 Task: Find connections with filter location Nagda with filter topic #futurewith filter profile language German with filter current company LearningMate with filter school BABU BANARASI DAS INSTITUTE OF TECHNOLOGY AND MANAGEMENT with filter industry Architectural and Structural Metal Manufacturing with filter service category Mortgage Lending with filter keywords title Finance Manager
Action: Mouse moved to (645, 100)
Screenshot: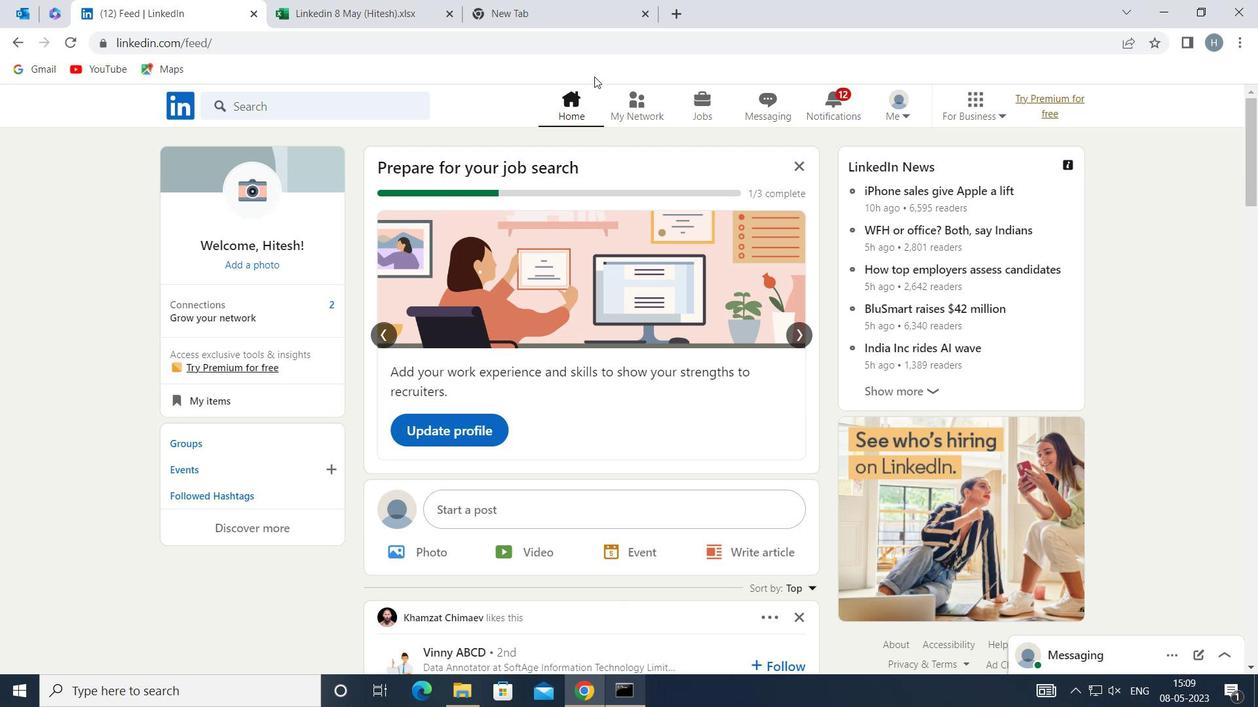
Action: Mouse pressed left at (645, 100)
Screenshot: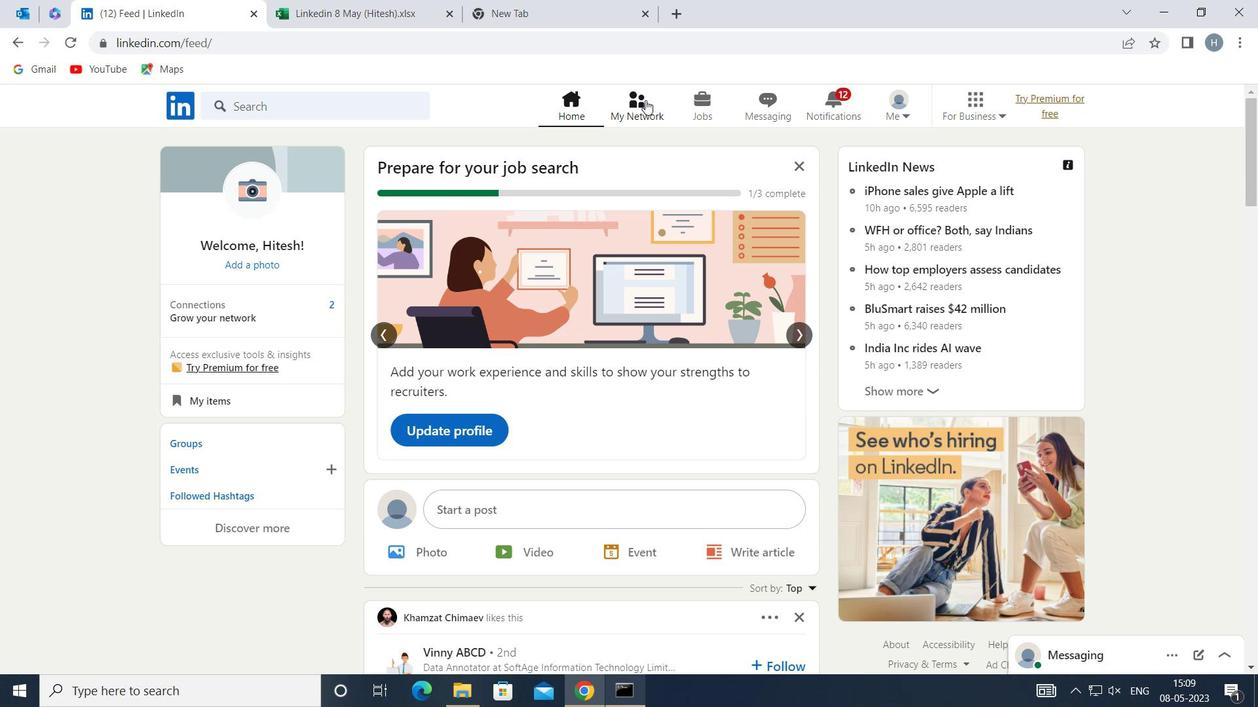 
Action: Mouse moved to (341, 194)
Screenshot: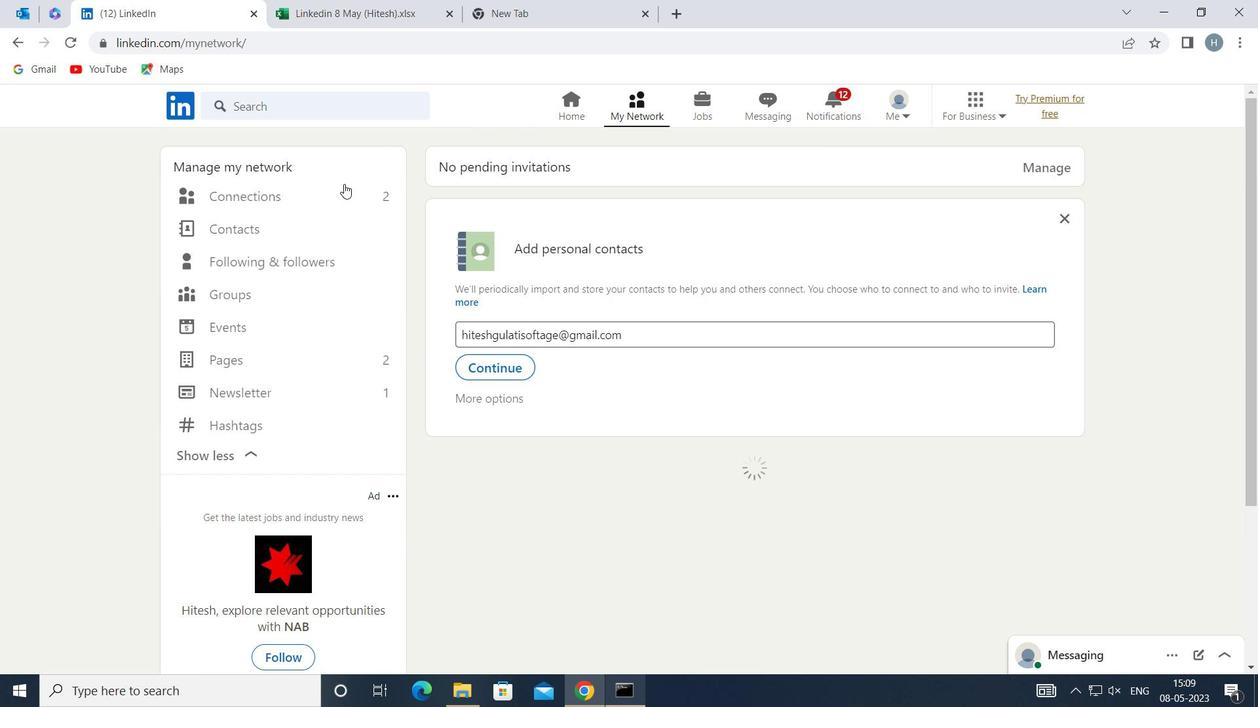 
Action: Mouse pressed left at (341, 194)
Screenshot: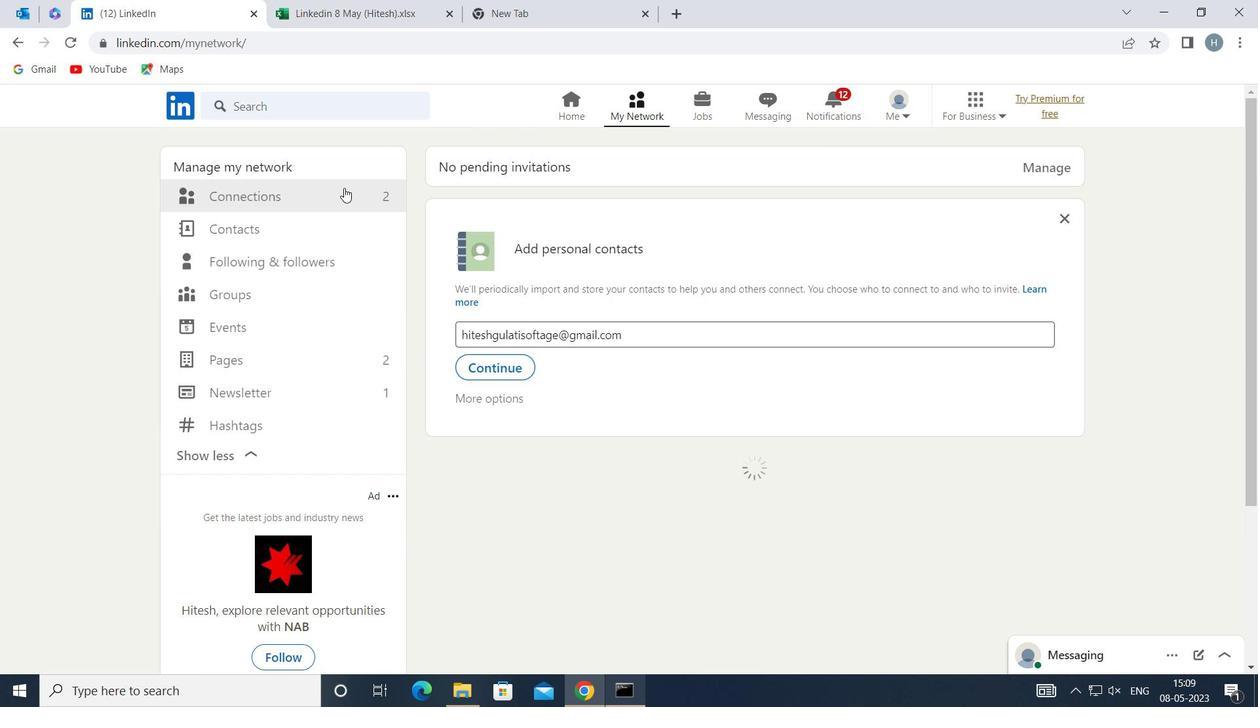 
Action: Mouse moved to (723, 195)
Screenshot: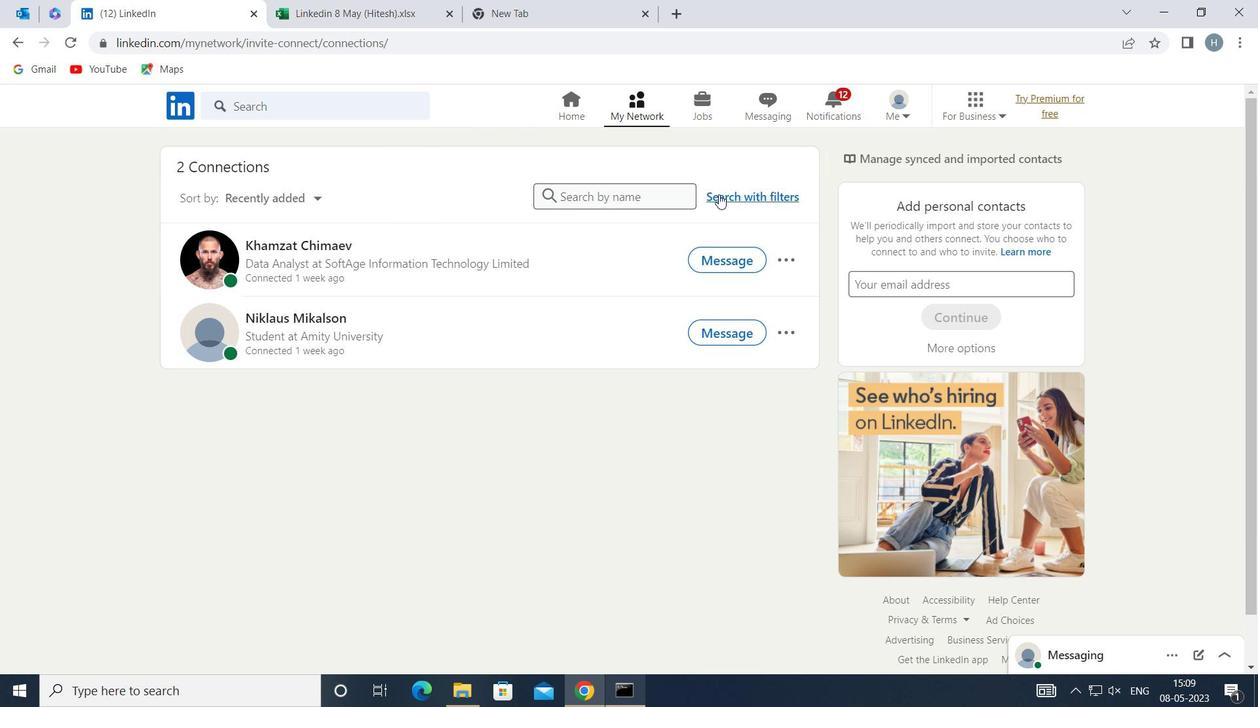 
Action: Mouse pressed left at (723, 195)
Screenshot: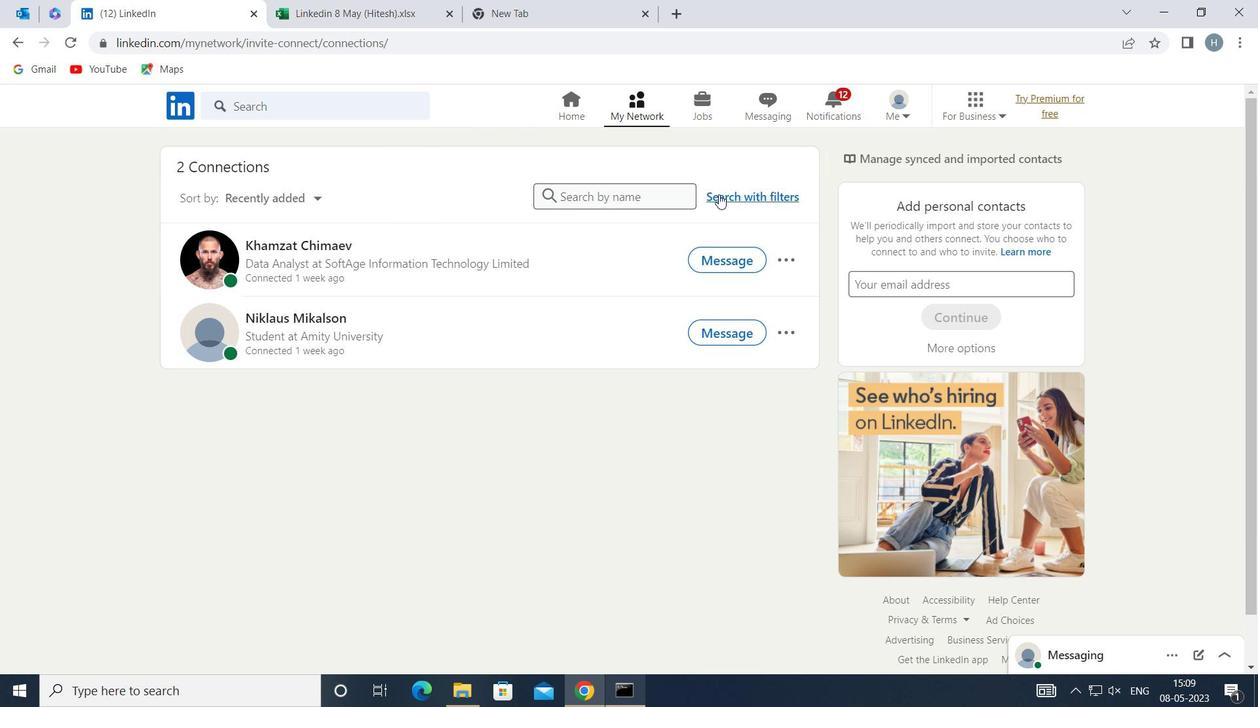 
Action: Mouse moved to (694, 149)
Screenshot: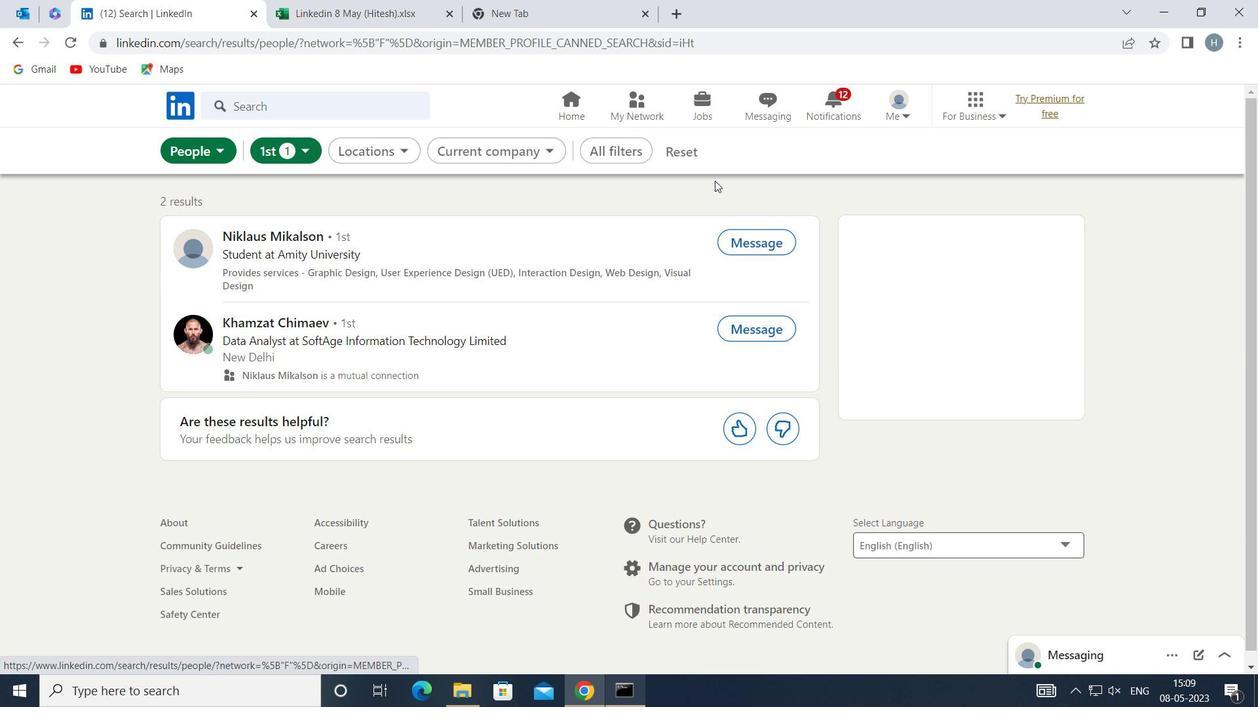 
Action: Mouse pressed left at (694, 149)
Screenshot: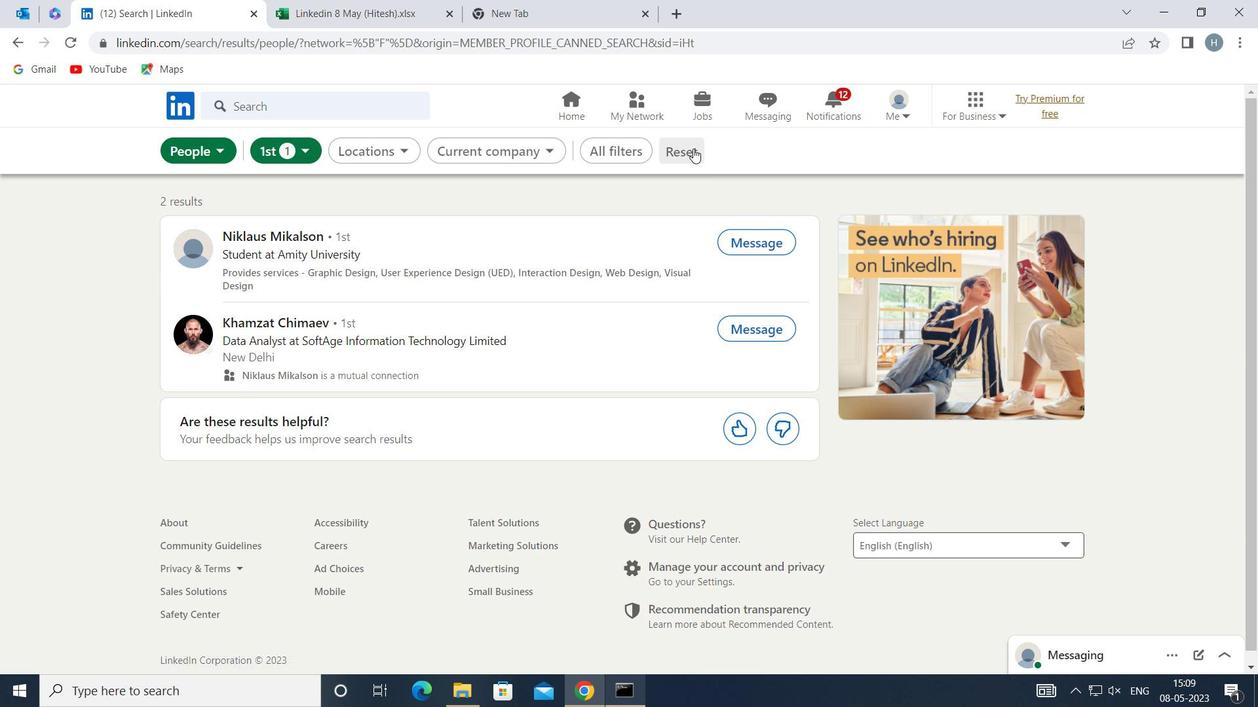 
Action: Mouse moved to (670, 148)
Screenshot: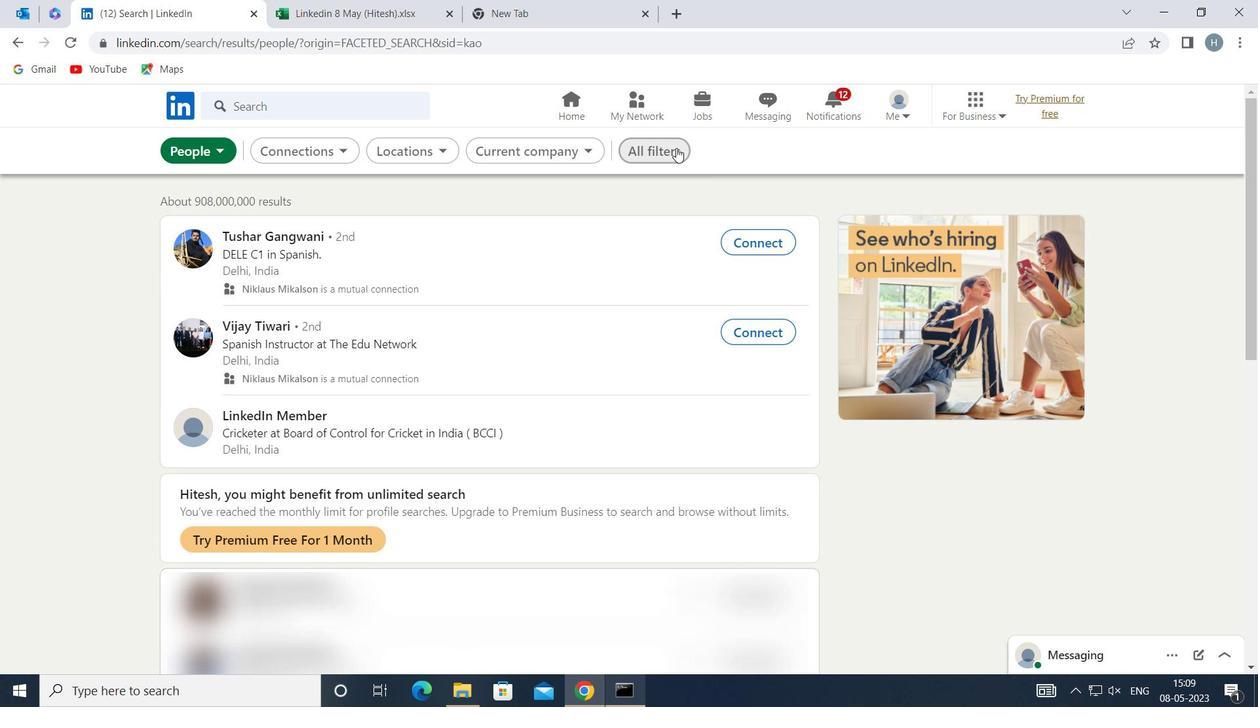 
Action: Mouse pressed left at (670, 148)
Screenshot: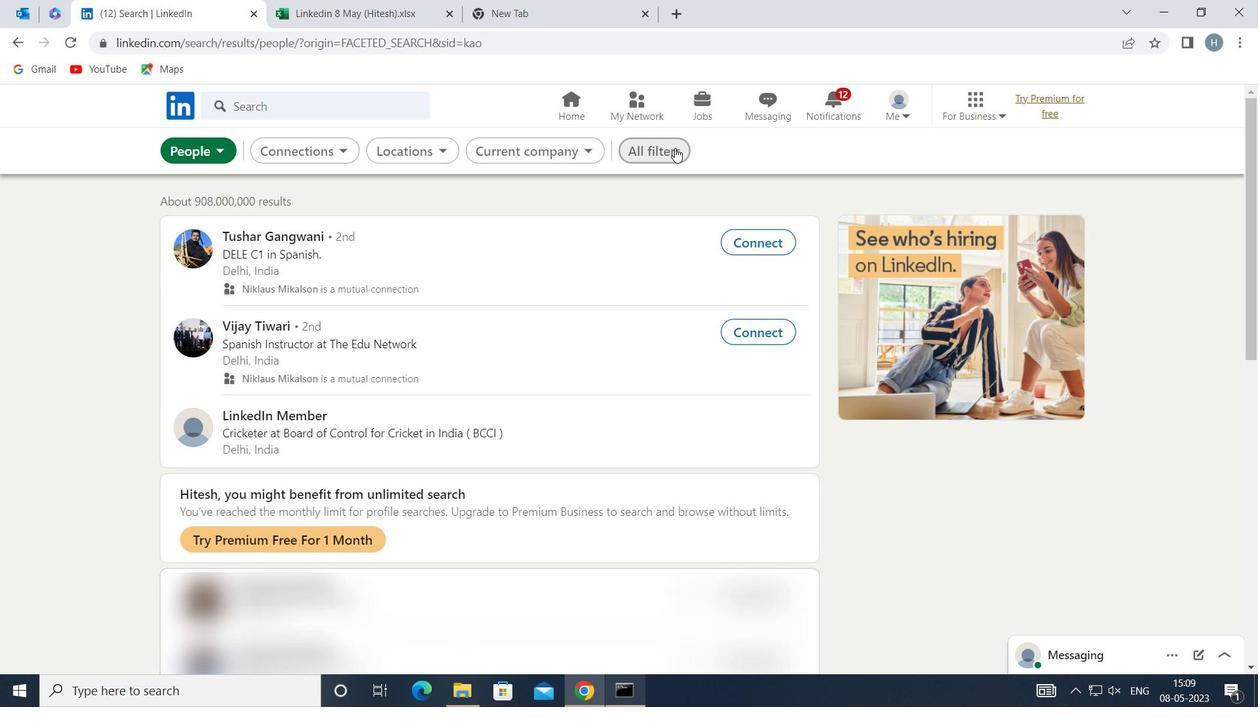 
Action: Mouse moved to (1020, 332)
Screenshot: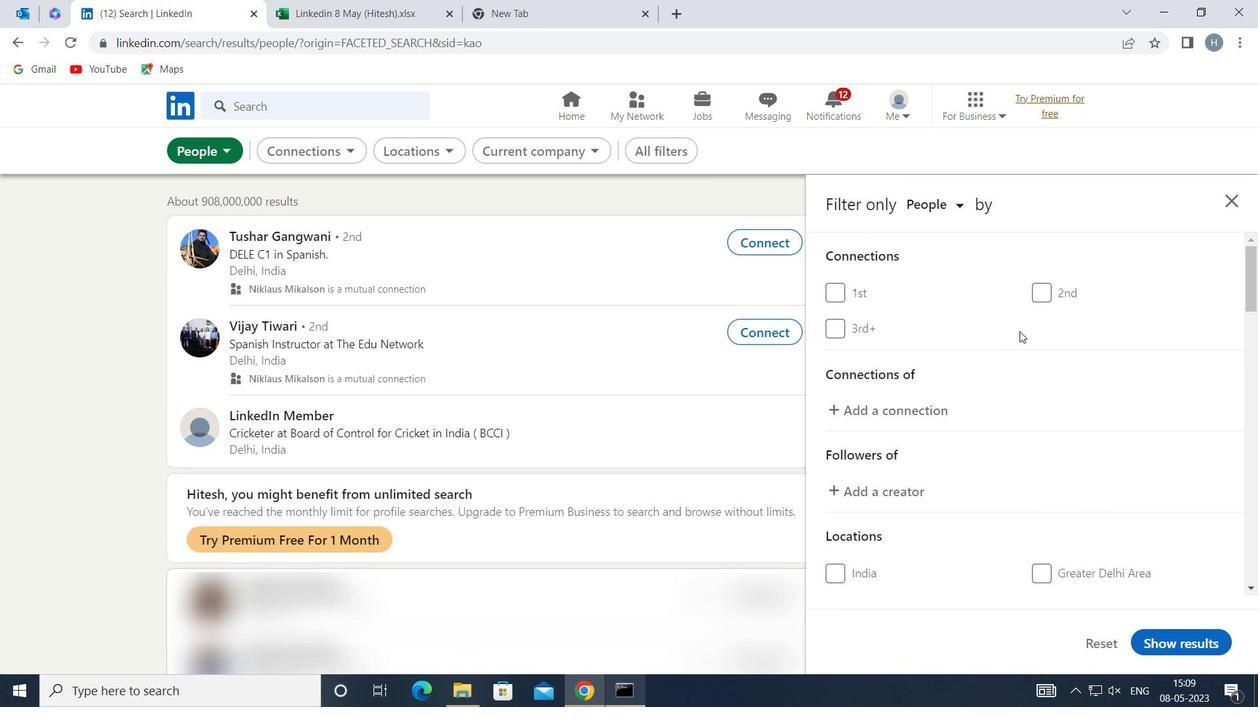
Action: Mouse scrolled (1020, 332) with delta (0, 0)
Screenshot: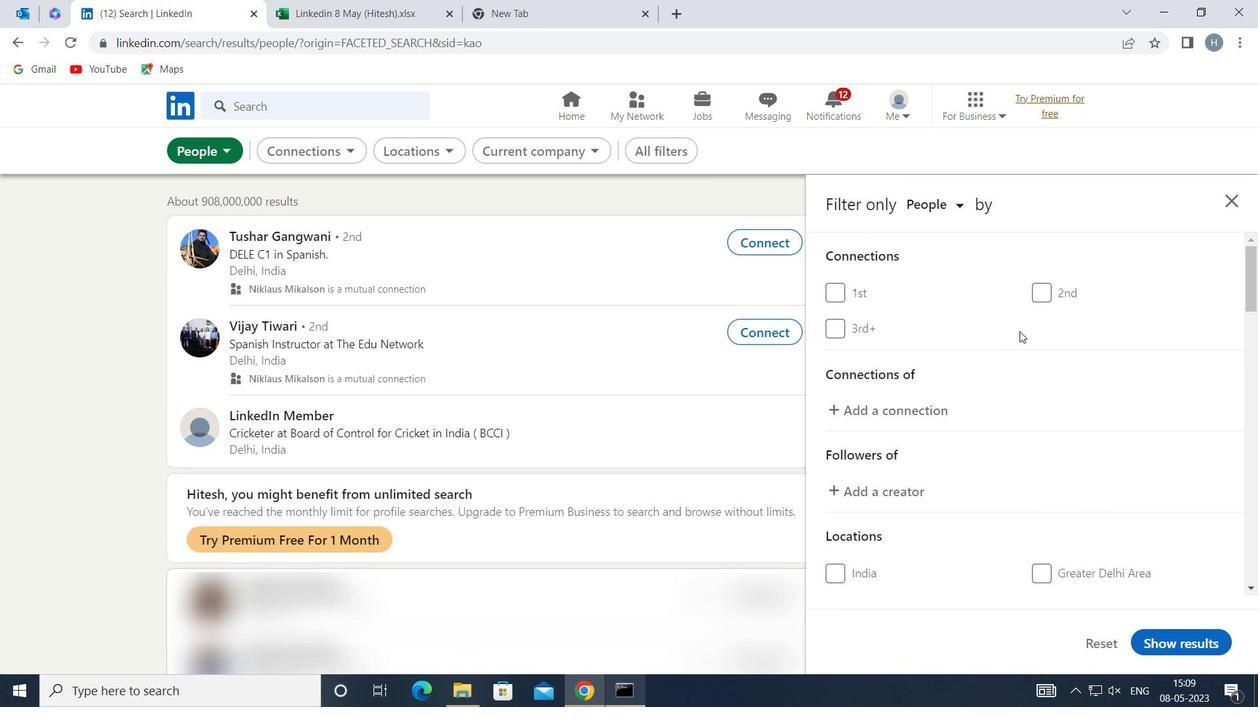 
Action: Mouse moved to (1020, 334)
Screenshot: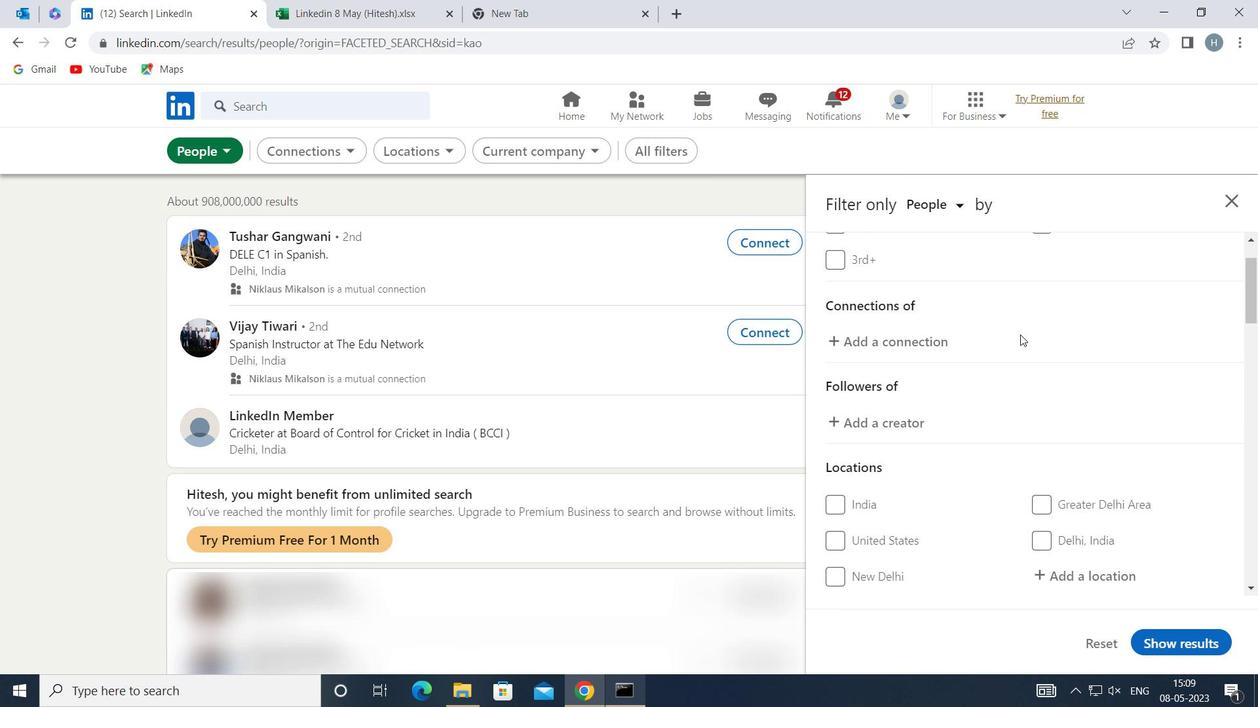 
Action: Mouse scrolled (1020, 334) with delta (0, 0)
Screenshot: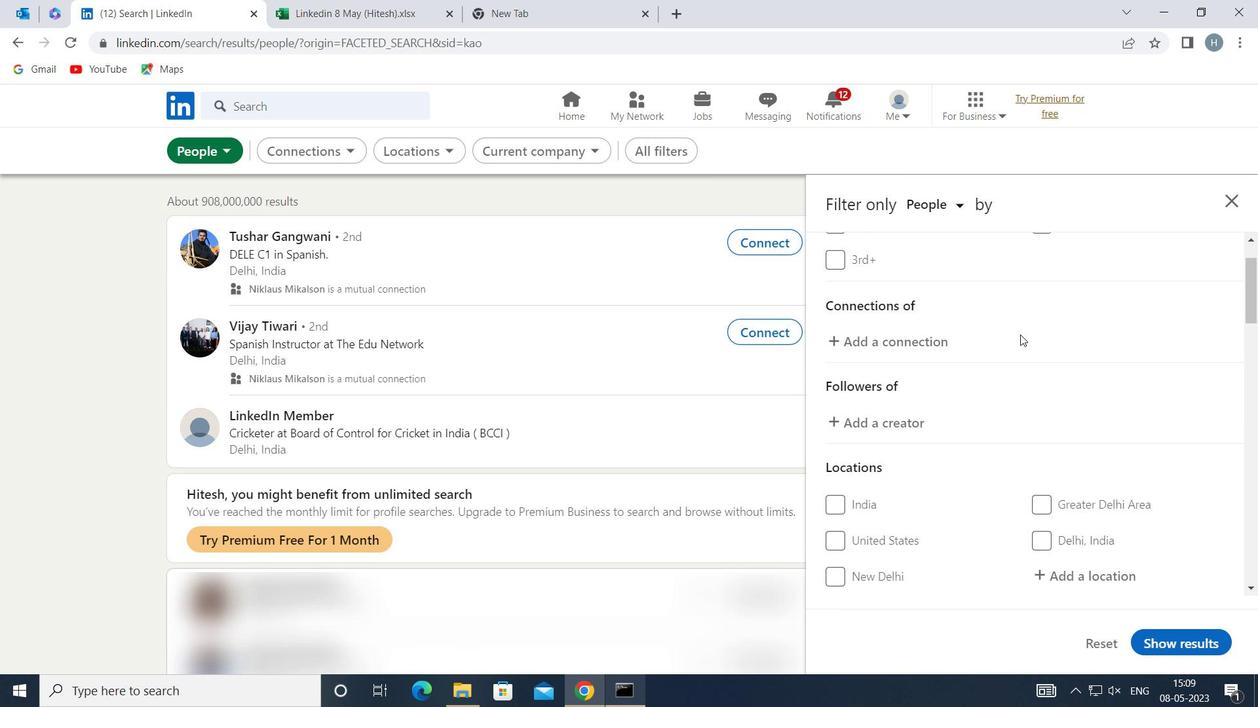 
Action: Mouse moved to (1020, 336)
Screenshot: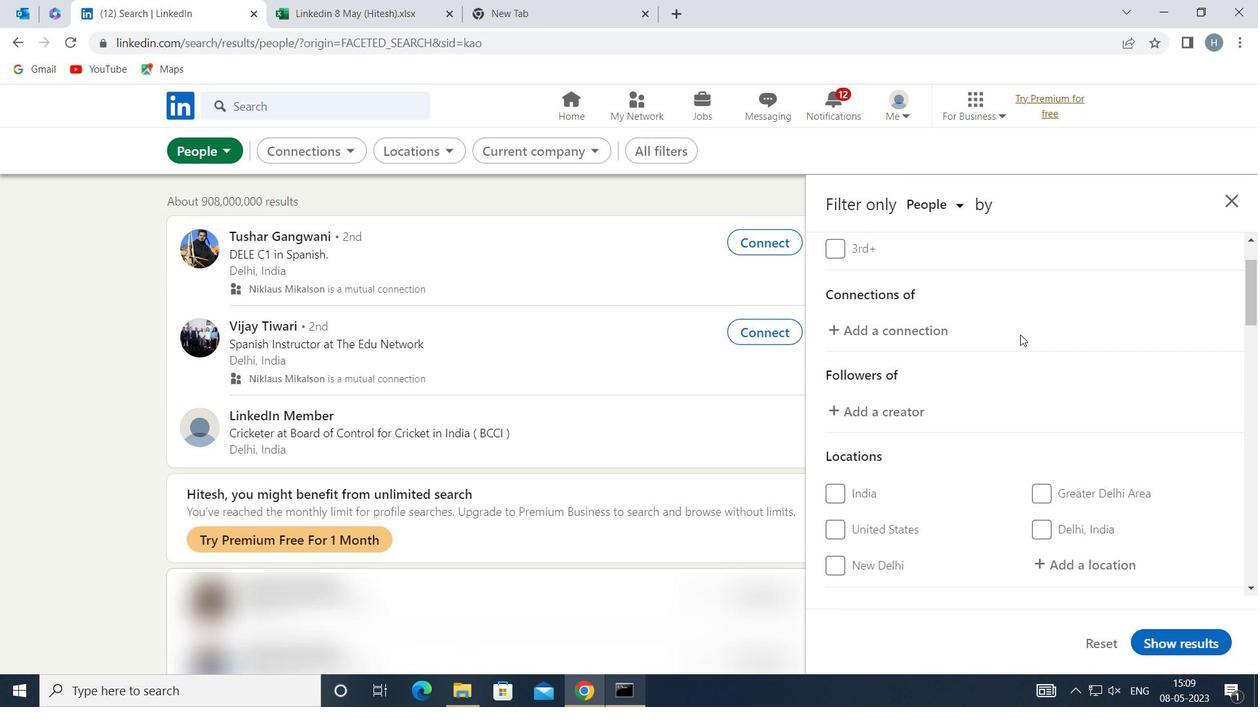 
Action: Mouse scrolled (1020, 335) with delta (0, 0)
Screenshot: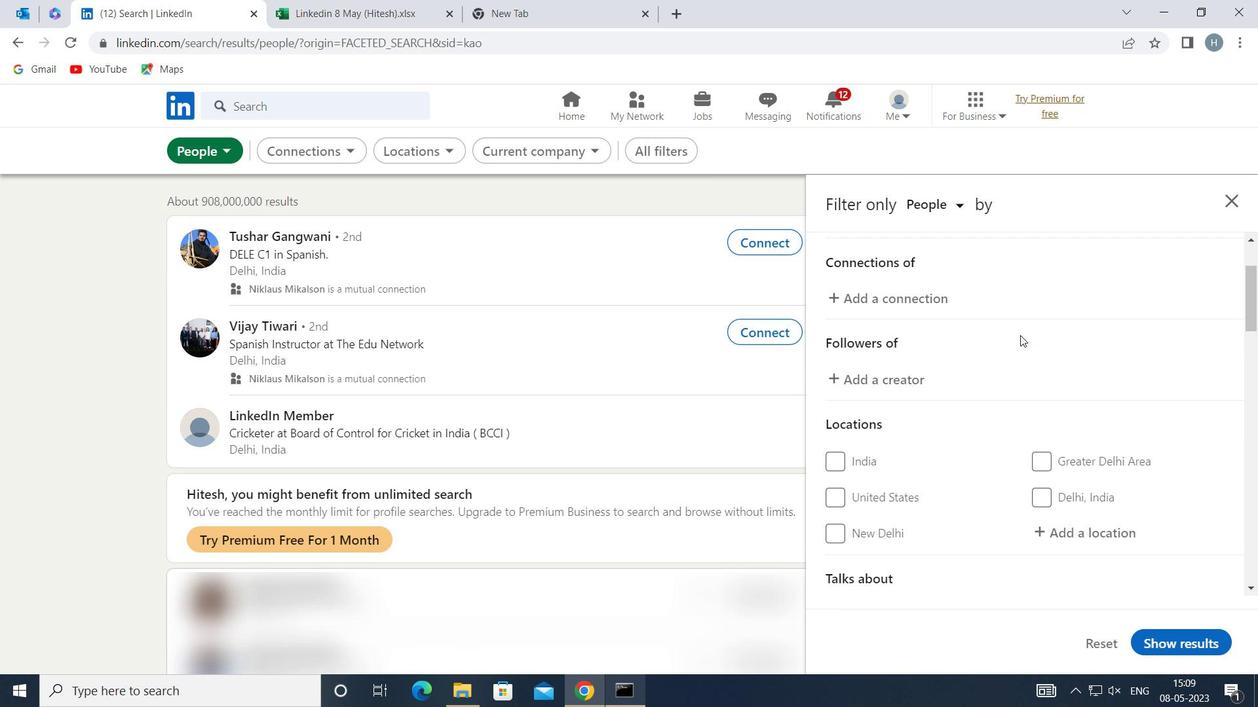 
Action: Mouse moved to (1066, 397)
Screenshot: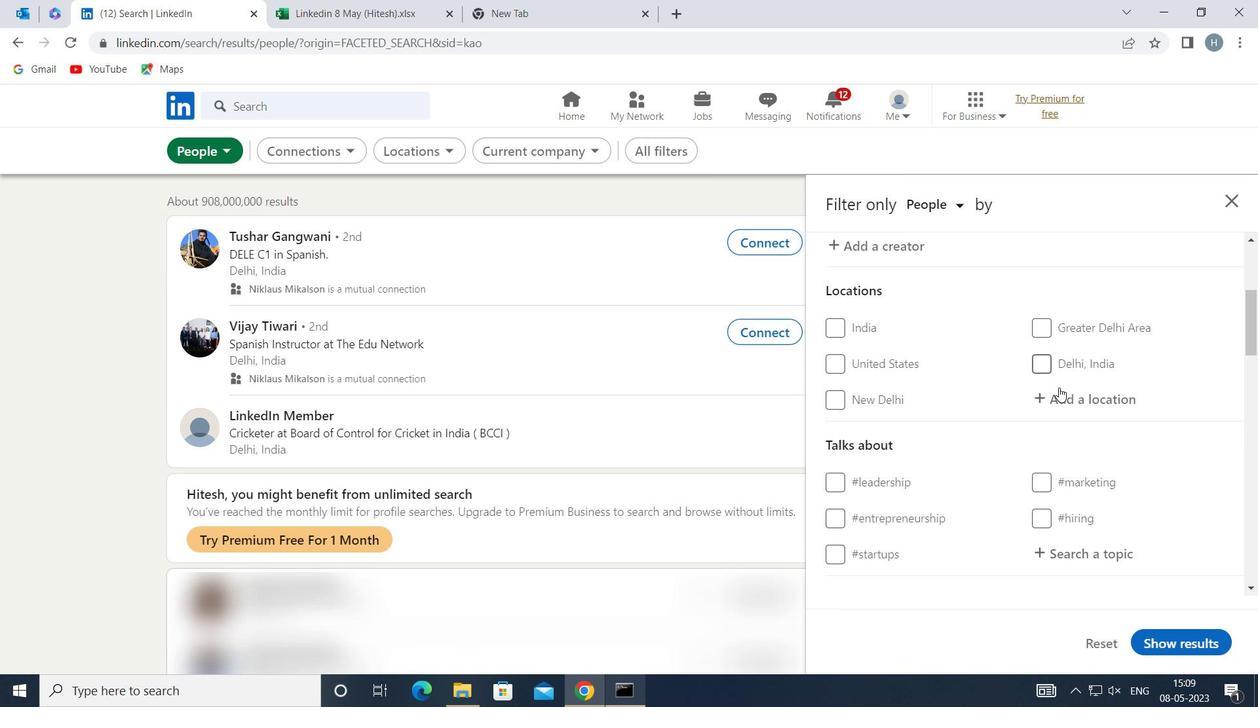 
Action: Mouse pressed left at (1066, 397)
Screenshot: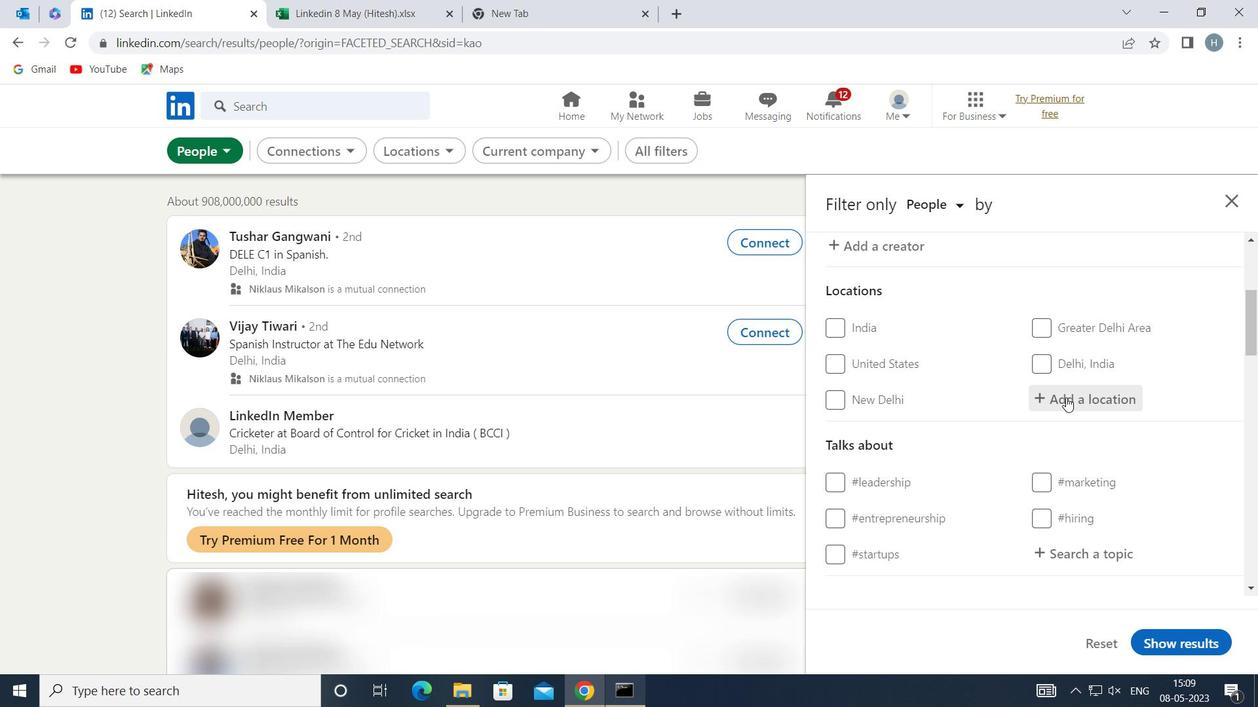 
Action: Mouse moved to (1067, 397)
Screenshot: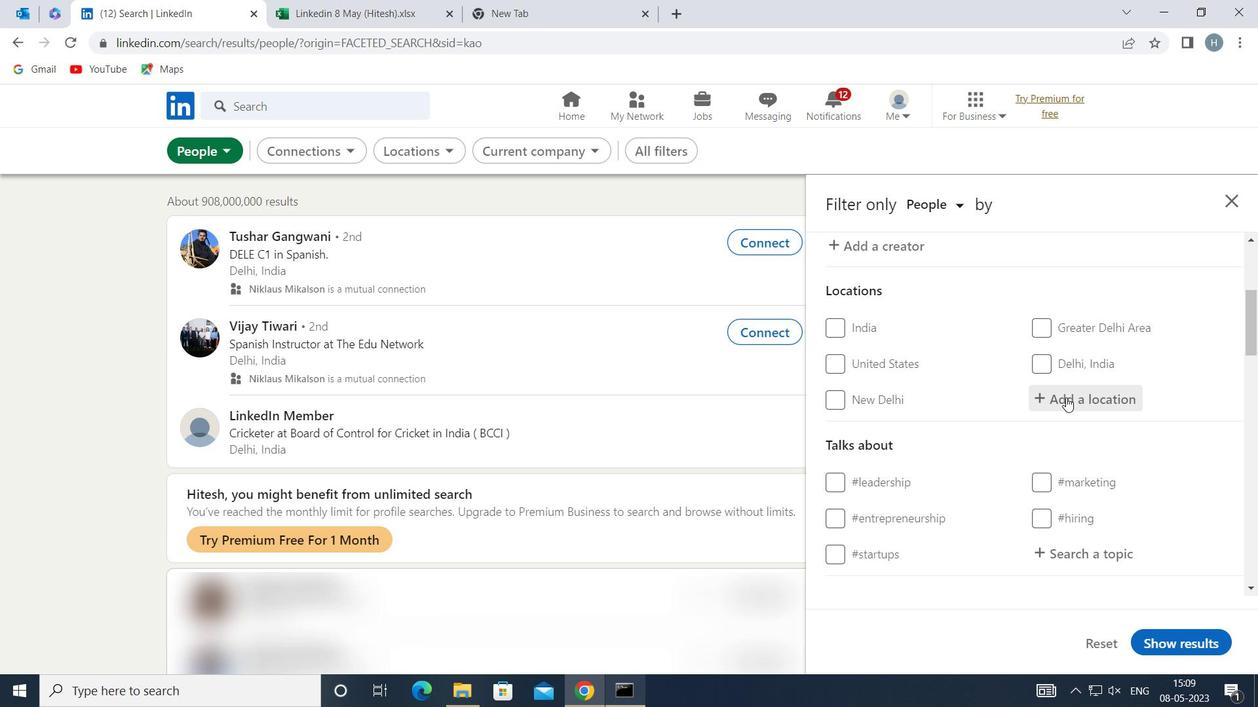 
Action: Key pressed <Key.shift>NAGDA
Screenshot: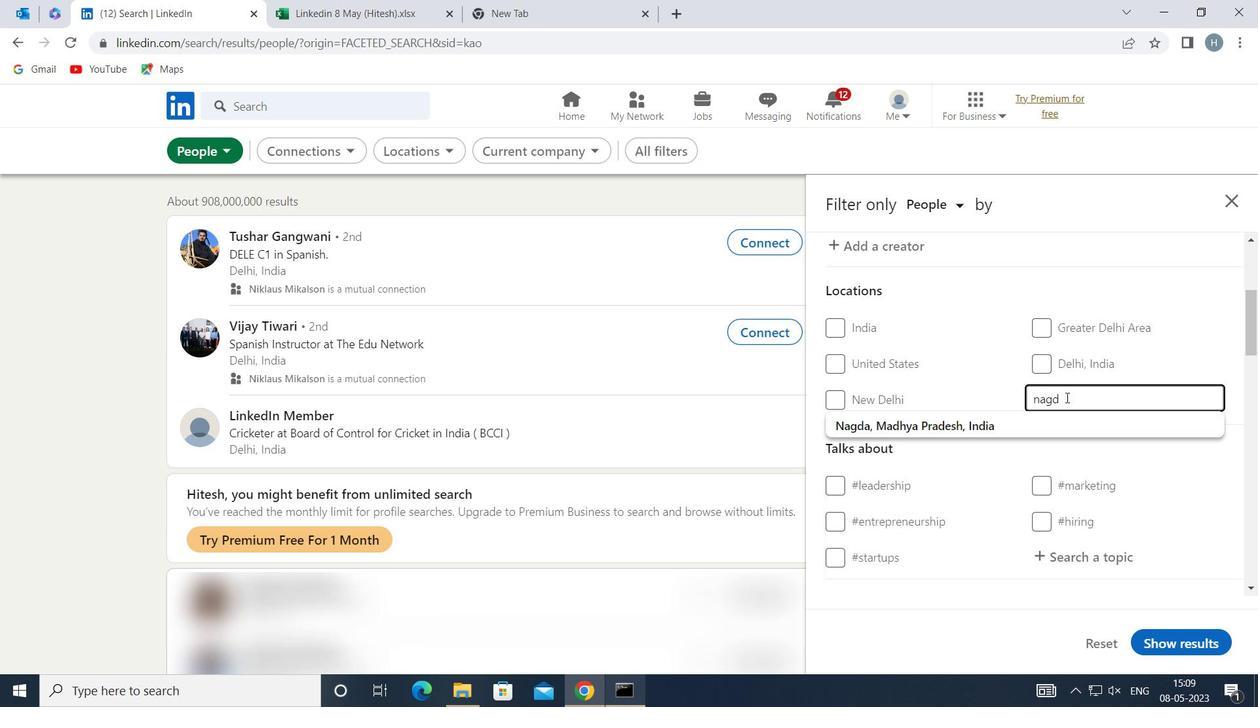 
Action: Mouse moved to (1044, 429)
Screenshot: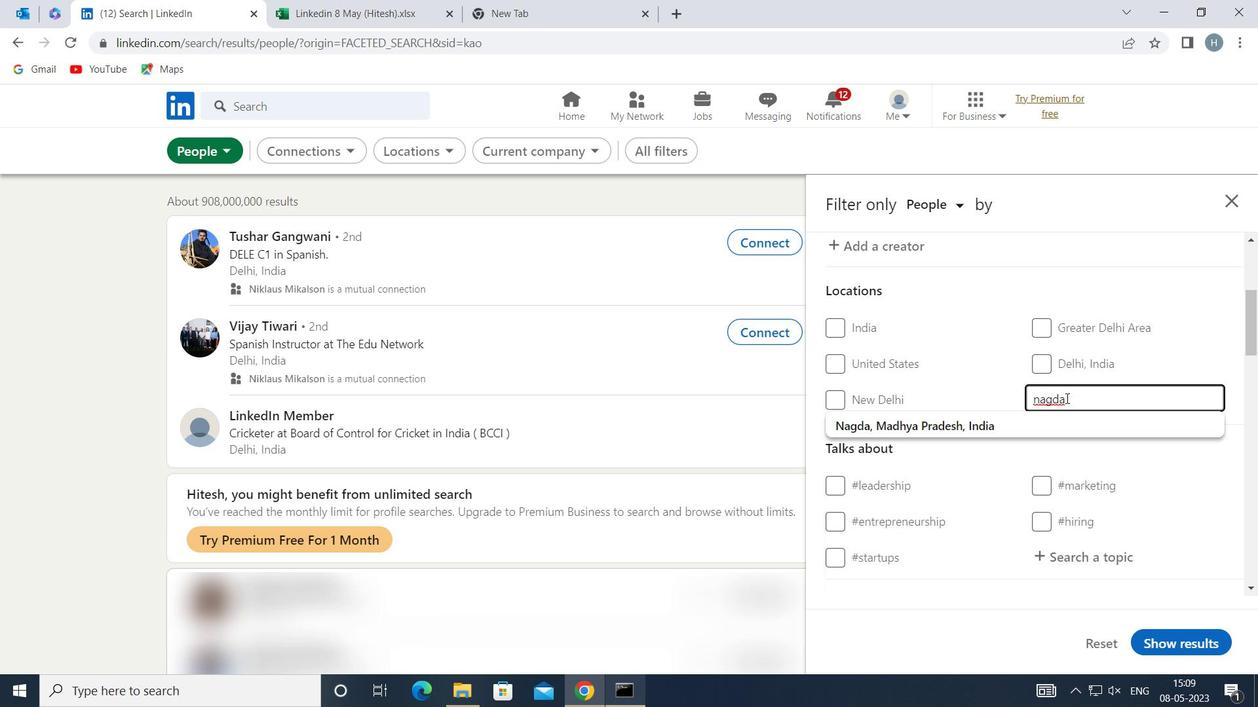 
Action: Mouse pressed left at (1044, 429)
Screenshot: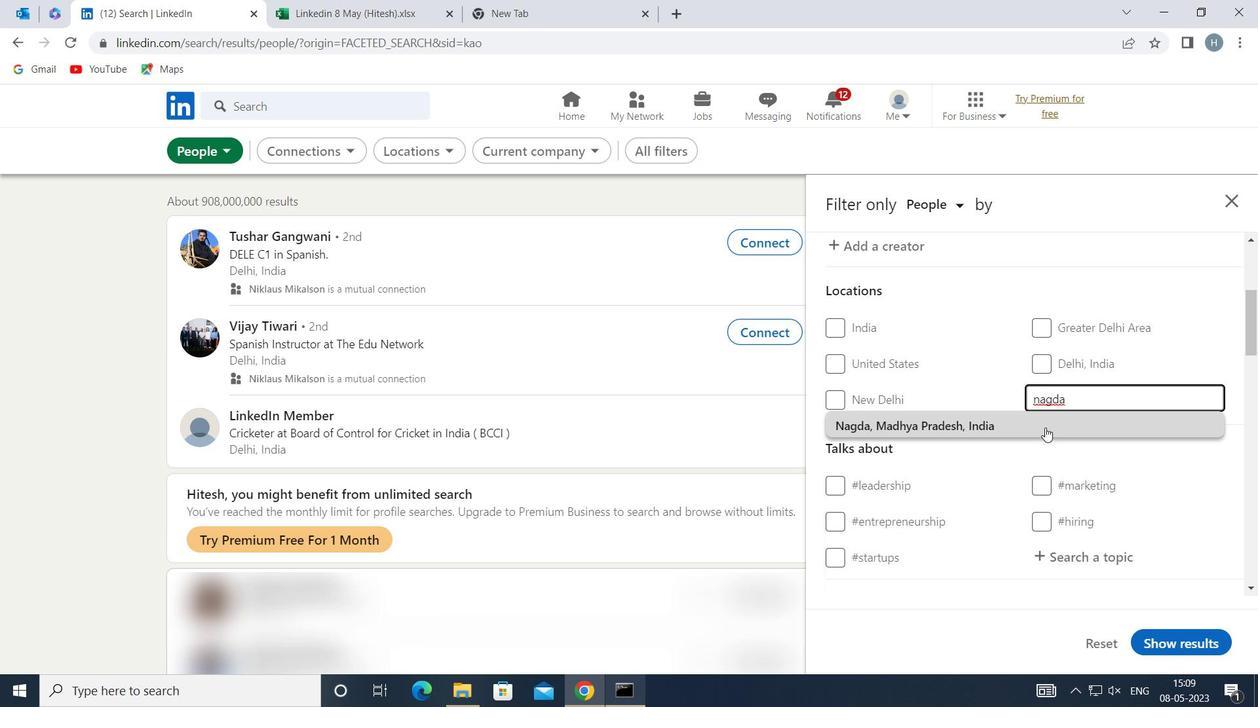
Action: Mouse moved to (1044, 431)
Screenshot: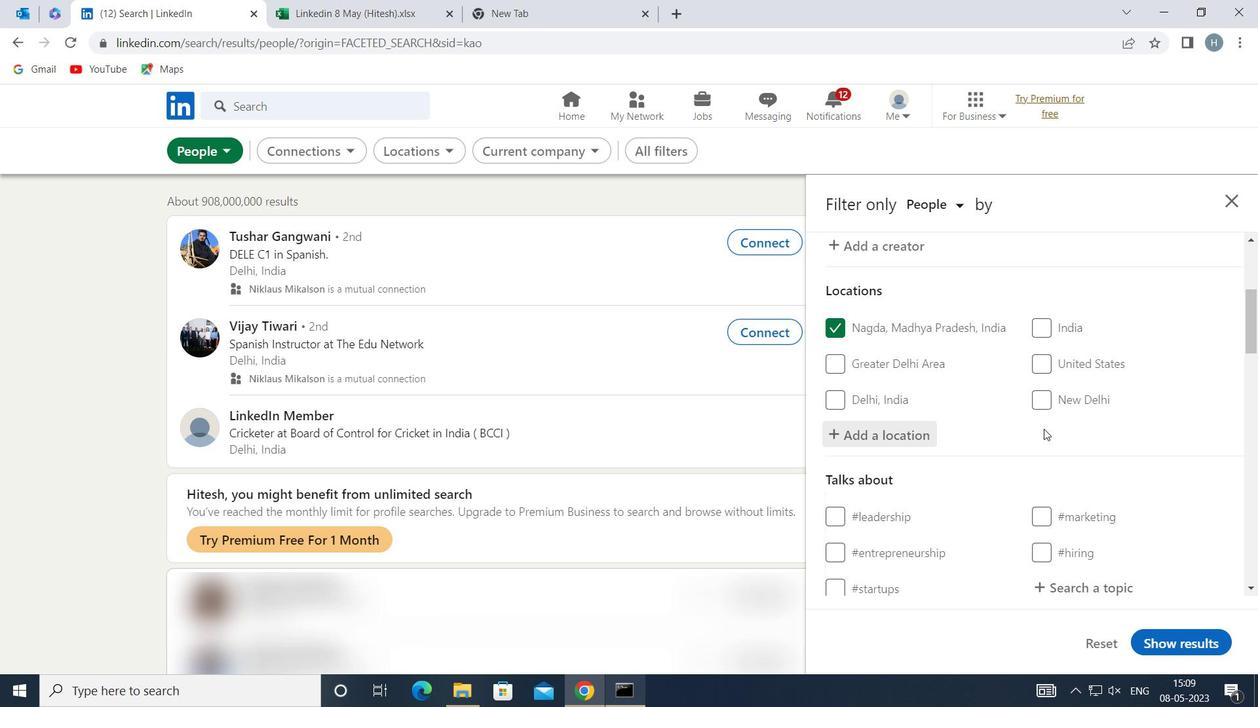 
Action: Mouse scrolled (1044, 431) with delta (0, 0)
Screenshot: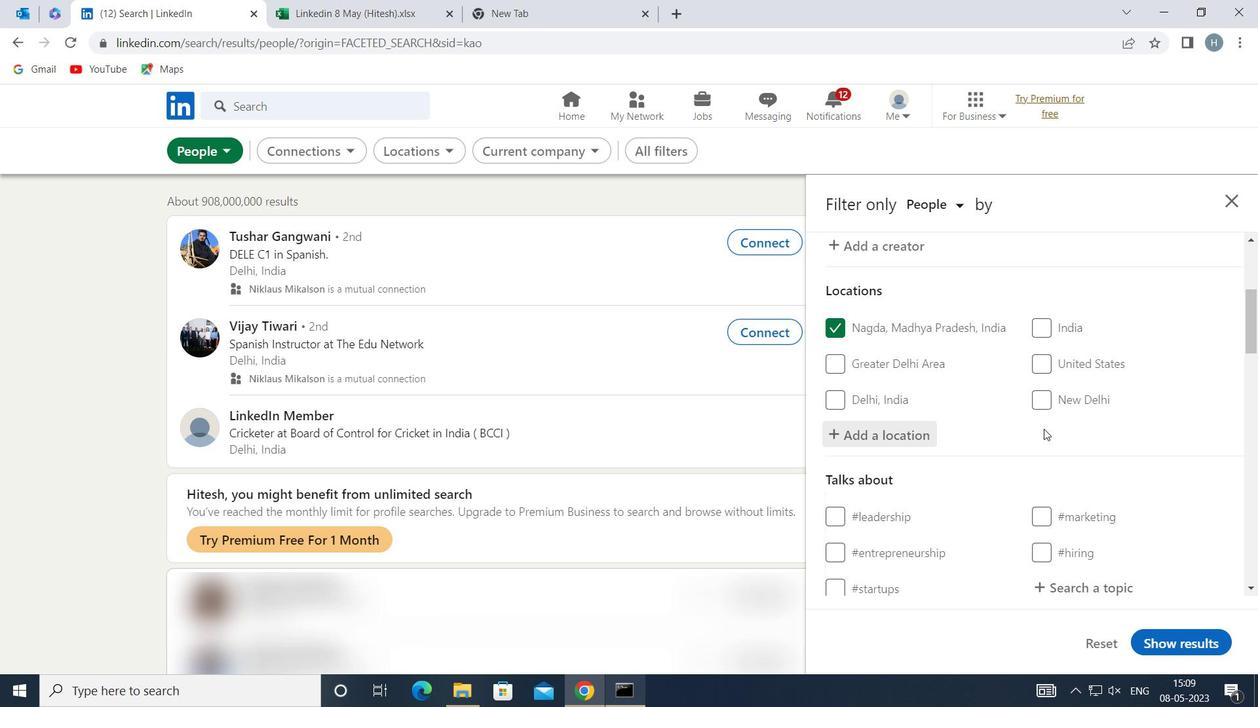 
Action: Mouse moved to (1107, 503)
Screenshot: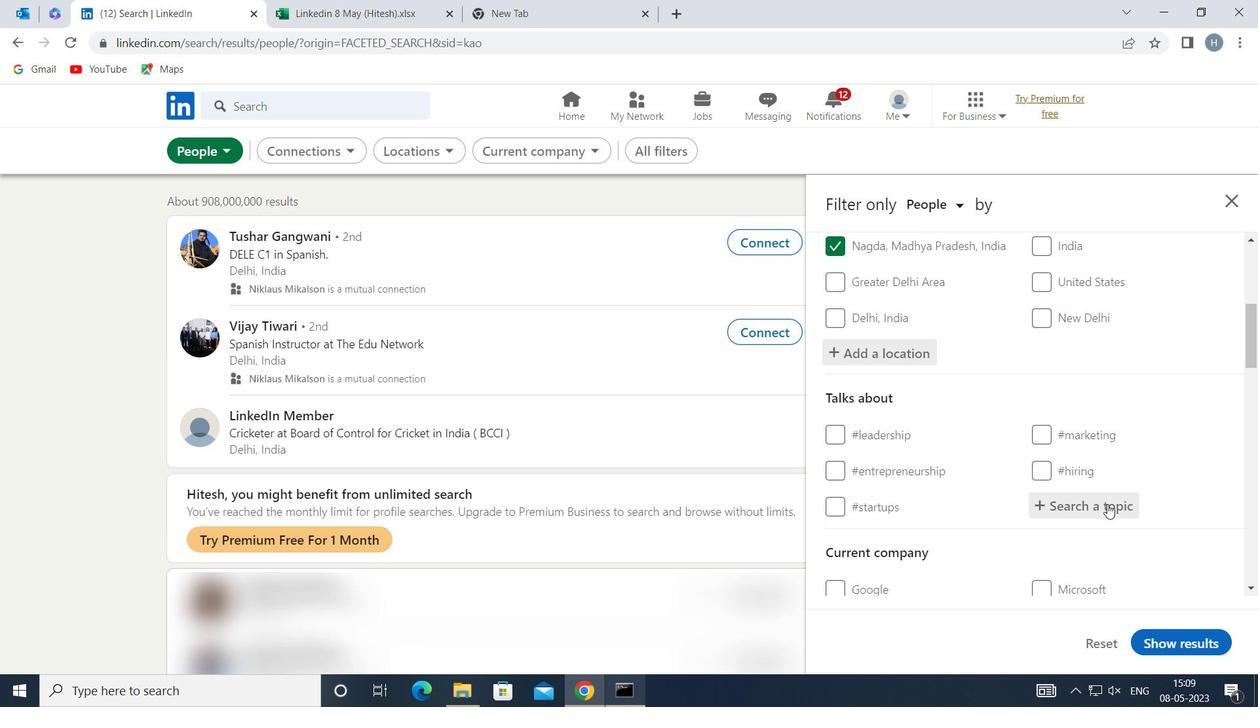 
Action: Mouse pressed left at (1107, 503)
Screenshot: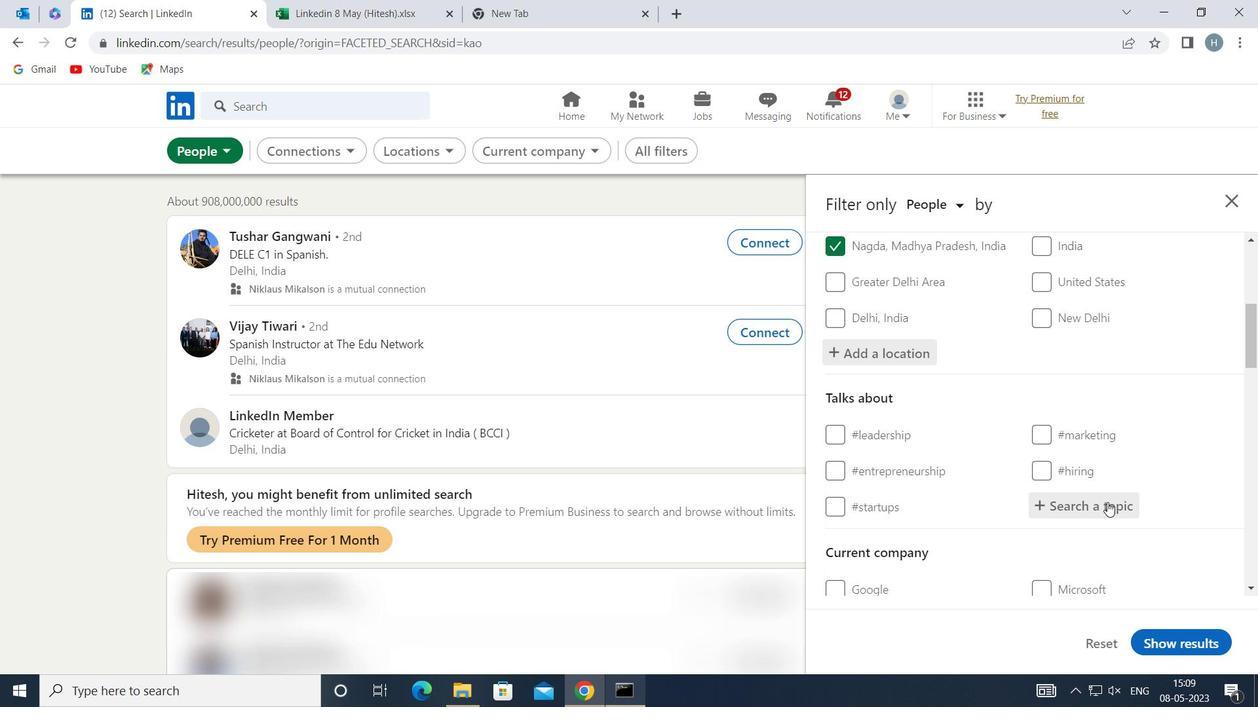 
Action: Mouse moved to (1107, 502)
Screenshot: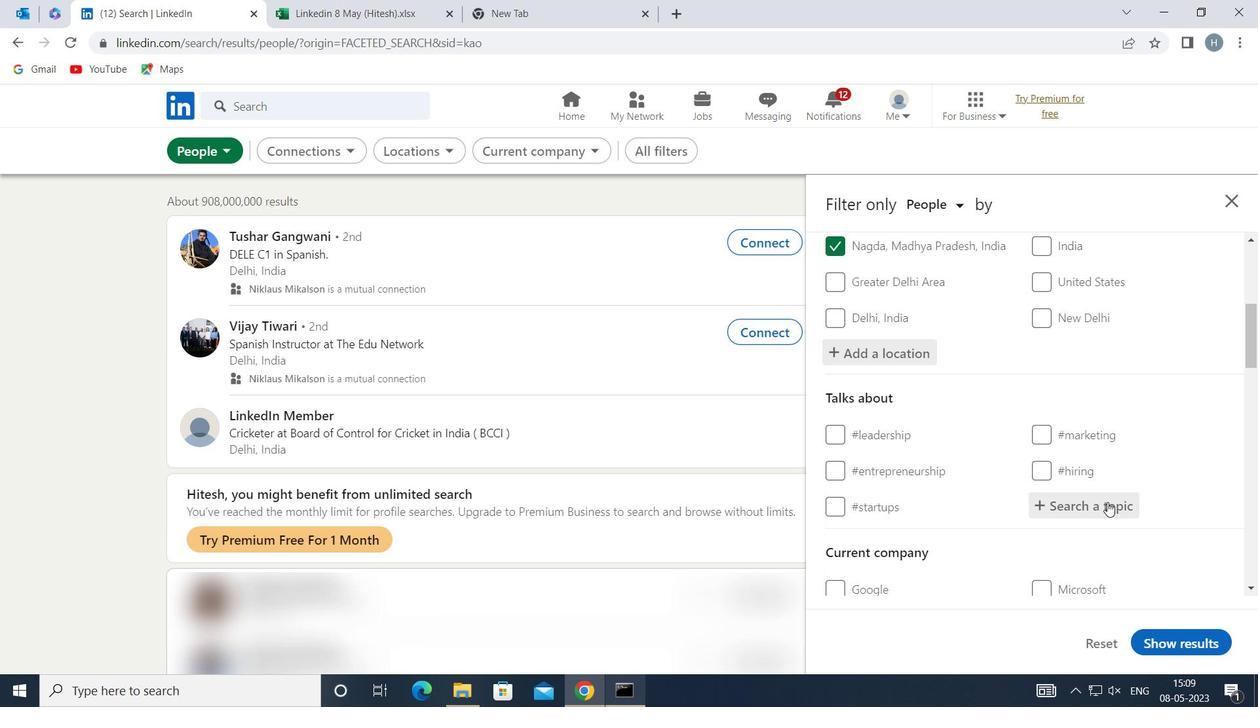 
Action: Key pressed FUTURE
Screenshot: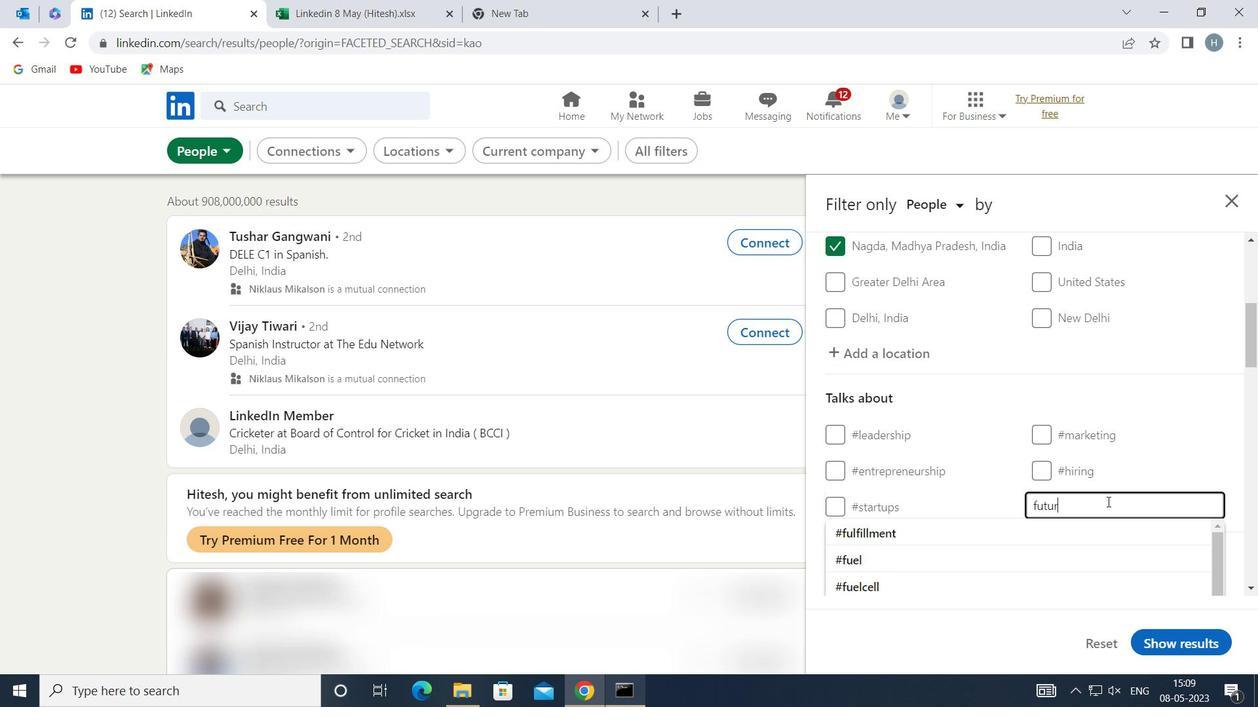 
Action: Mouse moved to (1042, 525)
Screenshot: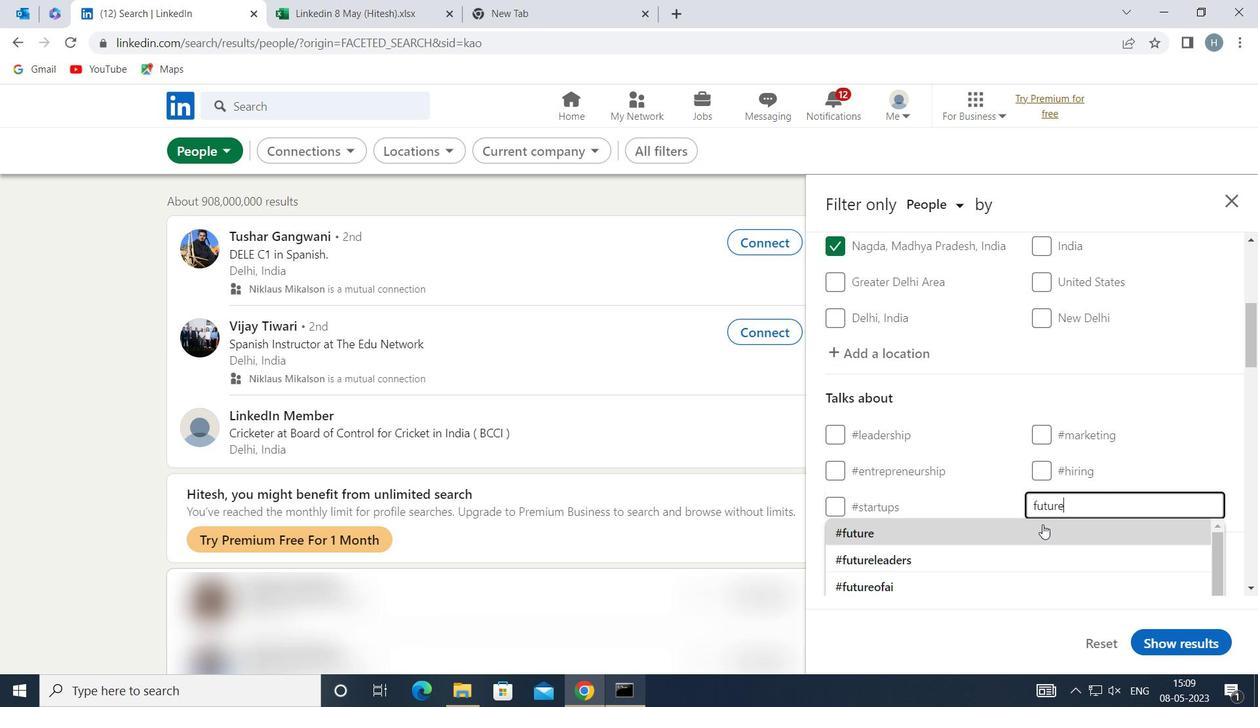
Action: Mouse pressed left at (1042, 525)
Screenshot: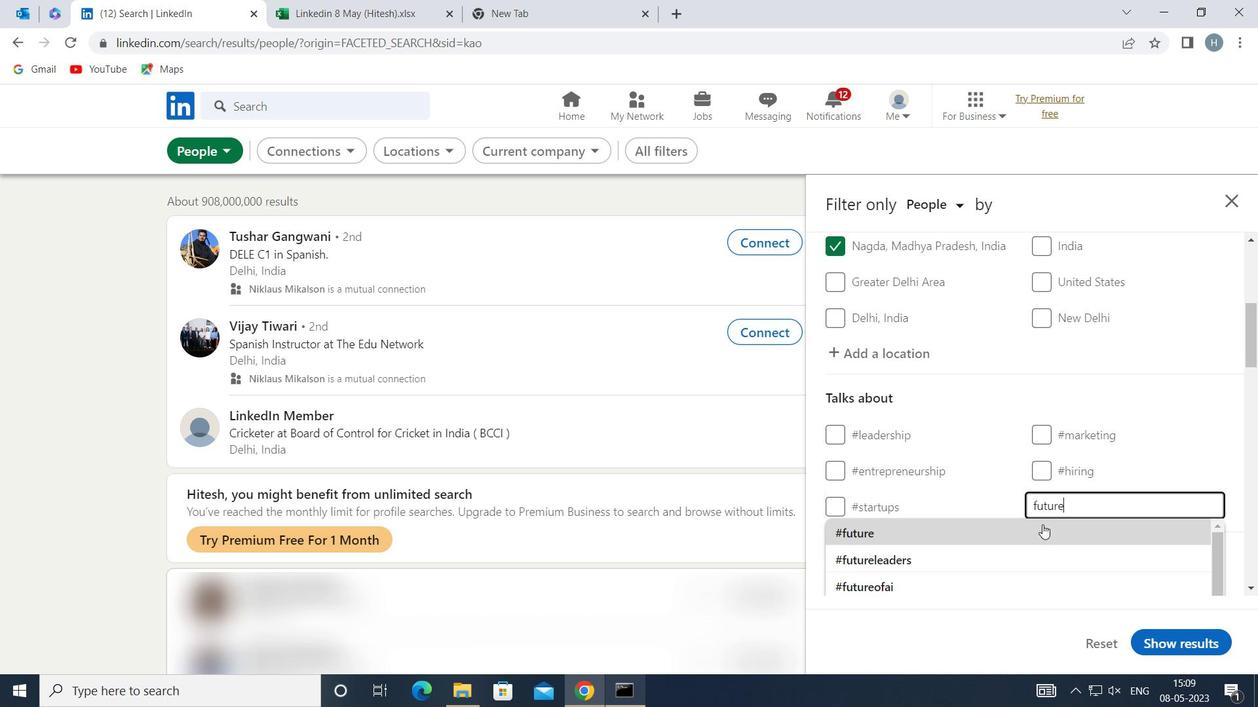 
Action: Mouse moved to (1004, 461)
Screenshot: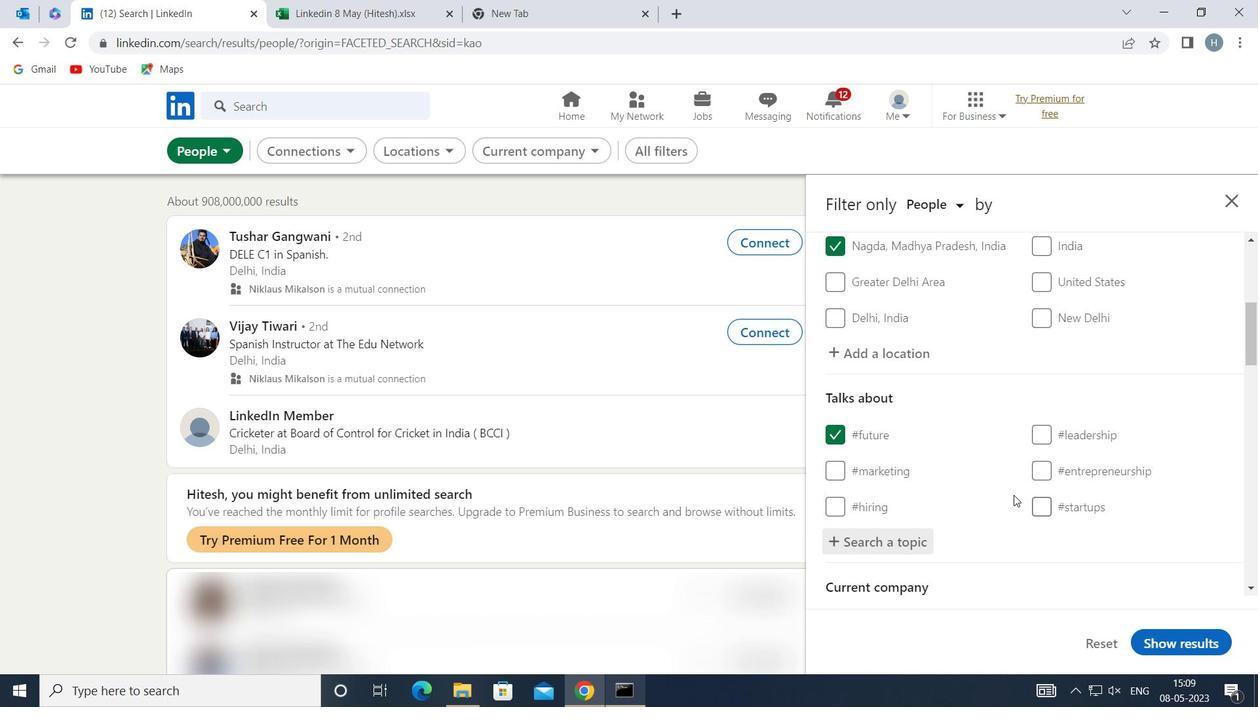 
Action: Mouse scrolled (1004, 460) with delta (0, 0)
Screenshot: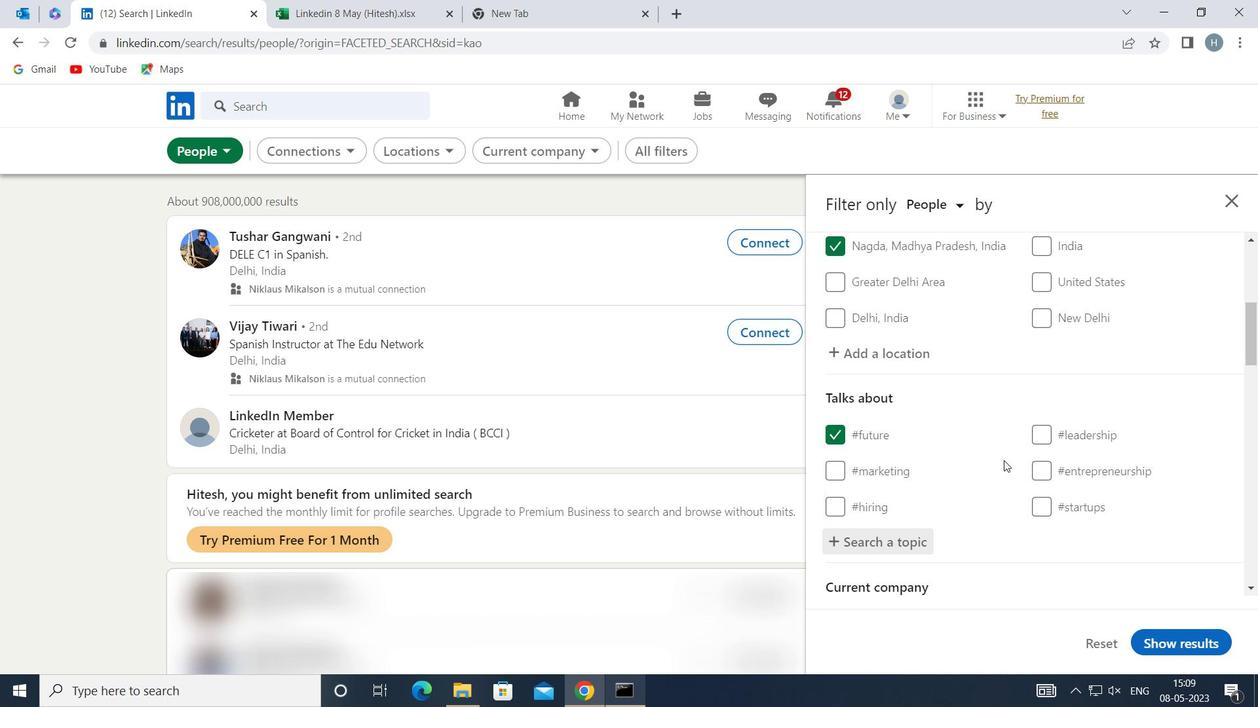 
Action: Mouse scrolled (1004, 460) with delta (0, 0)
Screenshot: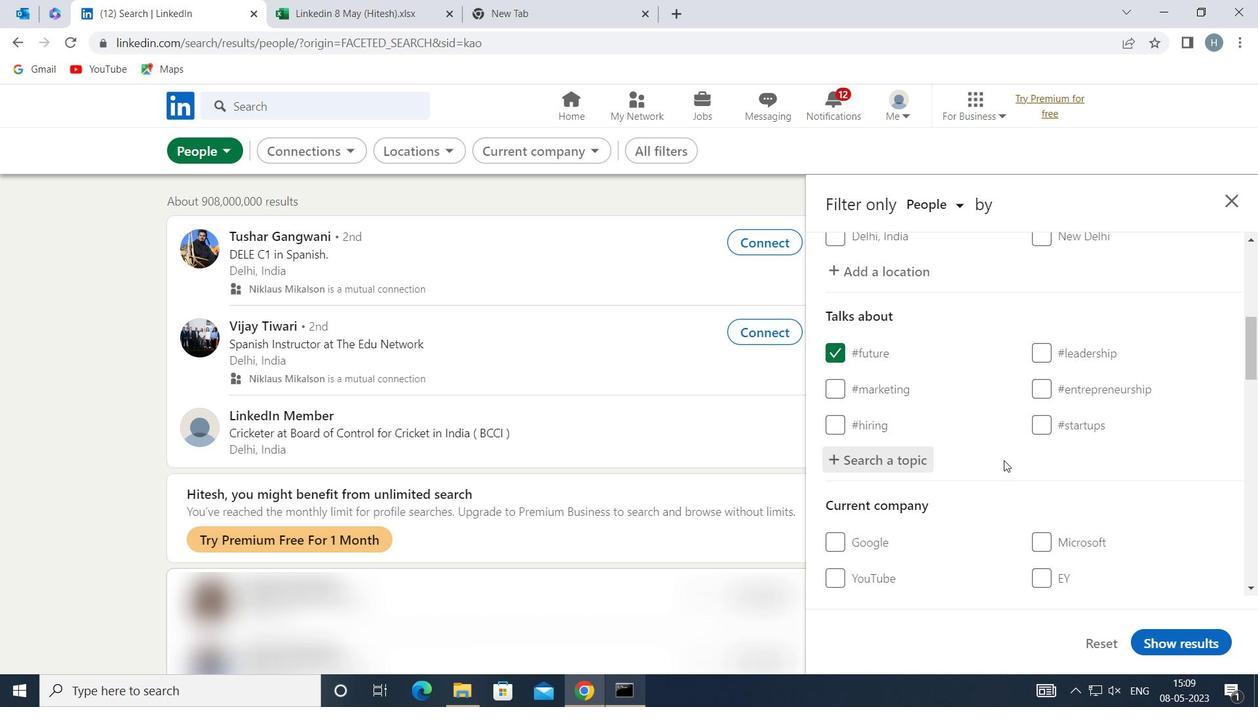 
Action: Mouse scrolled (1004, 460) with delta (0, 0)
Screenshot: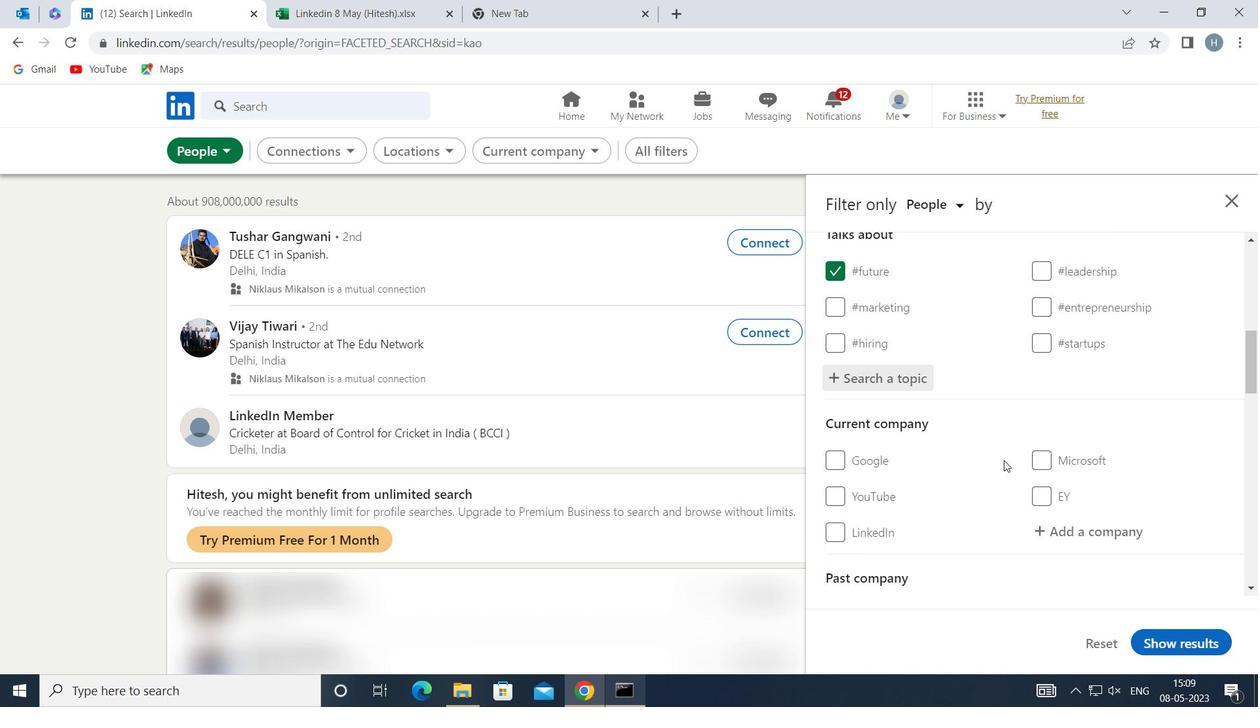 
Action: Mouse scrolled (1004, 460) with delta (0, 0)
Screenshot: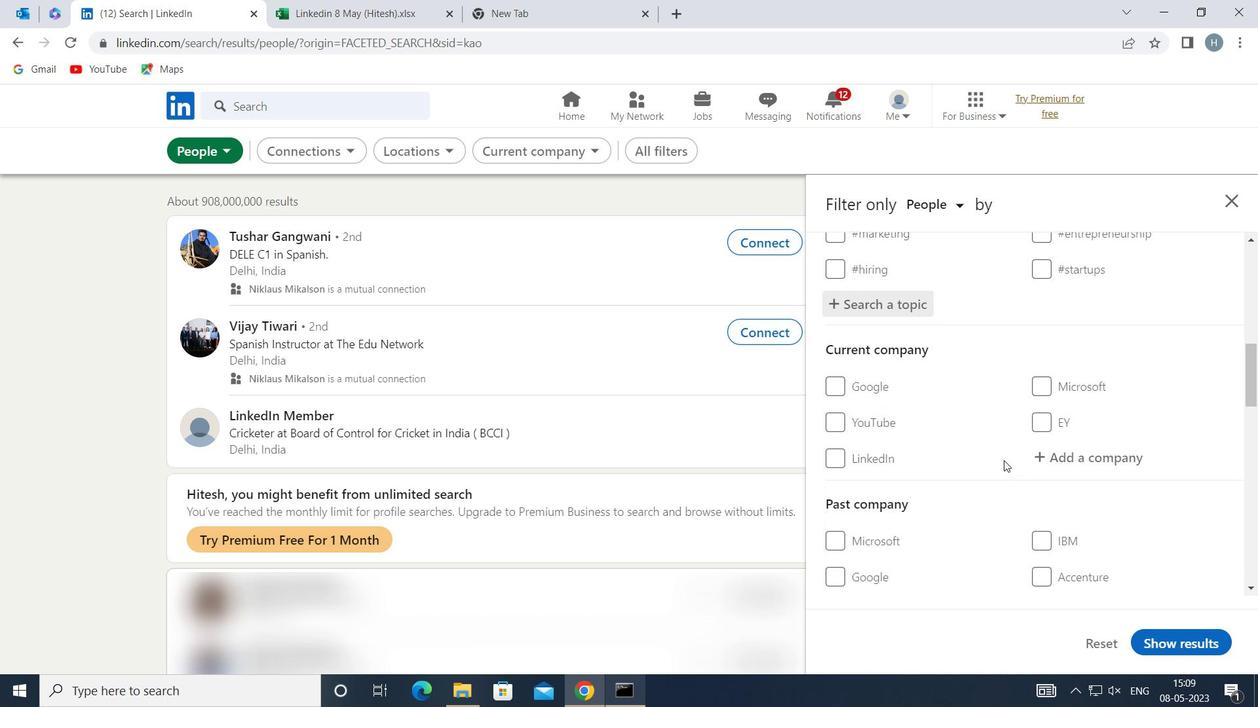 
Action: Mouse scrolled (1004, 460) with delta (0, 0)
Screenshot: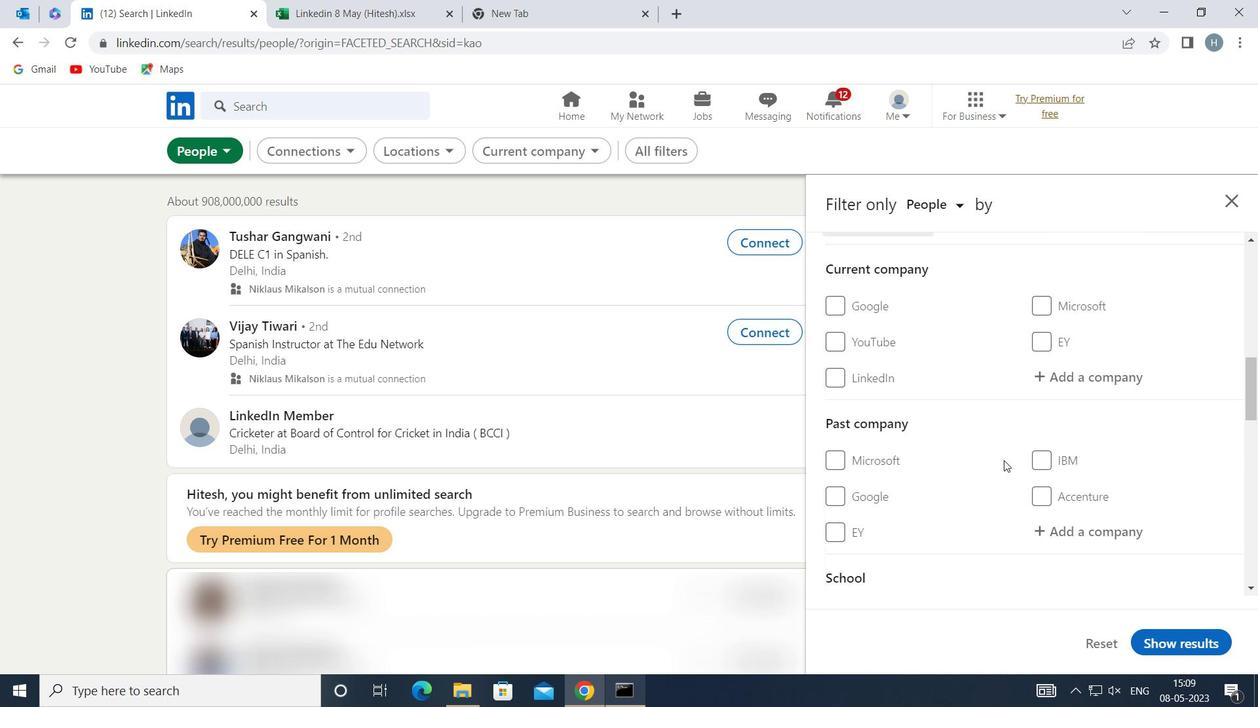 
Action: Mouse moved to (1002, 461)
Screenshot: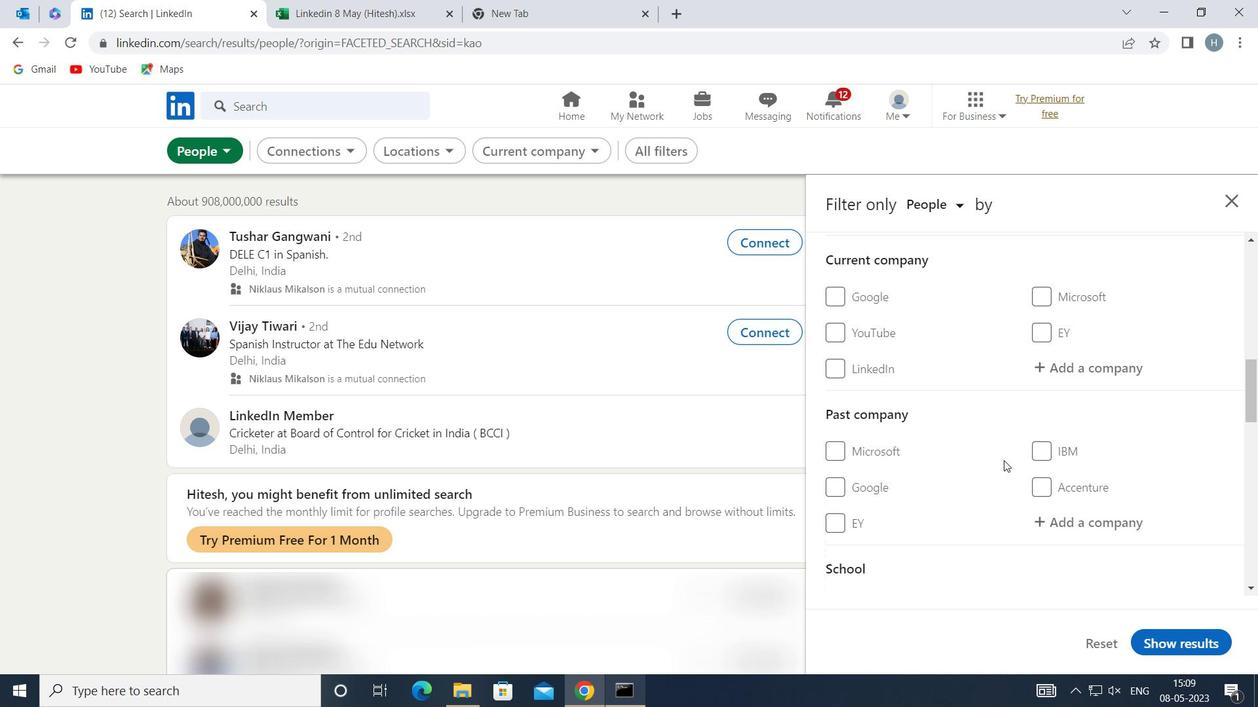 
Action: Mouse scrolled (1002, 460) with delta (0, 0)
Screenshot: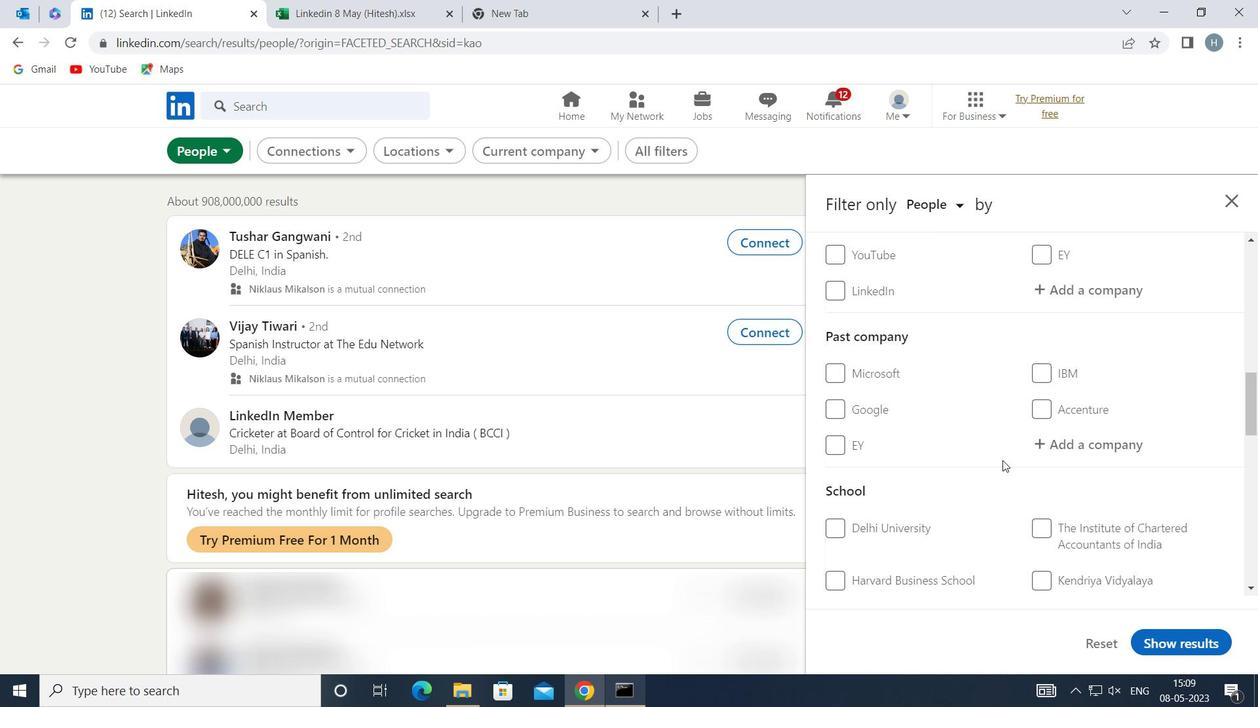 
Action: Mouse moved to (1000, 460)
Screenshot: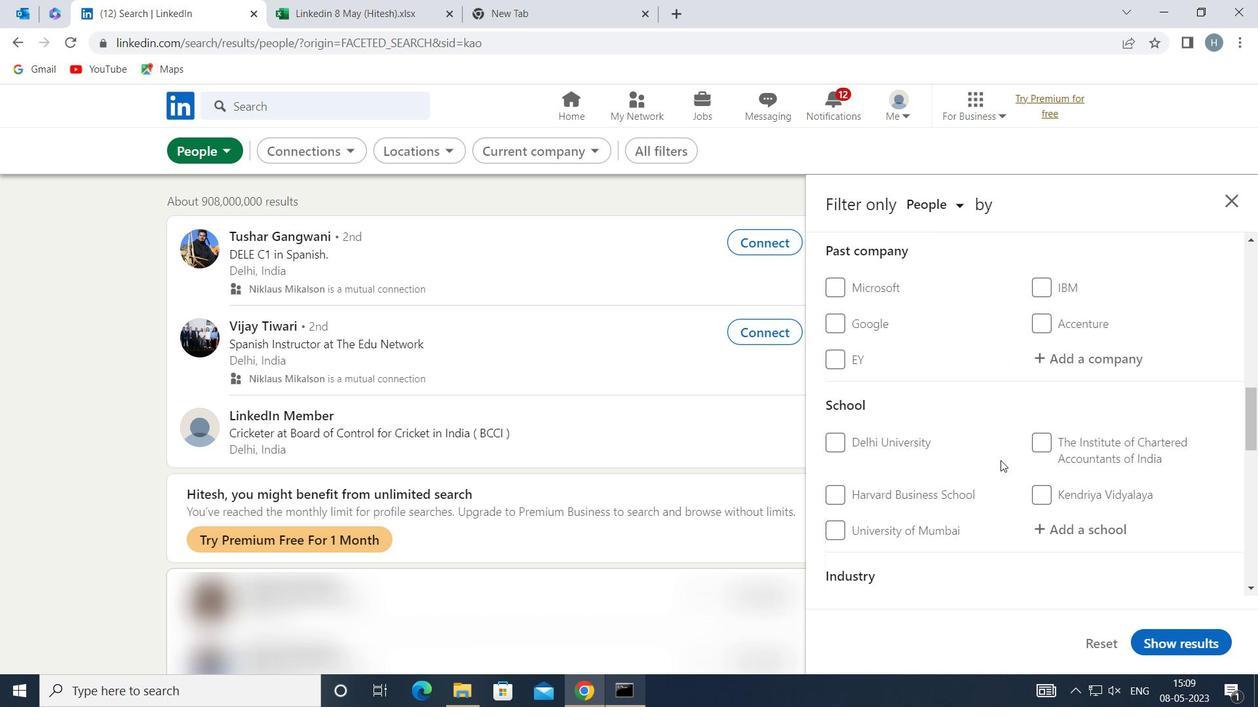 
Action: Mouse scrolled (1000, 460) with delta (0, 0)
Screenshot: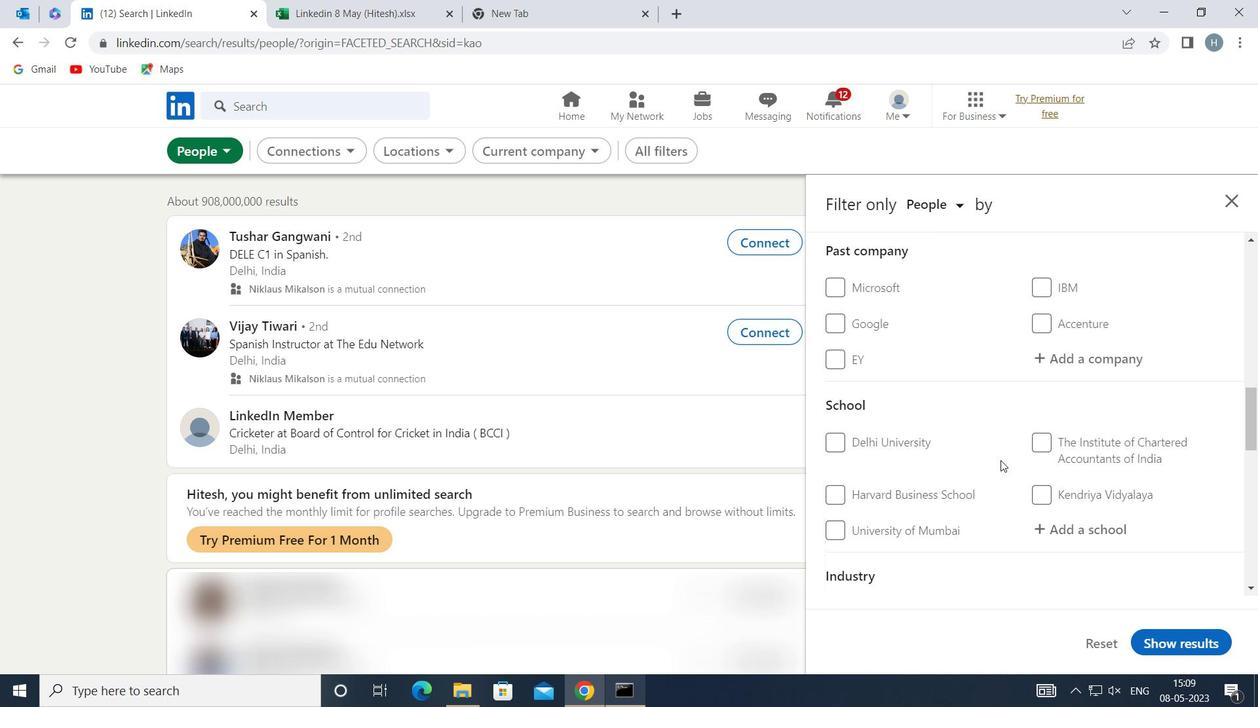 
Action: Mouse moved to (1000, 460)
Screenshot: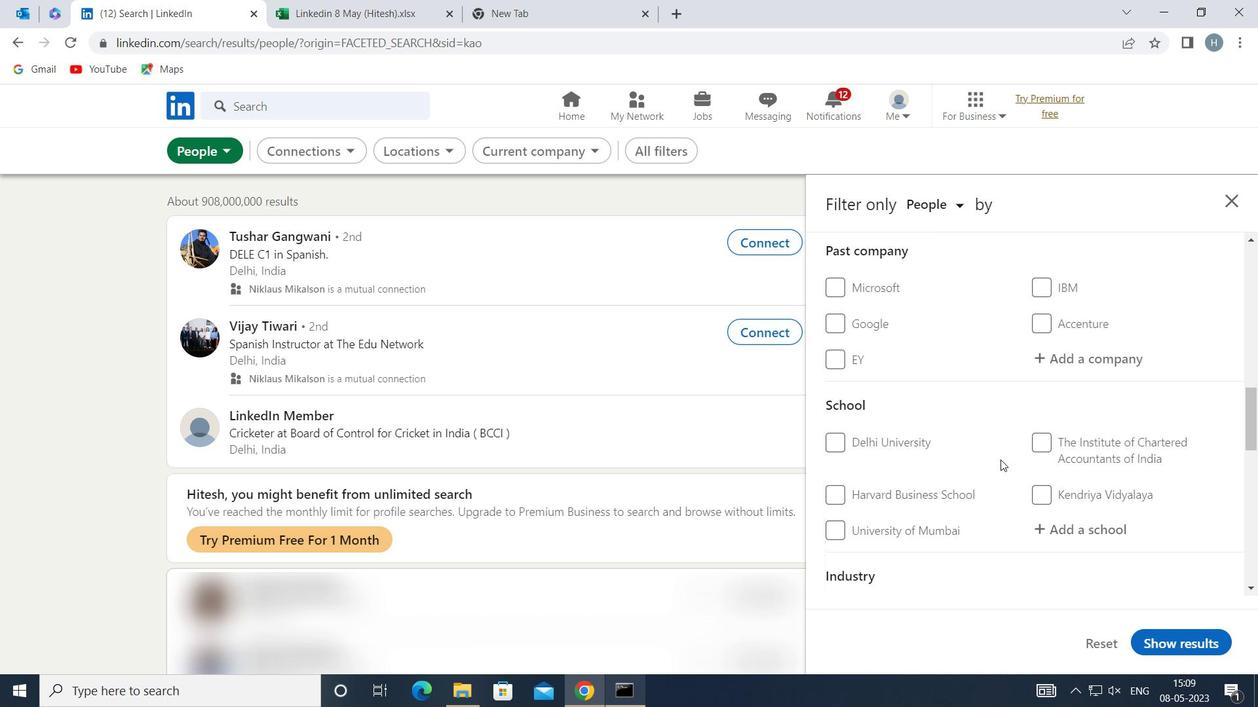 
Action: Mouse scrolled (1000, 459) with delta (0, 0)
Screenshot: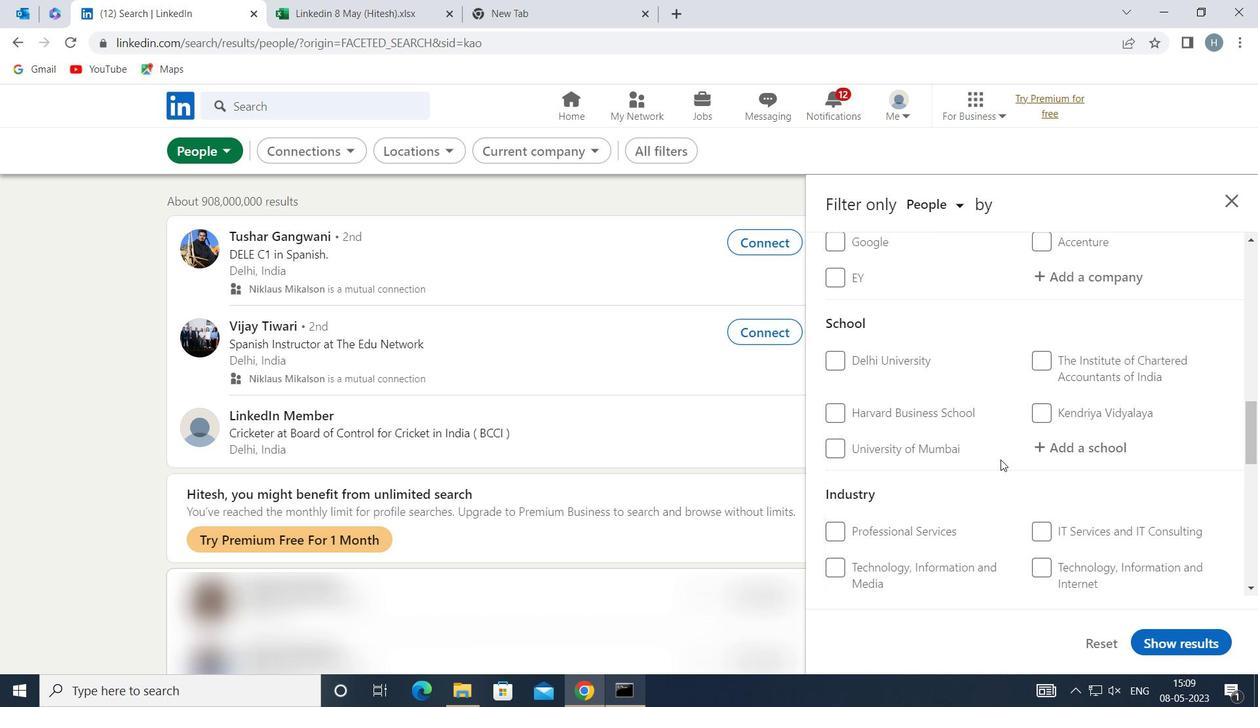 
Action: Mouse scrolled (1000, 459) with delta (0, 0)
Screenshot: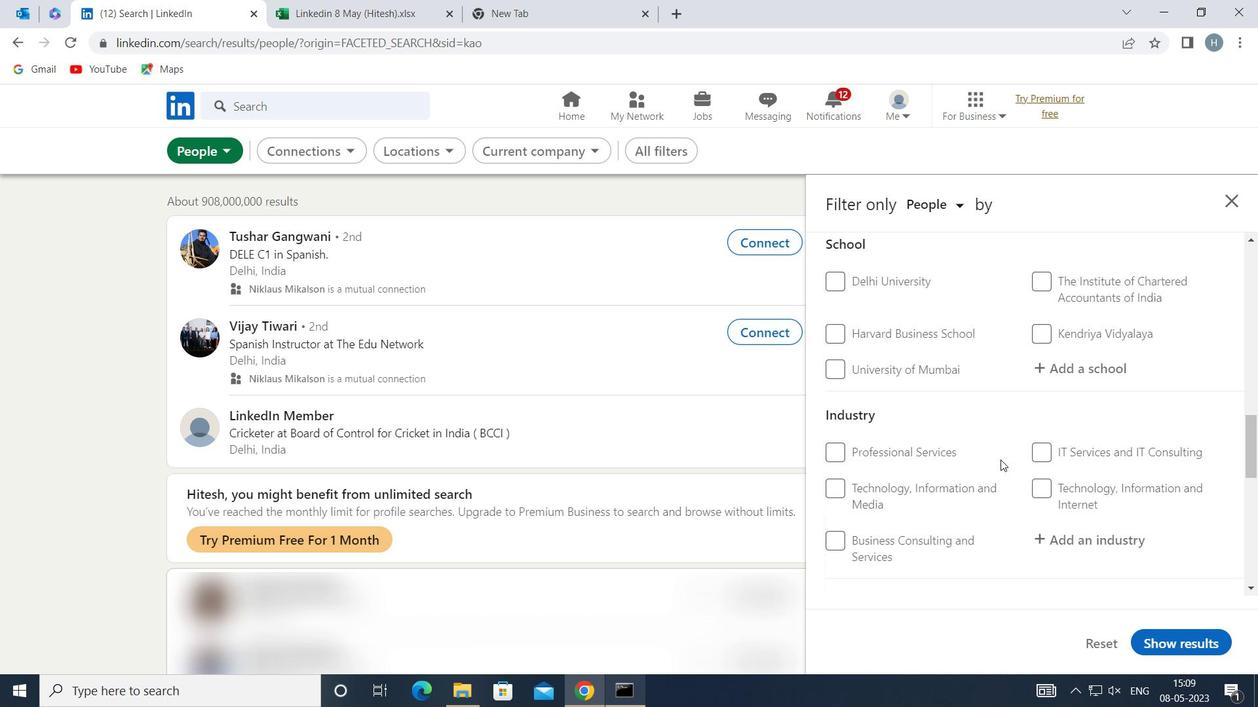 
Action: Mouse scrolled (1000, 459) with delta (0, 0)
Screenshot: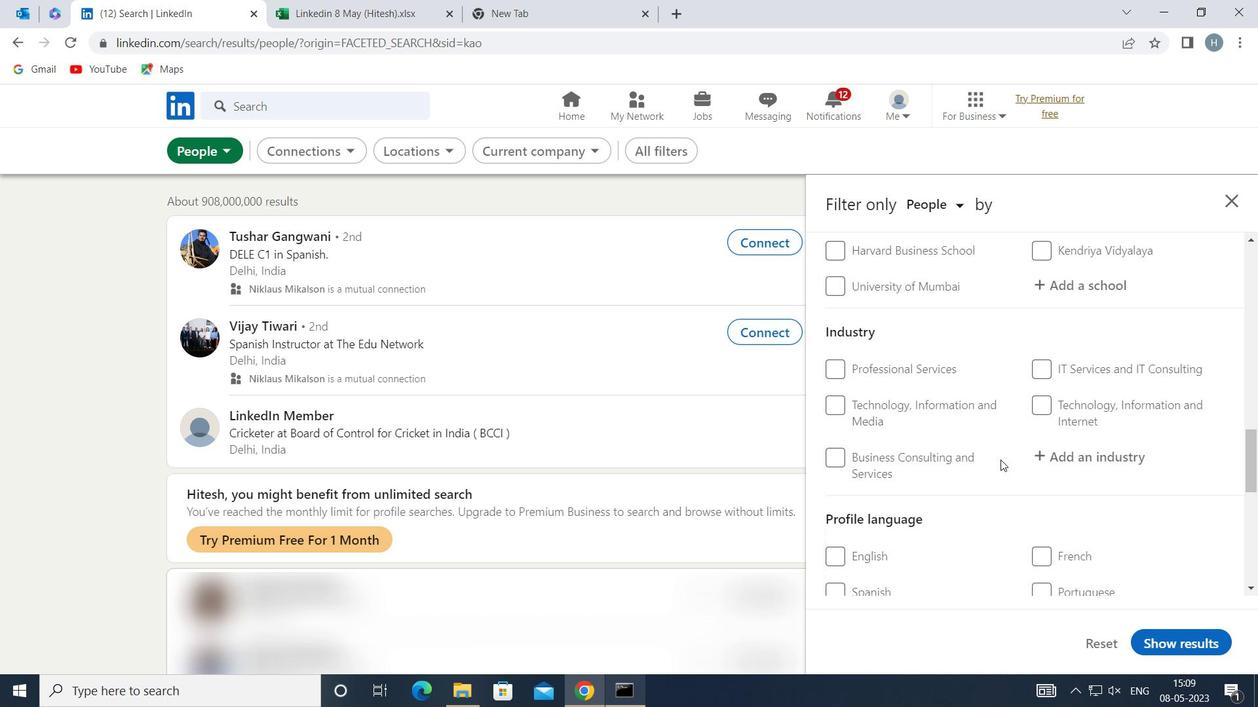 
Action: Mouse moved to (831, 547)
Screenshot: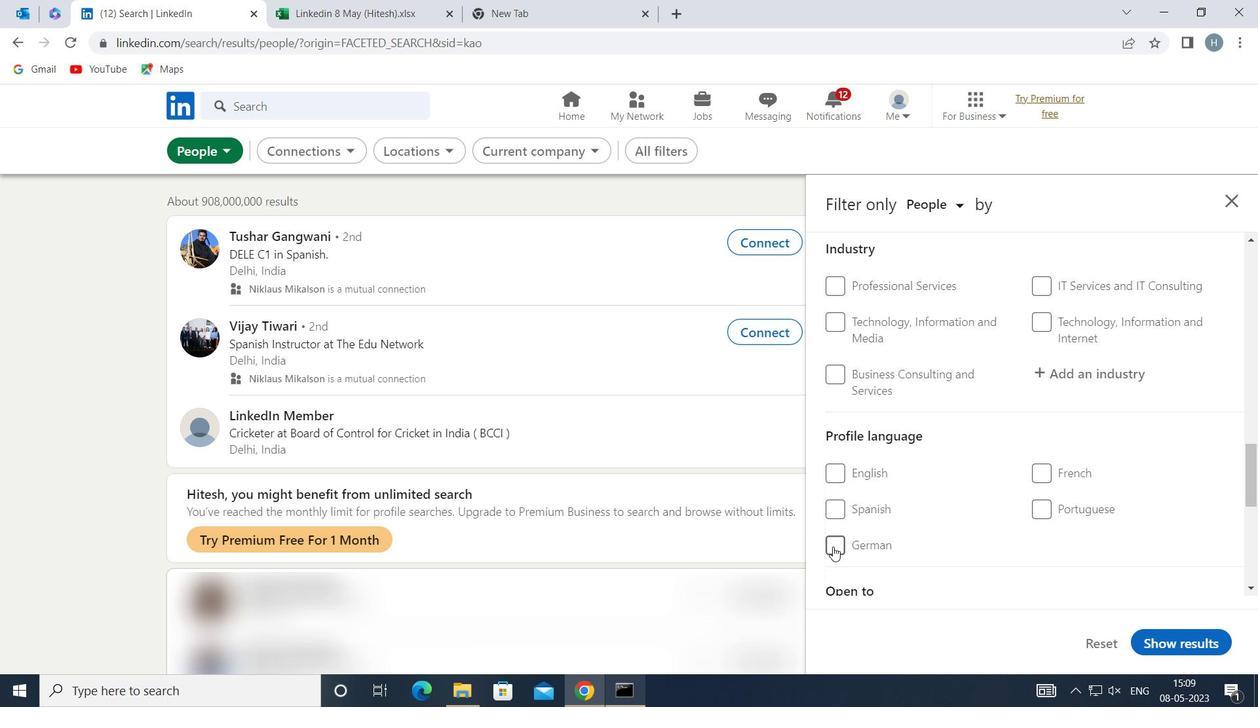 
Action: Mouse pressed left at (831, 547)
Screenshot: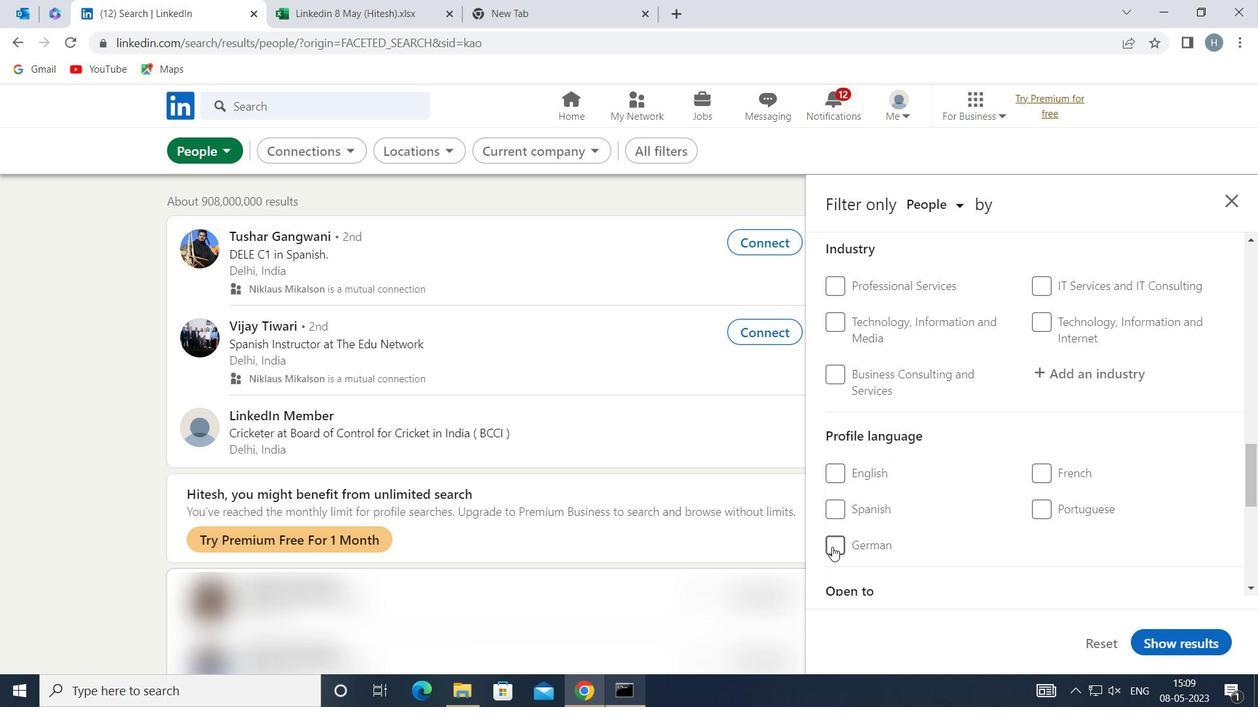 
Action: Mouse moved to (925, 526)
Screenshot: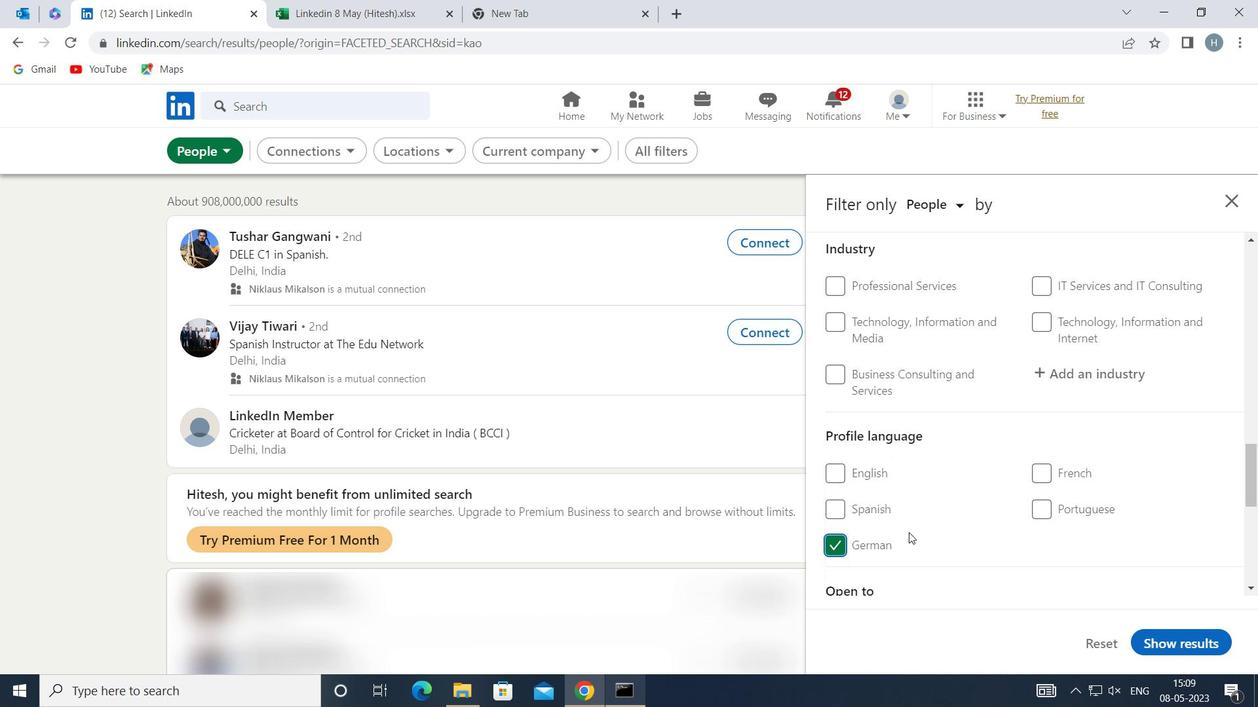 
Action: Mouse scrolled (925, 526) with delta (0, 0)
Screenshot: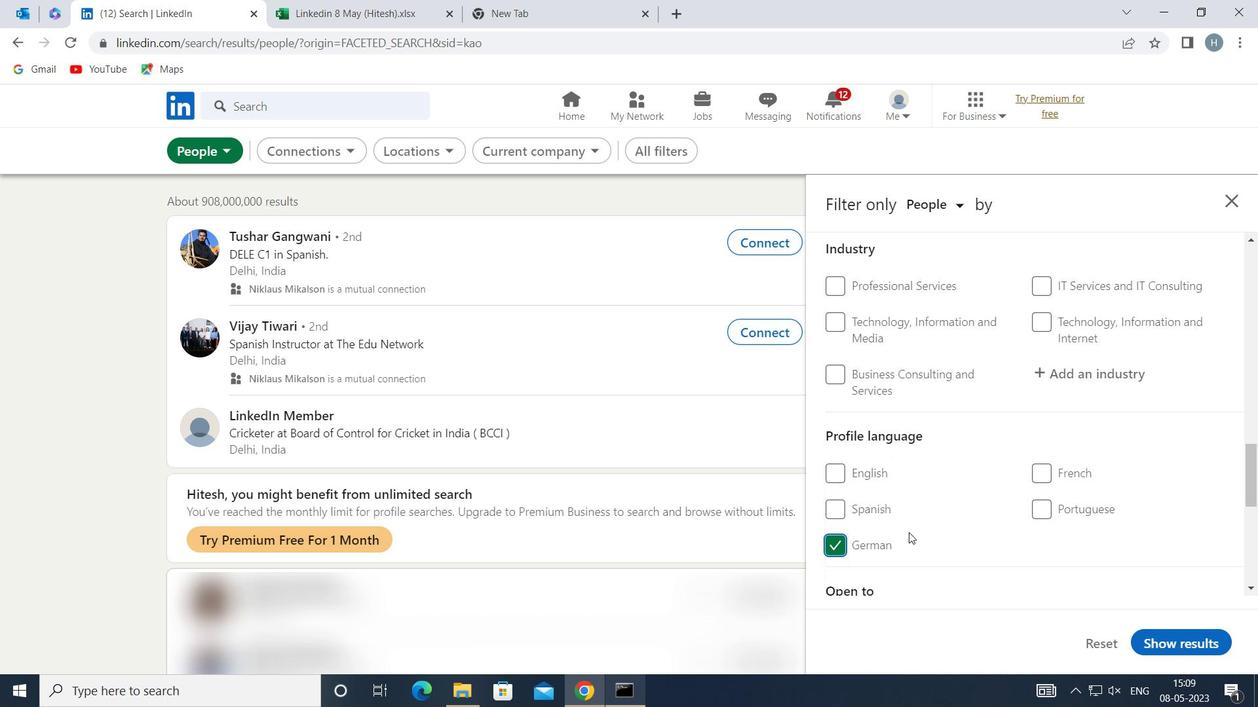
Action: Mouse moved to (937, 506)
Screenshot: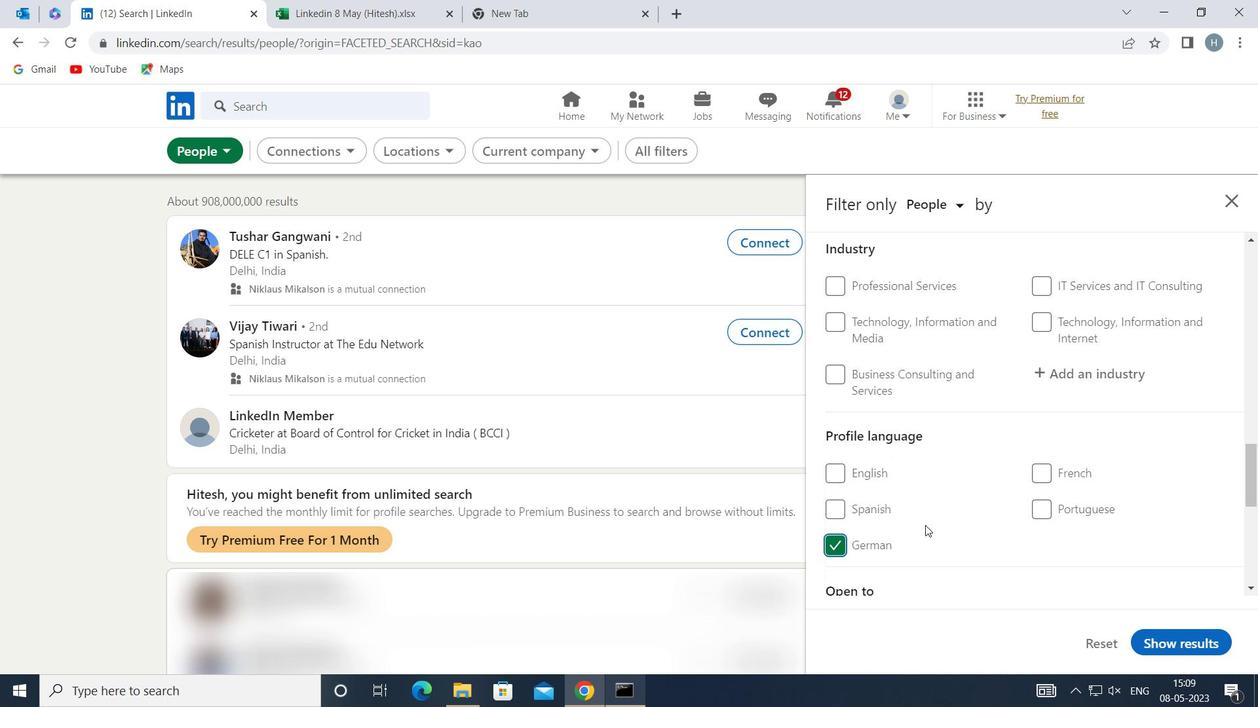 
Action: Mouse scrolled (937, 507) with delta (0, 0)
Screenshot: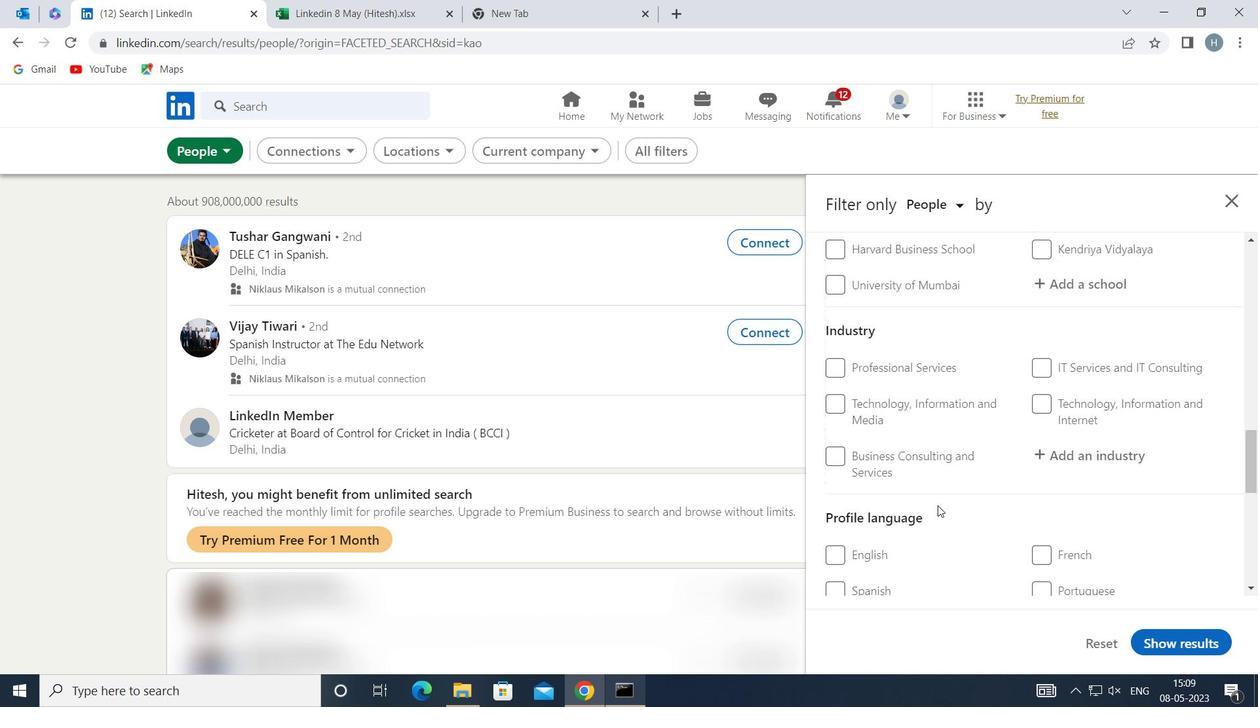
Action: Mouse scrolled (937, 507) with delta (0, 0)
Screenshot: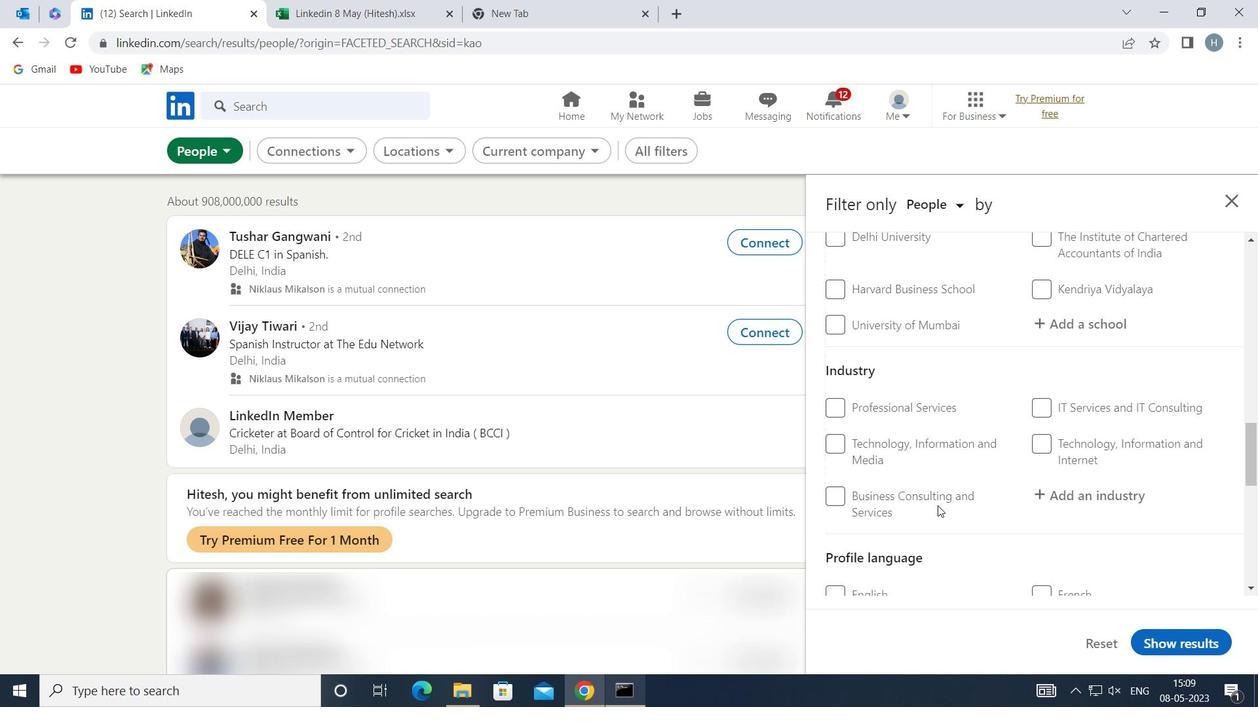 
Action: Mouse scrolled (937, 507) with delta (0, 0)
Screenshot: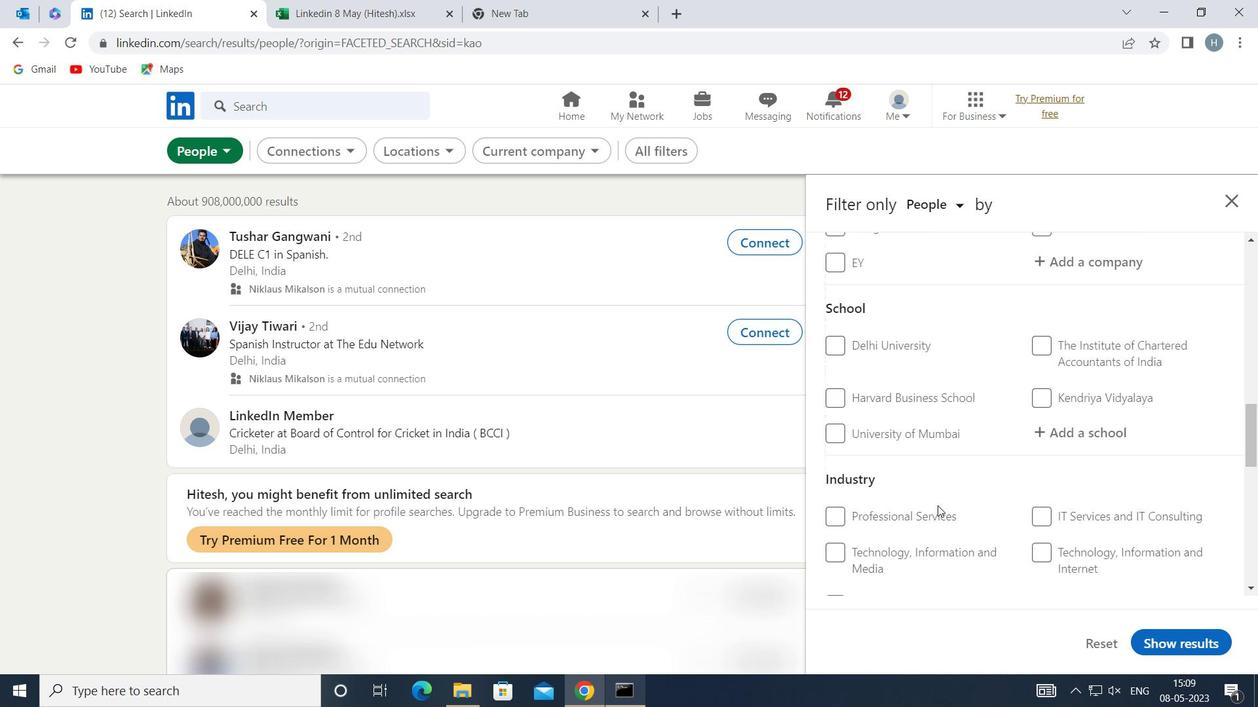 
Action: Mouse scrolled (937, 507) with delta (0, 0)
Screenshot: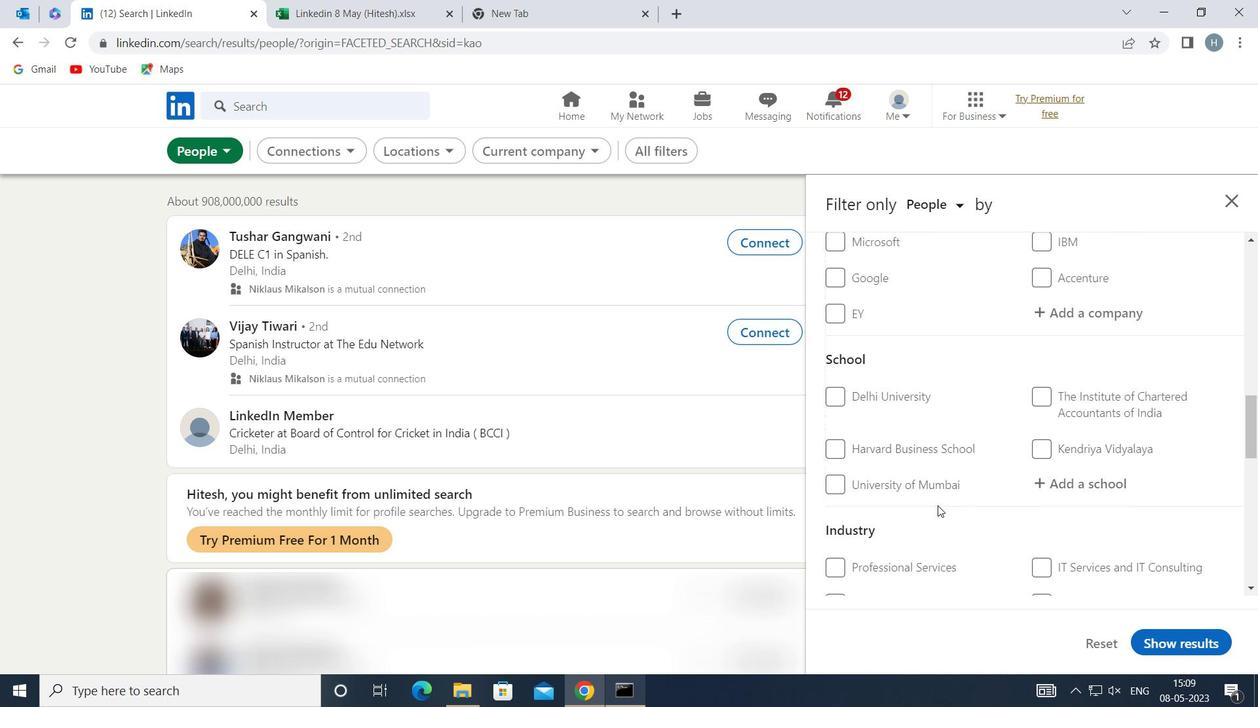 
Action: Mouse scrolled (937, 507) with delta (0, 0)
Screenshot: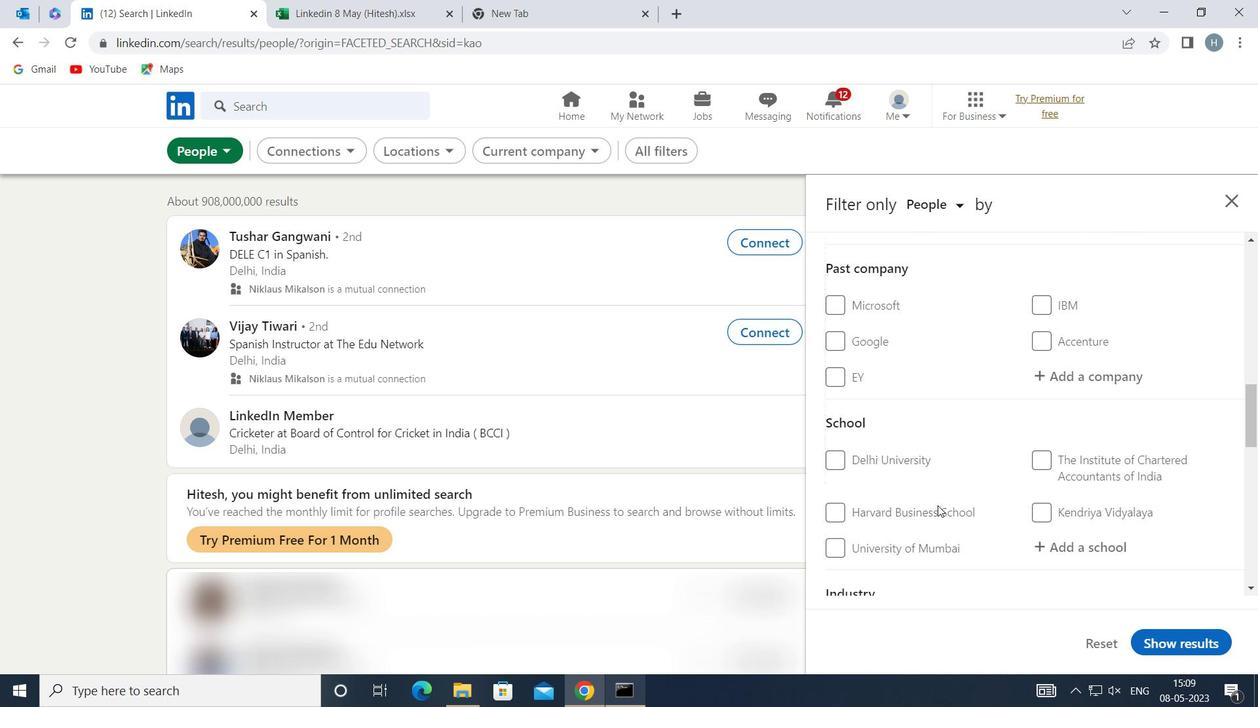 
Action: Mouse scrolled (937, 507) with delta (0, 0)
Screenshot: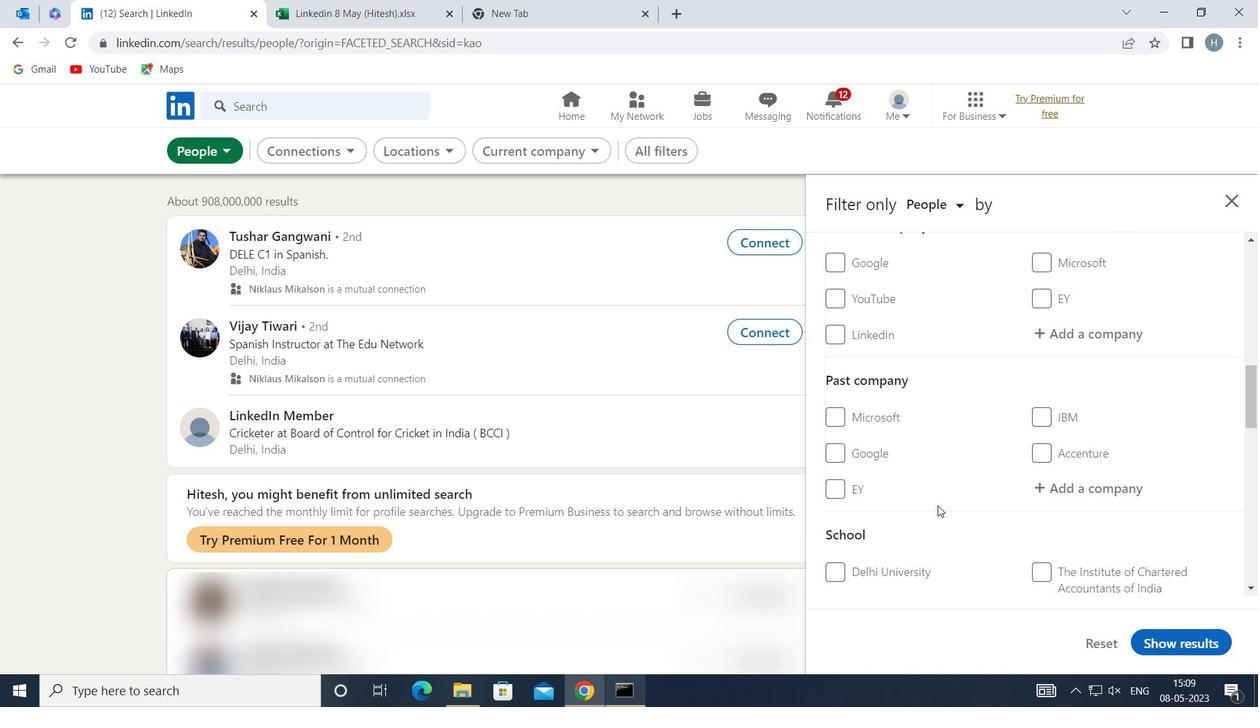 
Action: Mouse moved to (1110, 444)
Screenshot: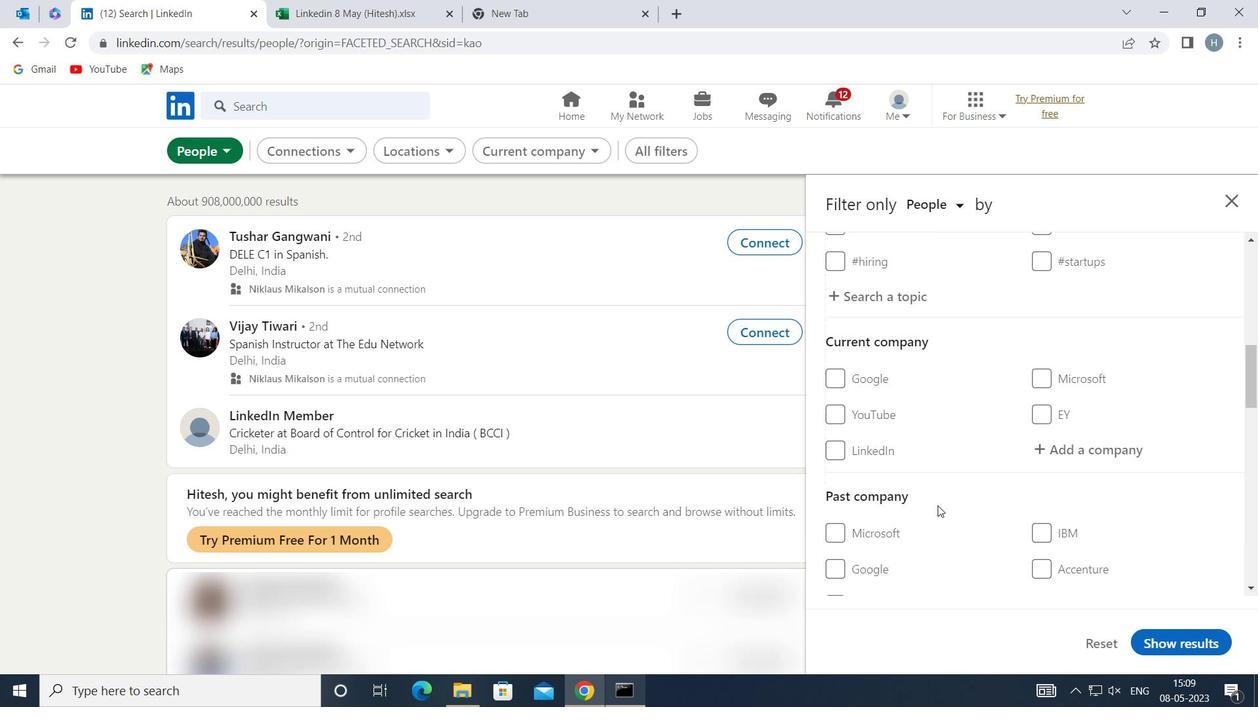 
Action: Mouse pressed left at (1110, 444)
Screenshot: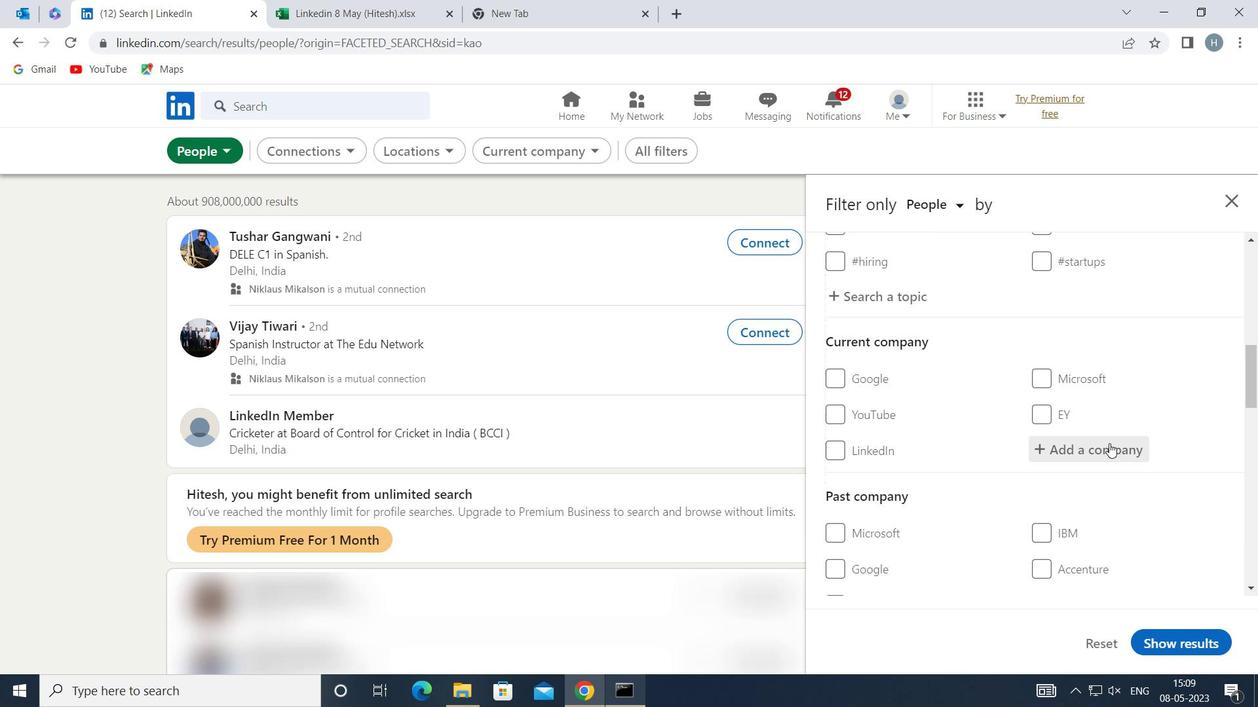 
Action: Key pressed <Key.shift>LEARNING<Key.shift>M
Screenshot: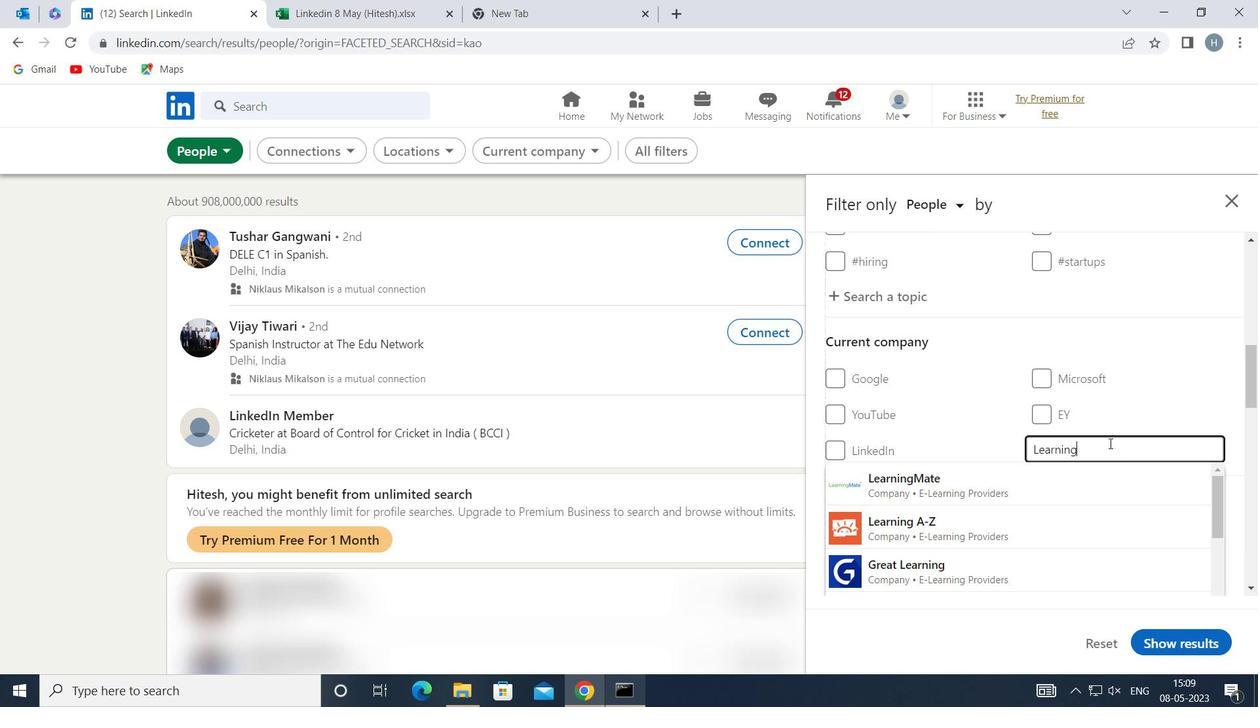 
Action: Mouse moved to (1027, 477)
Screenshot: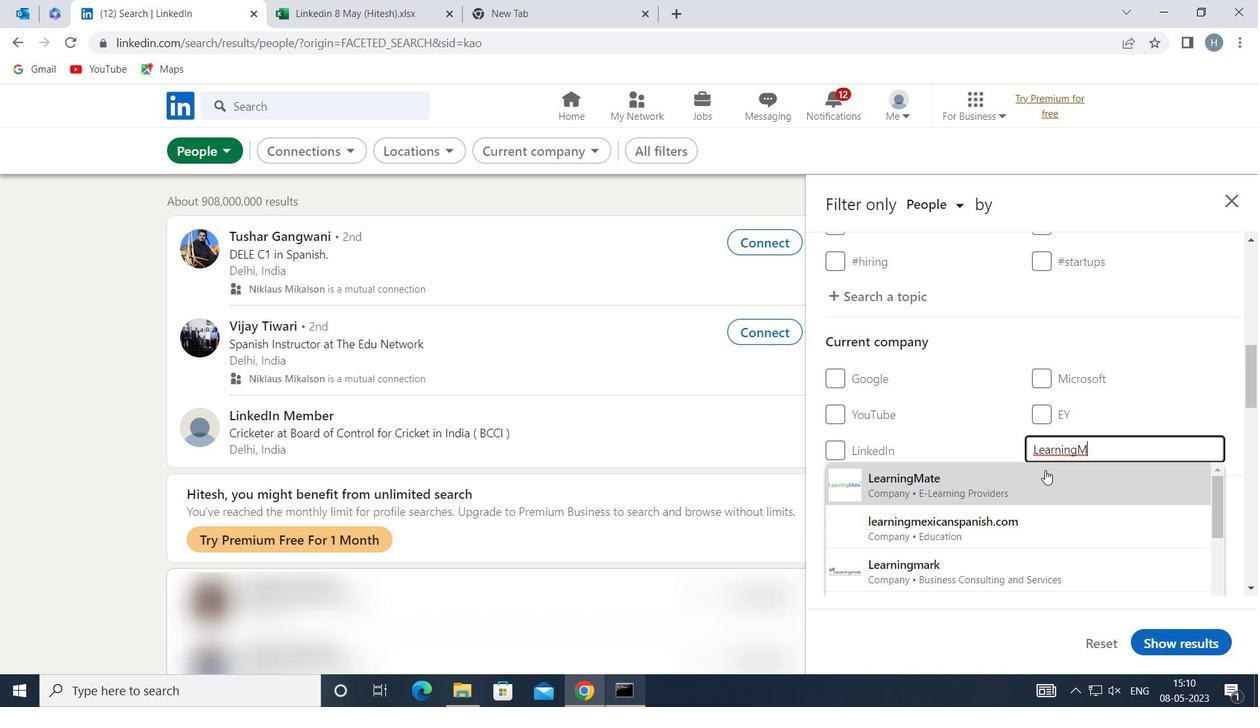 
Action: Mouse pressed left at (1027, 477)
Screenshot: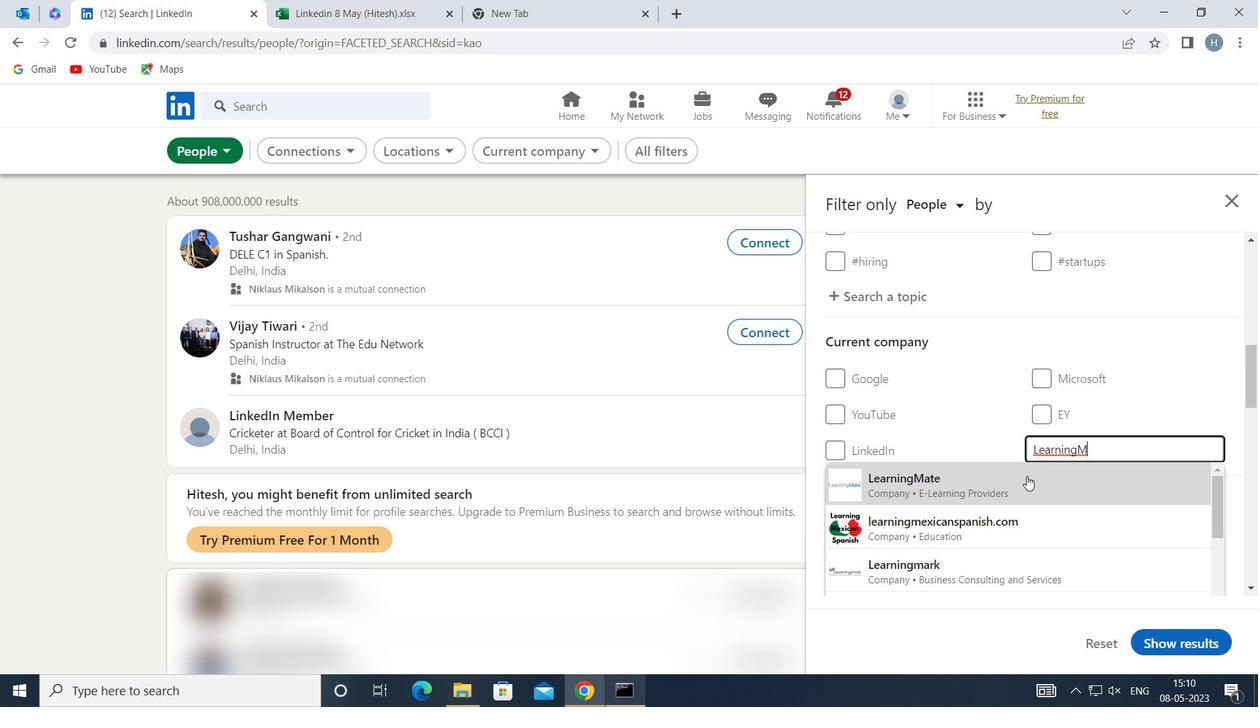 
Action: Mouse moved to (1011, 454)
Screenshot: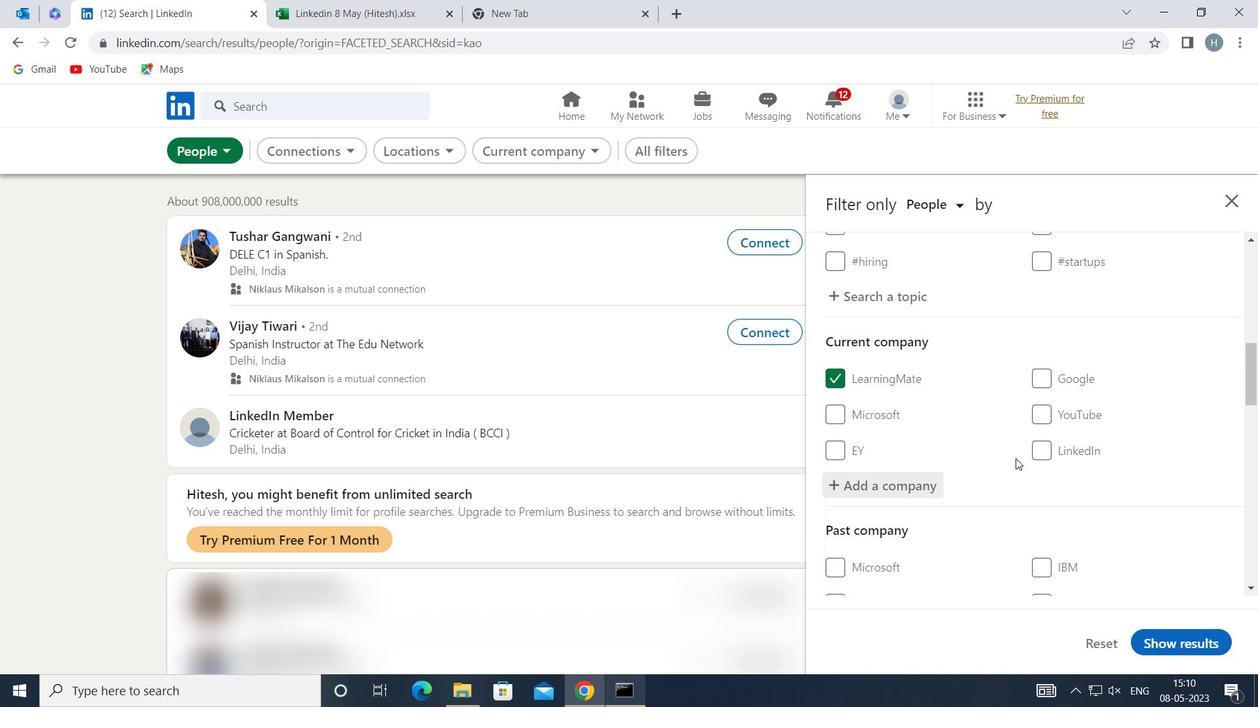 
Action: Mouse scrolled (1011, 453) with delta (0, 0)
Screenshot: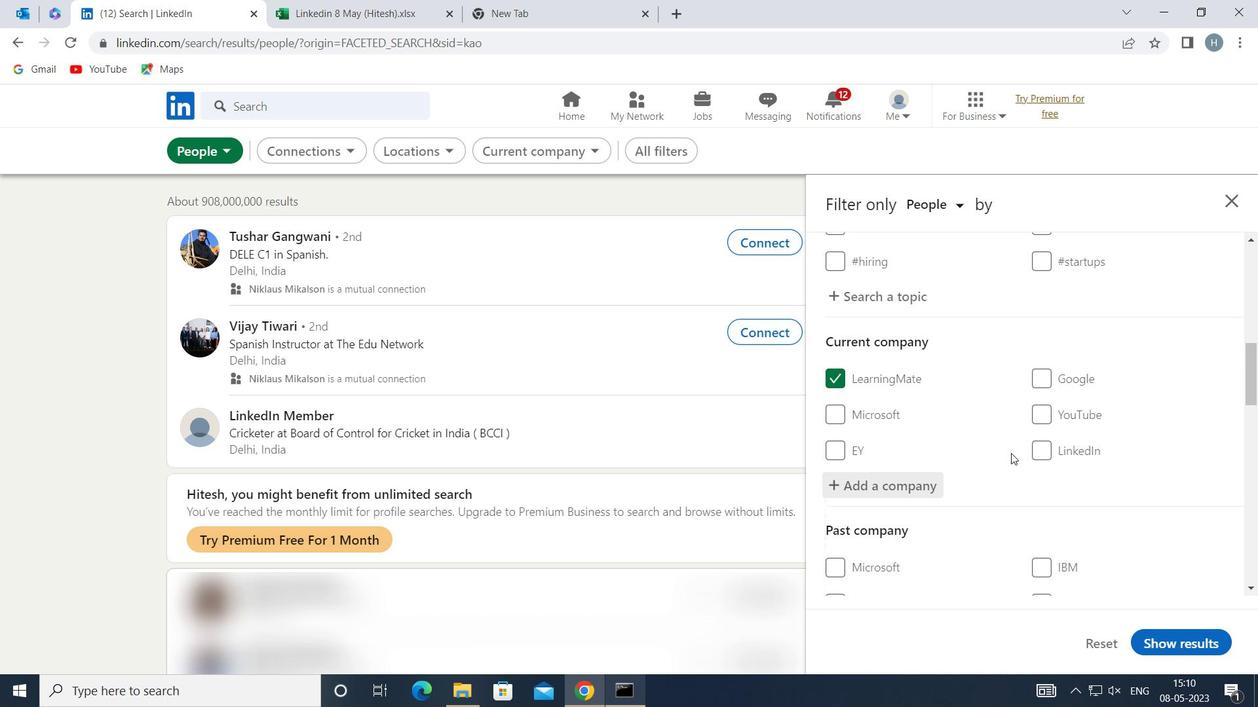
Action: Mouse scrolled (1011, 453) with delta (0, 0)
Screenshot: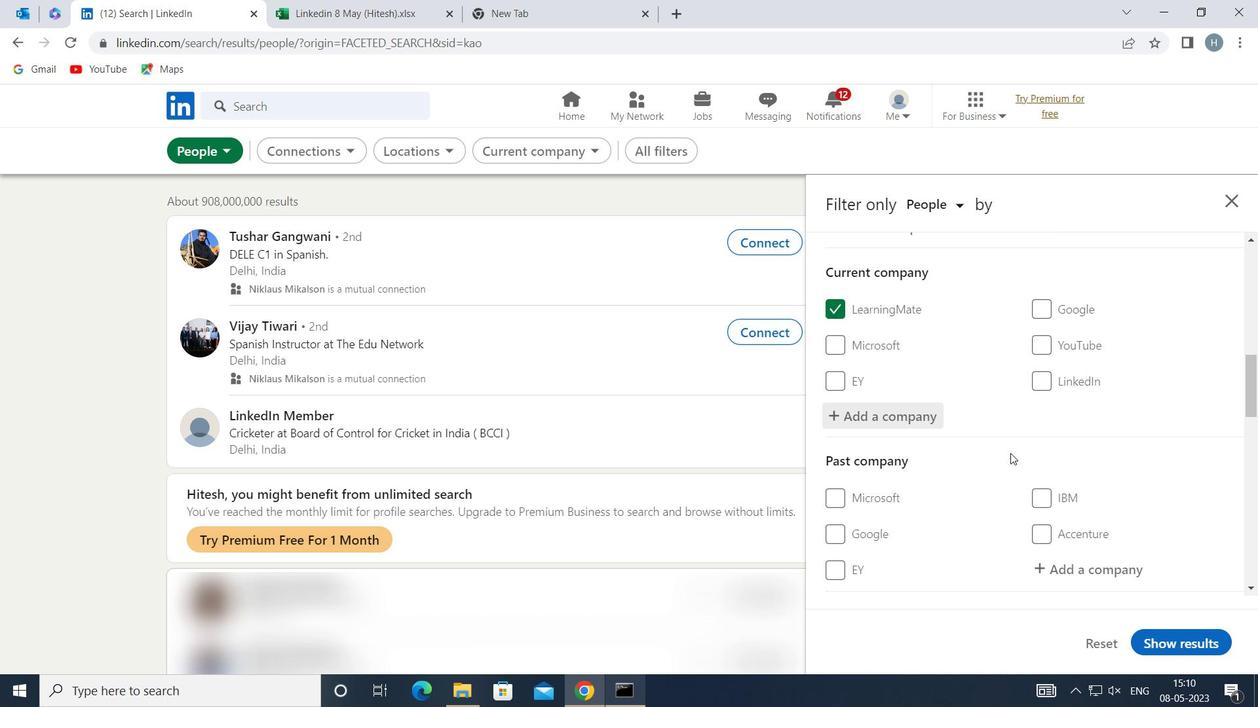 
Action: Mouse scrolled (1011, 453) with delta (0, 0)
Screenshot: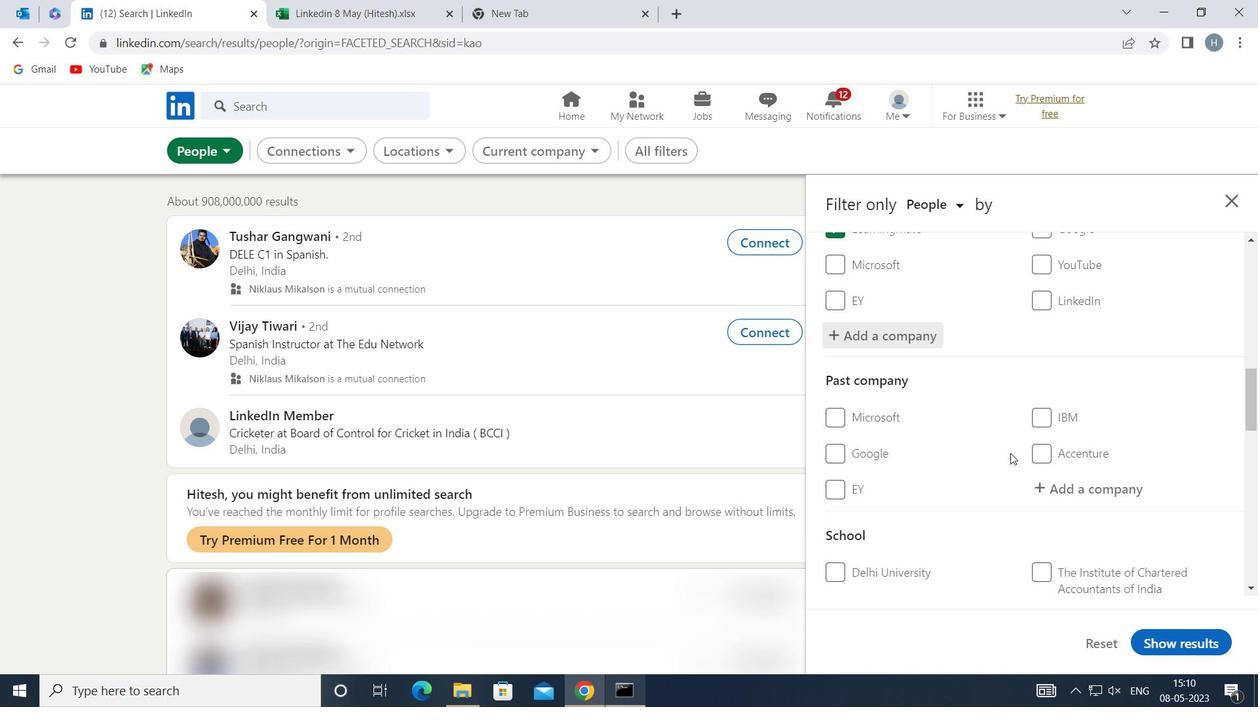 
Action: Mouse scrolled (1011, 453) with delta (0, 0)
Screenshot: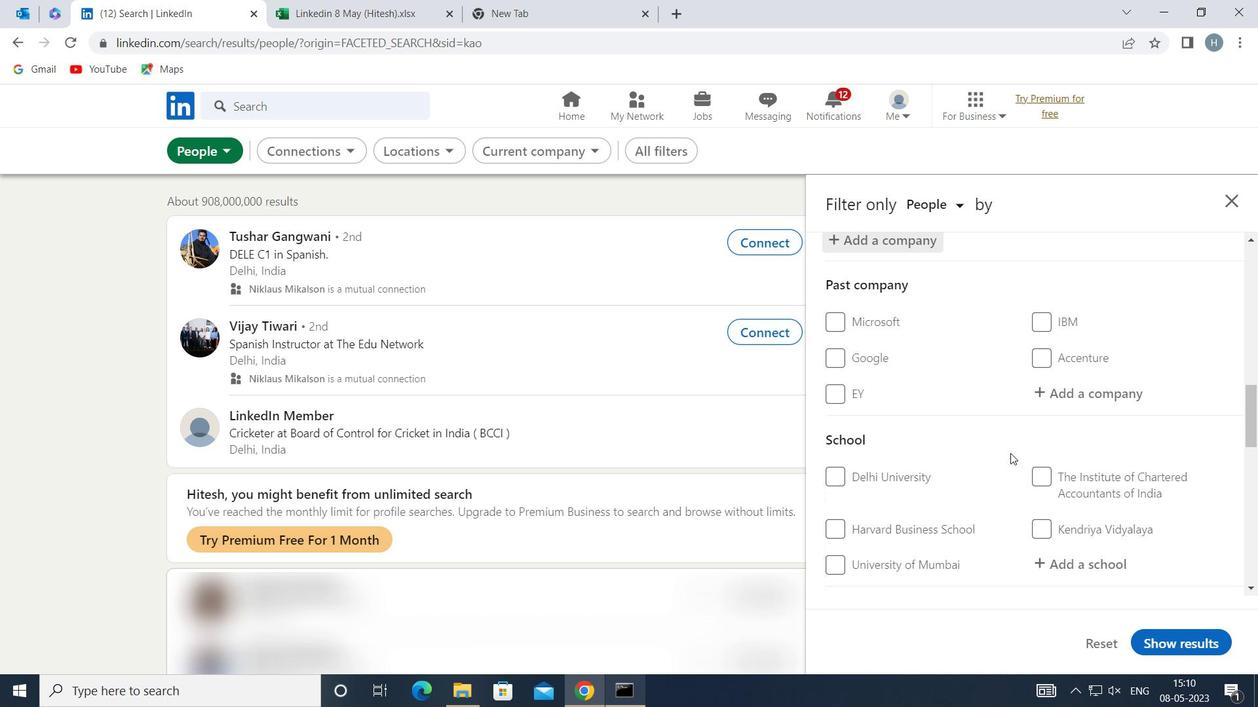 
Action: Mouse moved to (1089, 477)
Screenshot: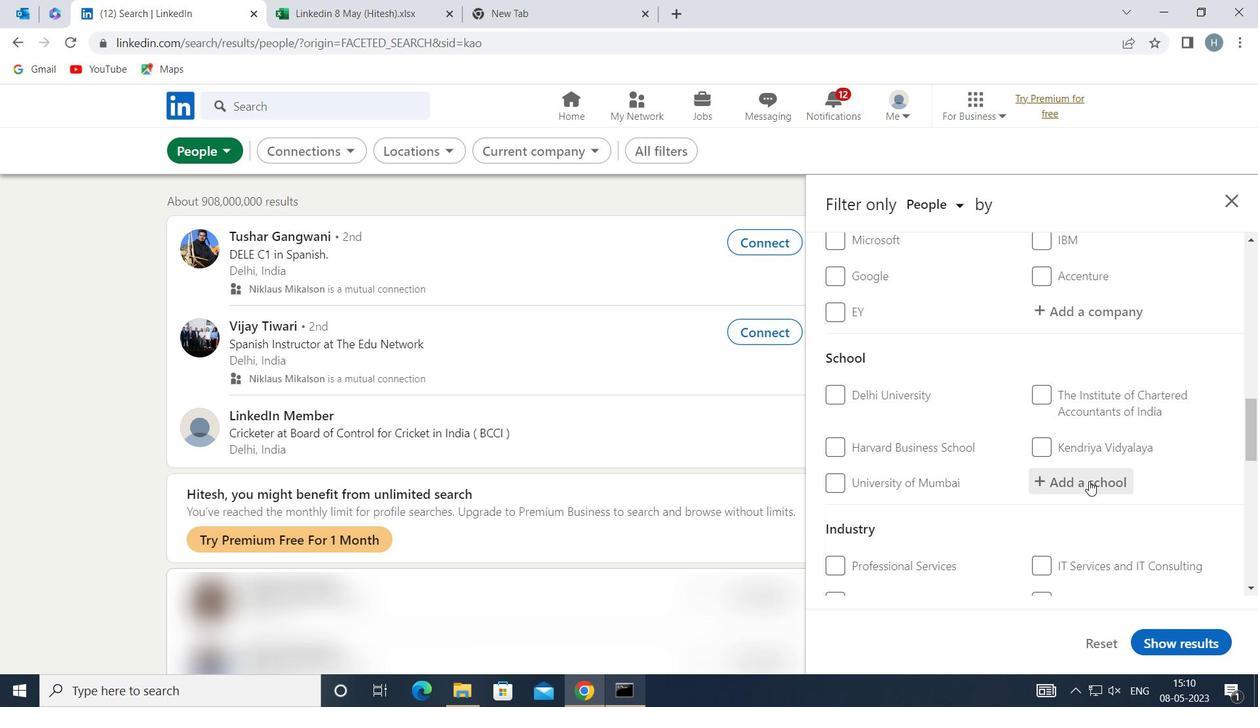 
Action: Mouse pressed left at (1089, 477)
Screenshot: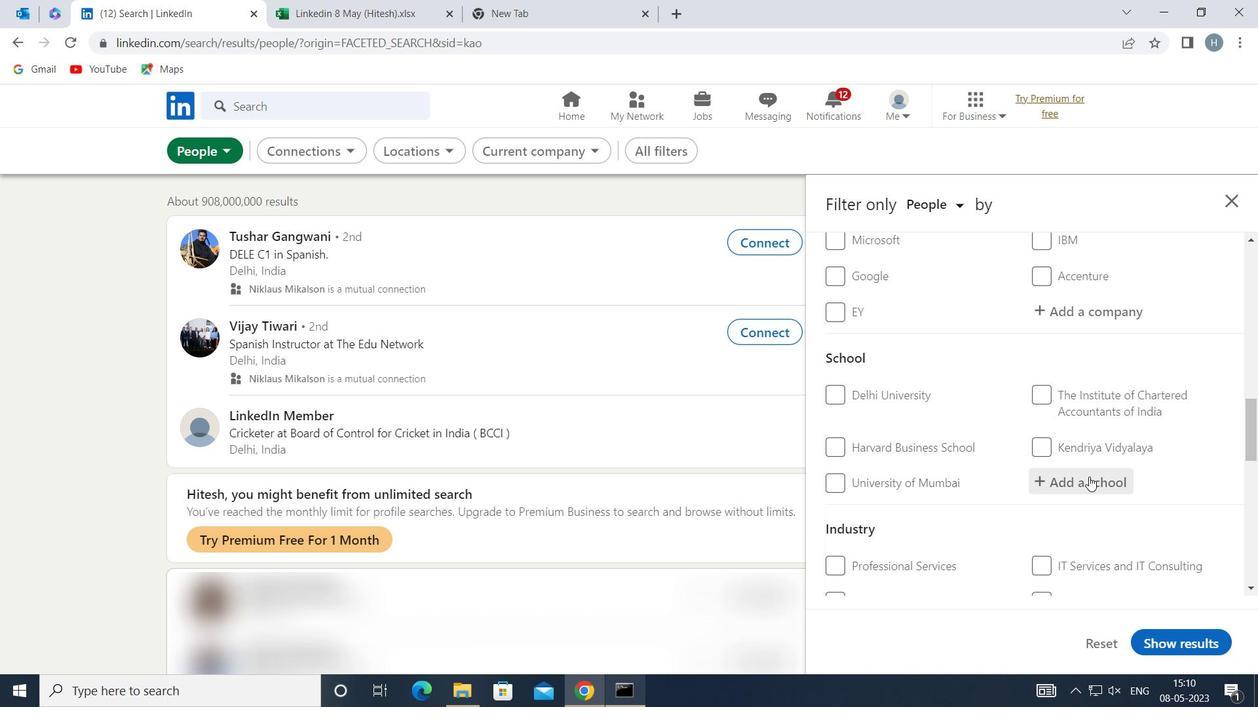 
Action: Key pressed <Key.shift>BABU<Key.space>BANARASI<Key.space><Key.shift>DAS<Key.space>IN
Screenshot: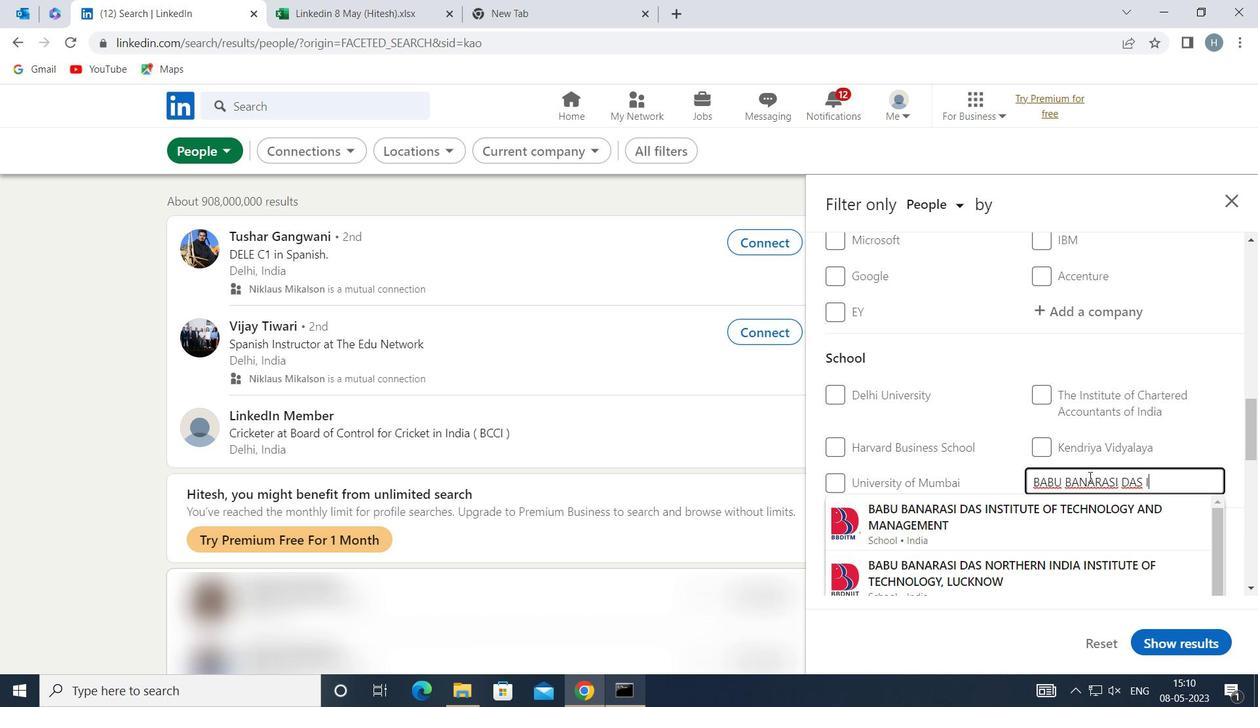 
Action: Mouse moved to (1065, 511)
Screenshot: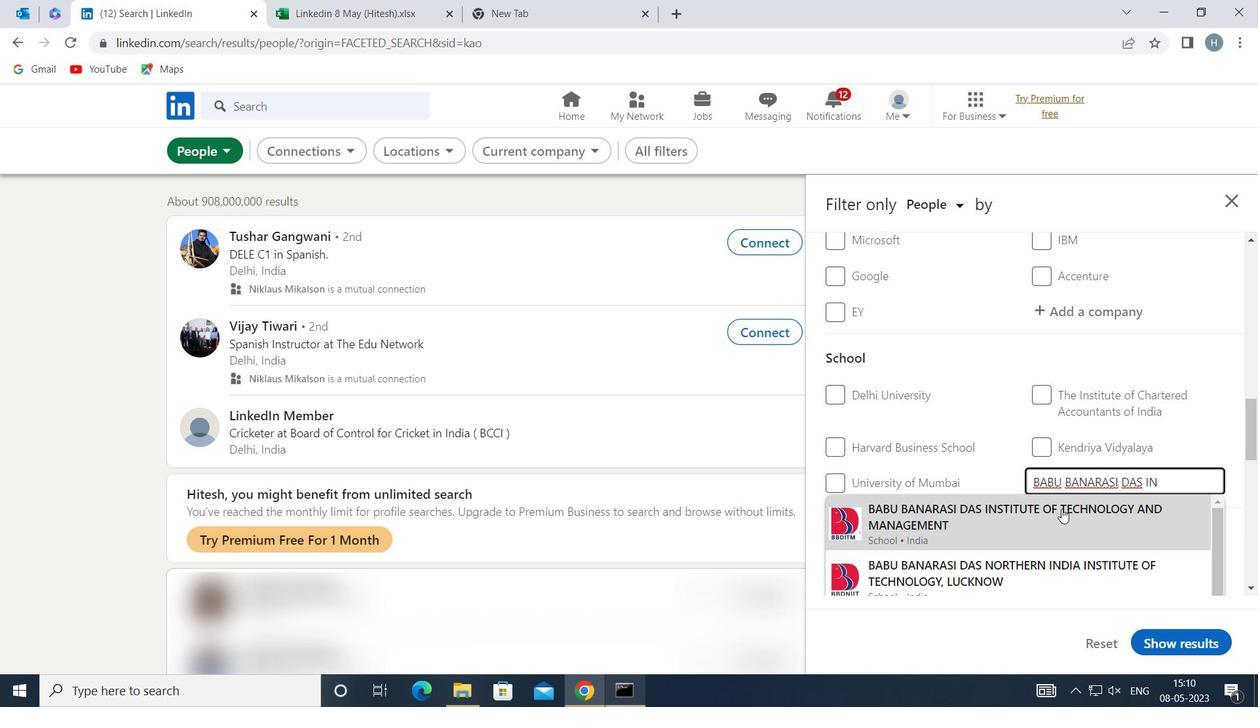 
Action: Mouse pressed left at (1065, 511)
Screenshot: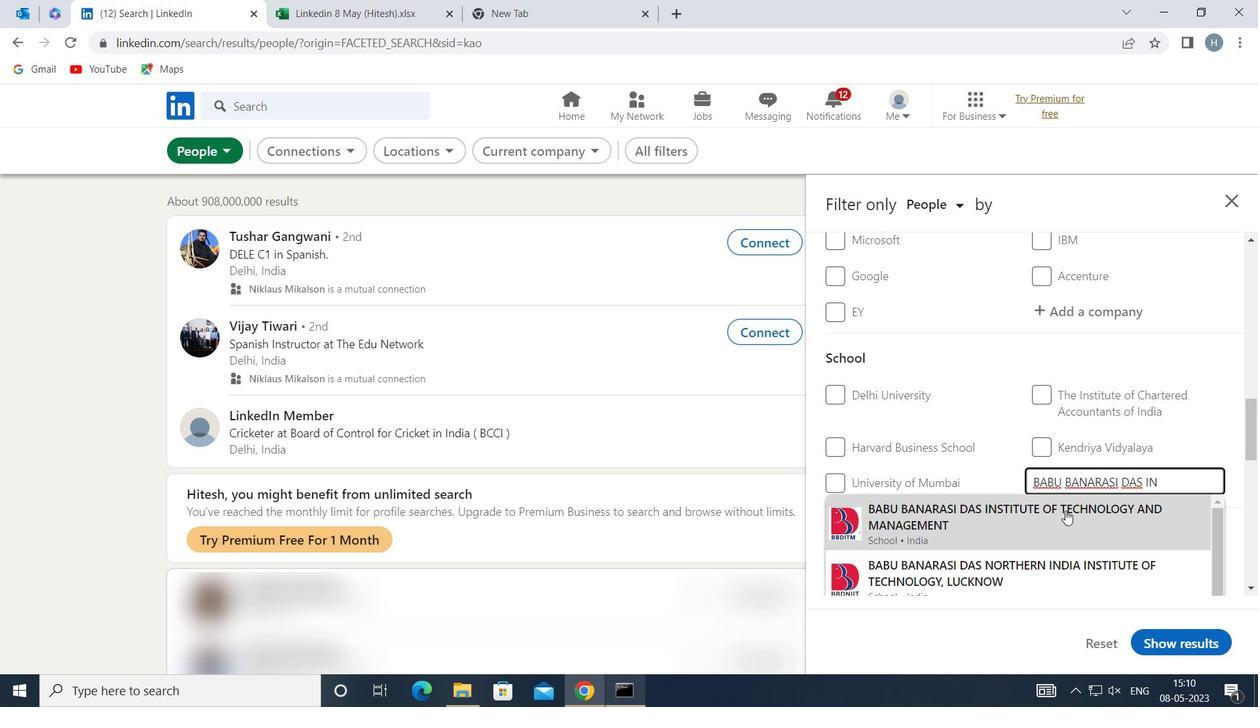 
Action: Mouse moved to (1055, 451)
Screenshot: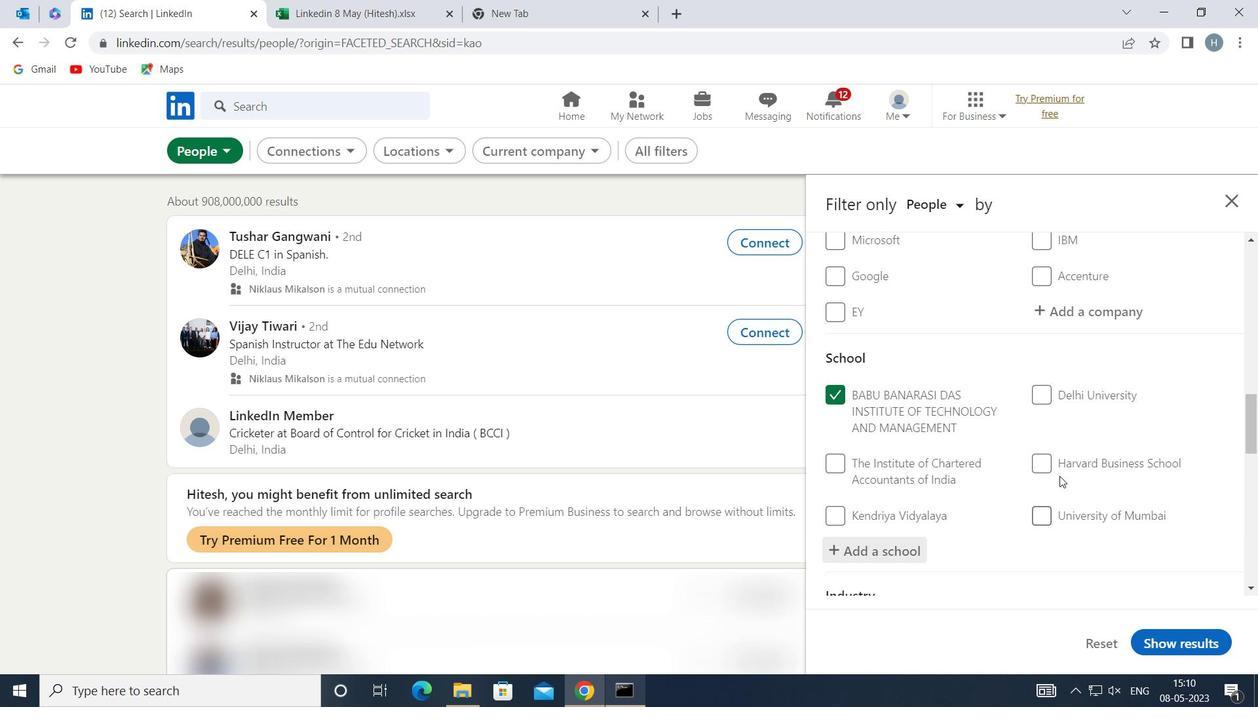 
Action: Mouse scrolled (1055, 450) with delta (0, 0)
Screenshot: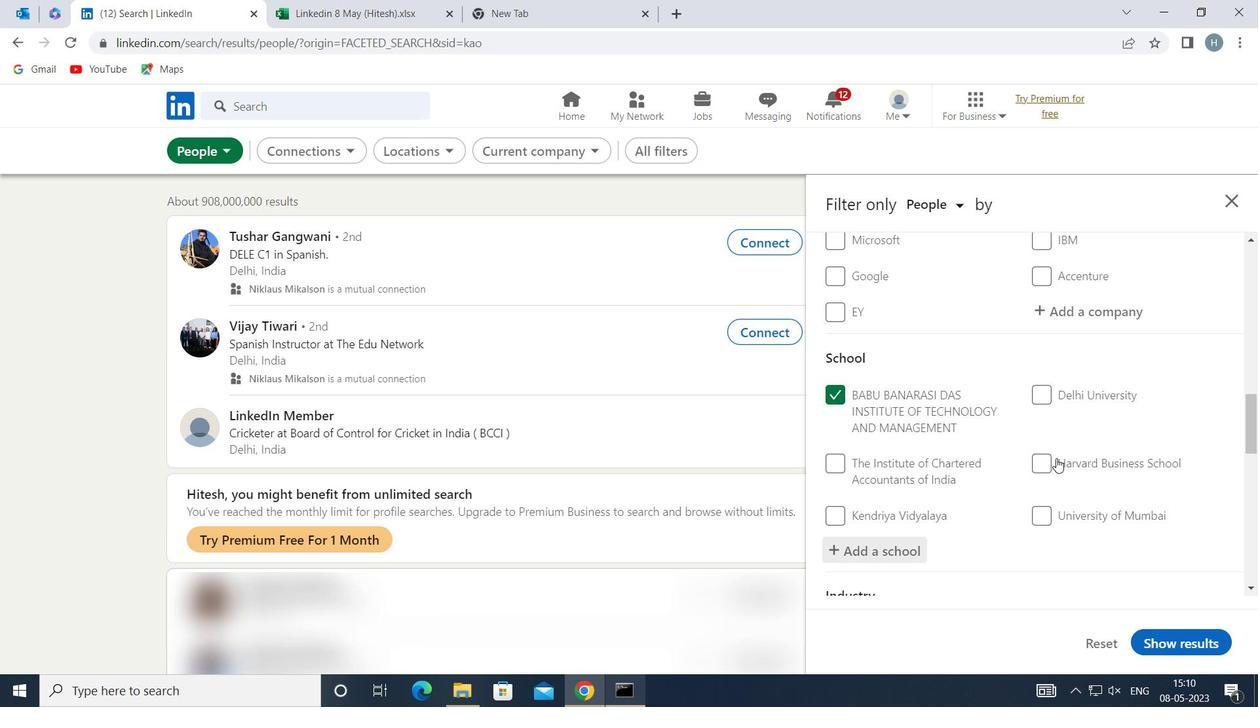 
Action: Mouse moved to (1055, 450)
Screenshot: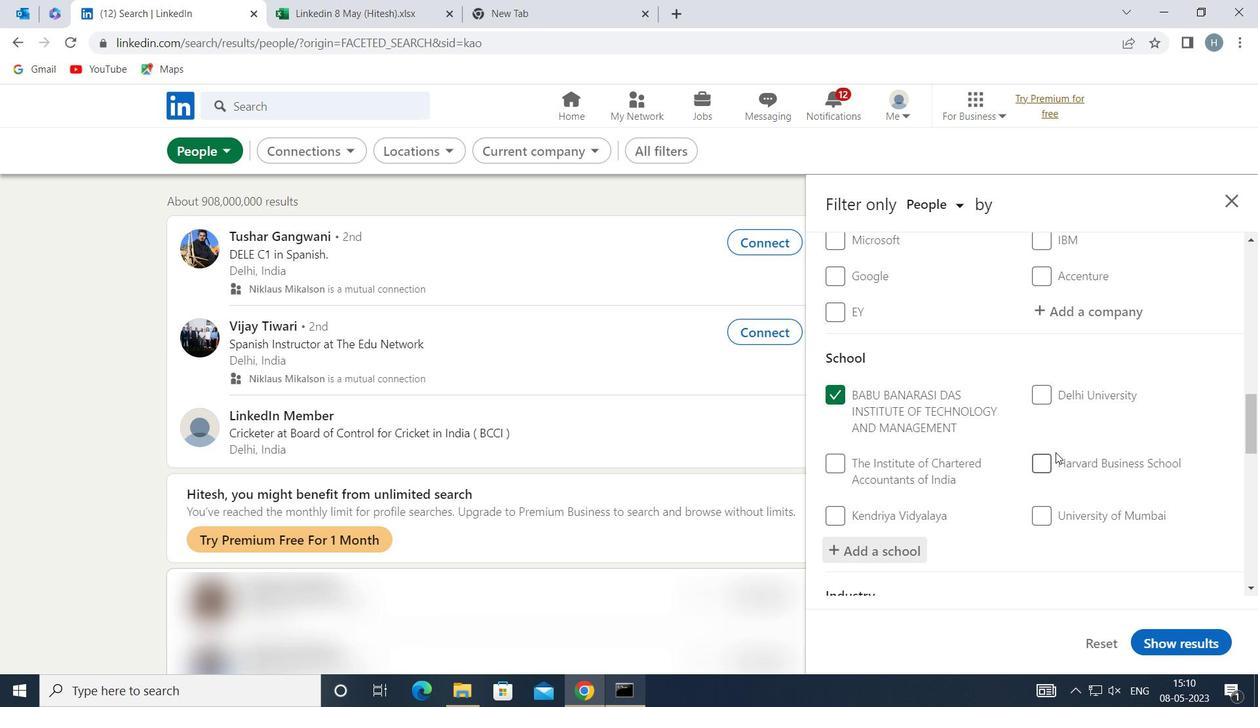 
Action: Mouse scrolled (1055, 450) with delta (0, 0)
Screenshot: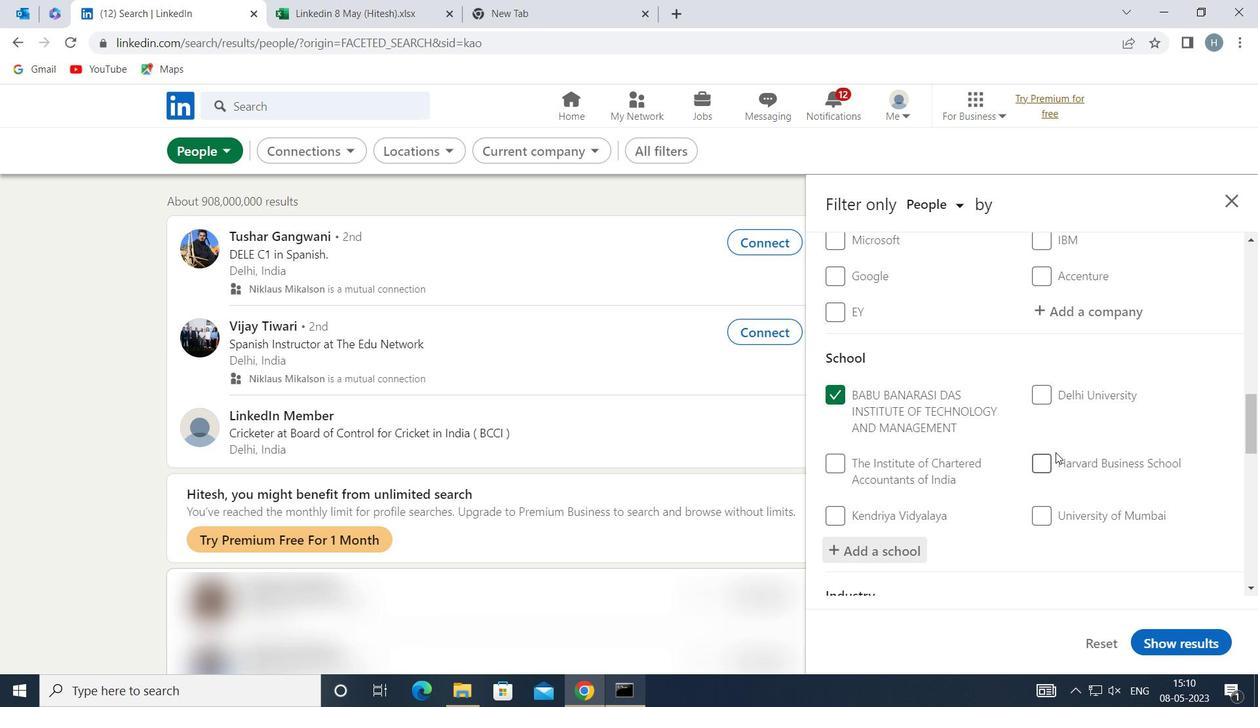 
Action: Mouse moved to (1055, 443)
Screenshot: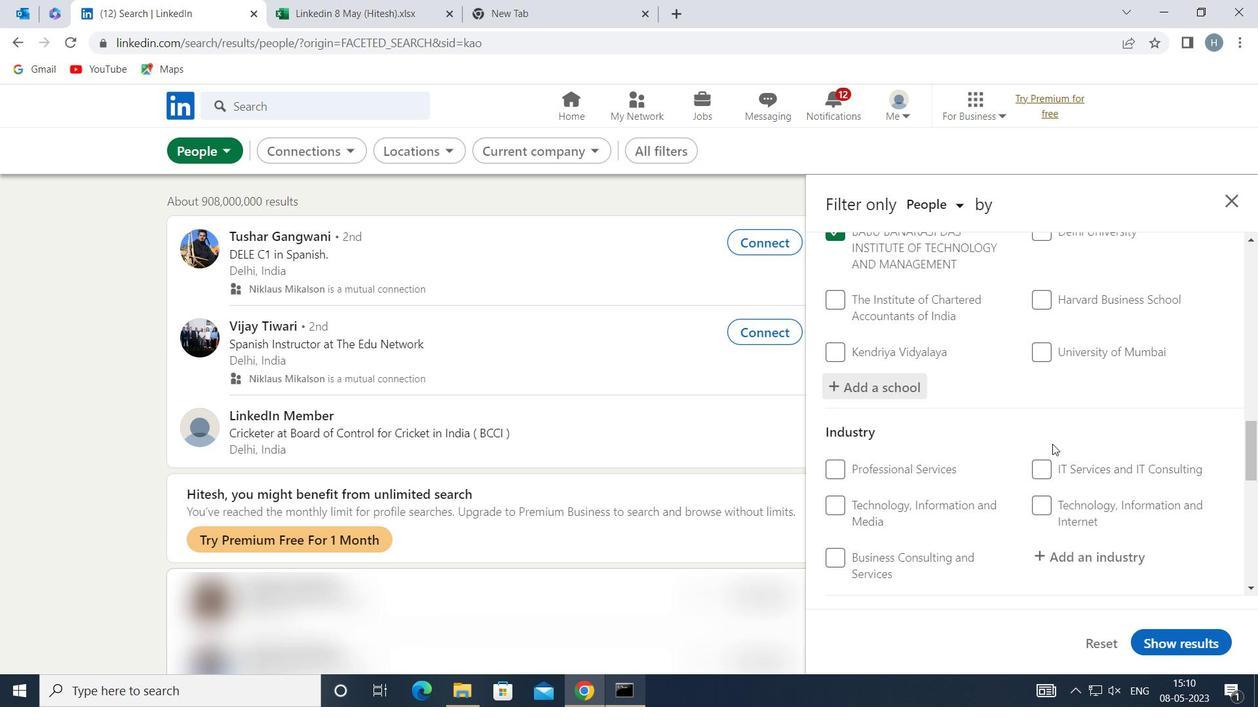 
Action: Mouse scrolled (1055, 443) with delta (0, 0)
Screenshot: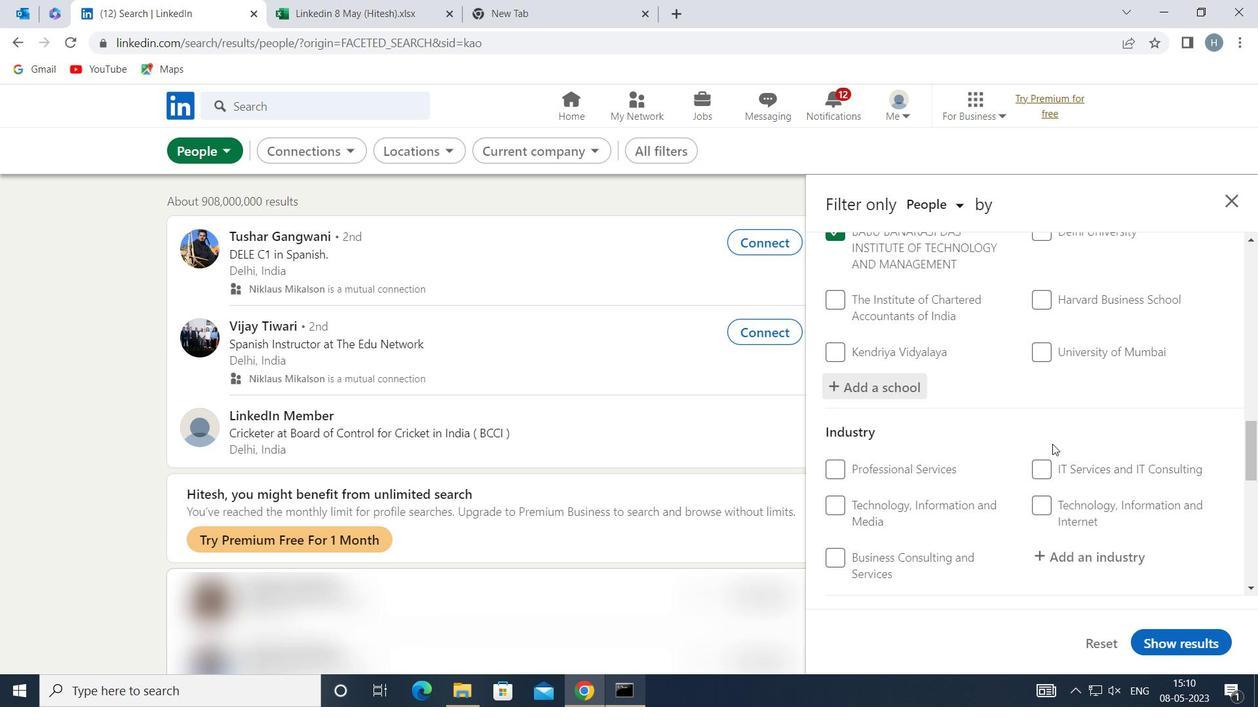 
Action: Mouse moved to (1082, 467)
Screenshot: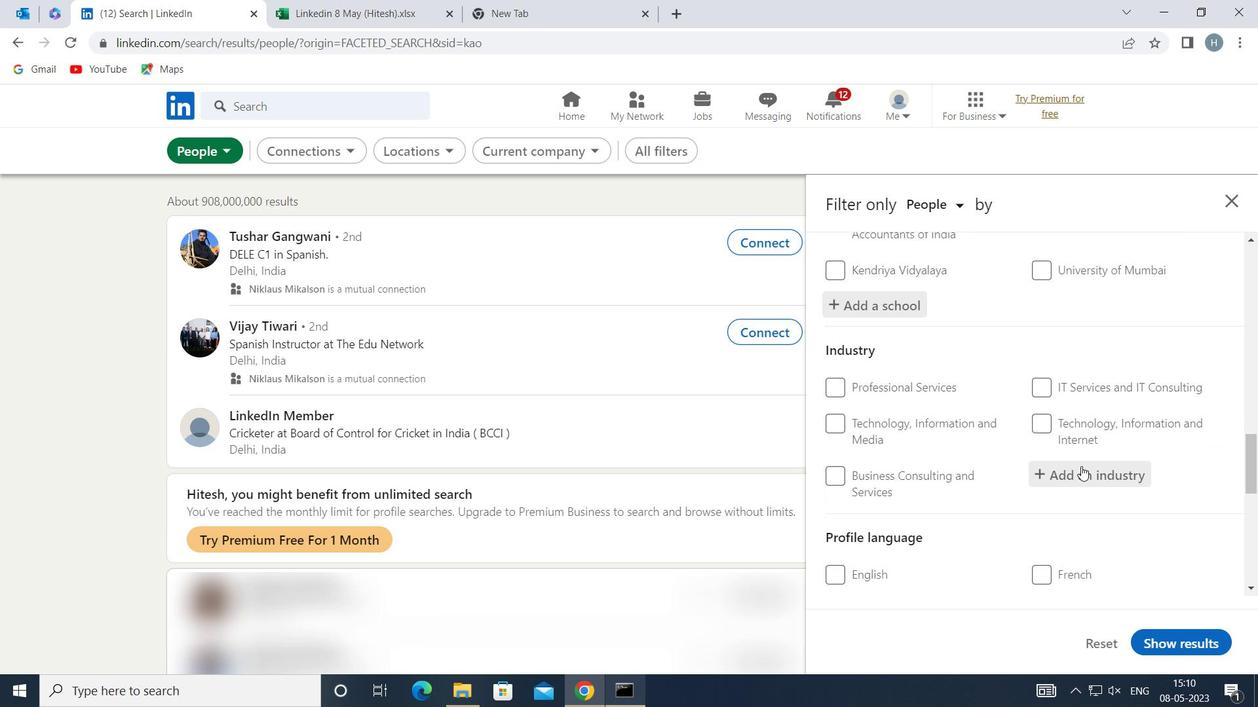 
Action: Mouse pressed left at (1082, 467)
Screenshot: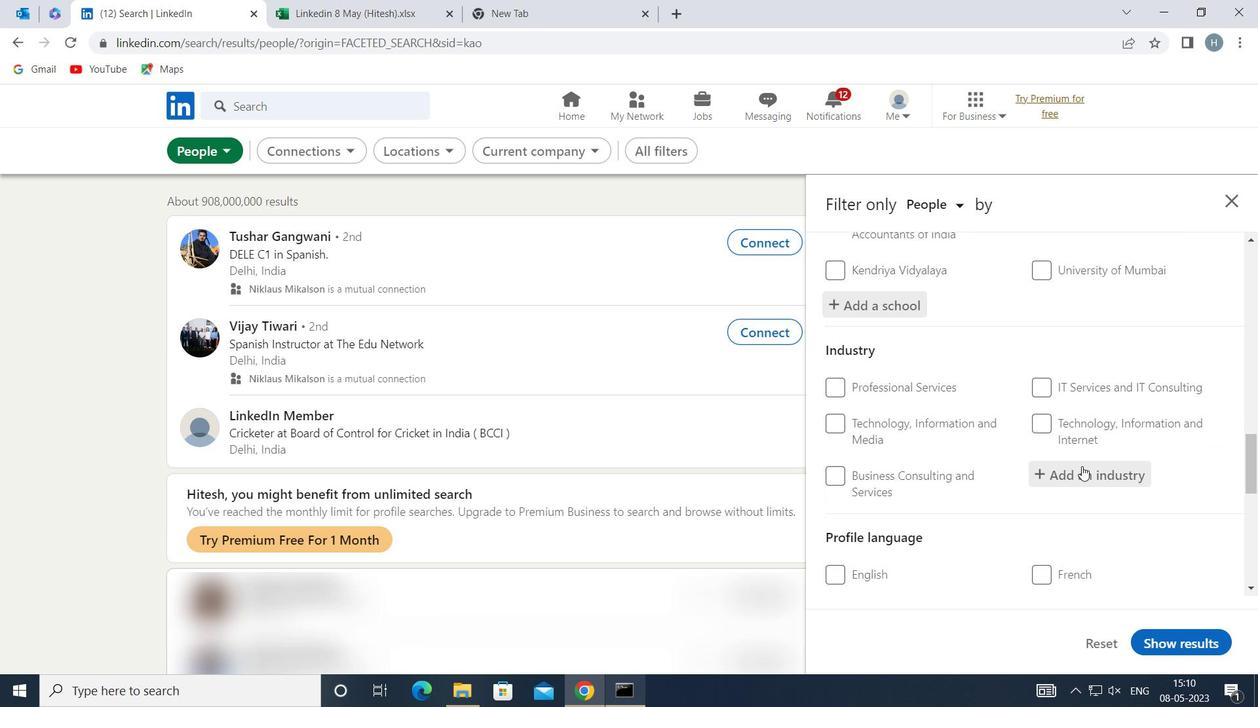 
Action: Mouse moved to (1078, 466)
Screenshot: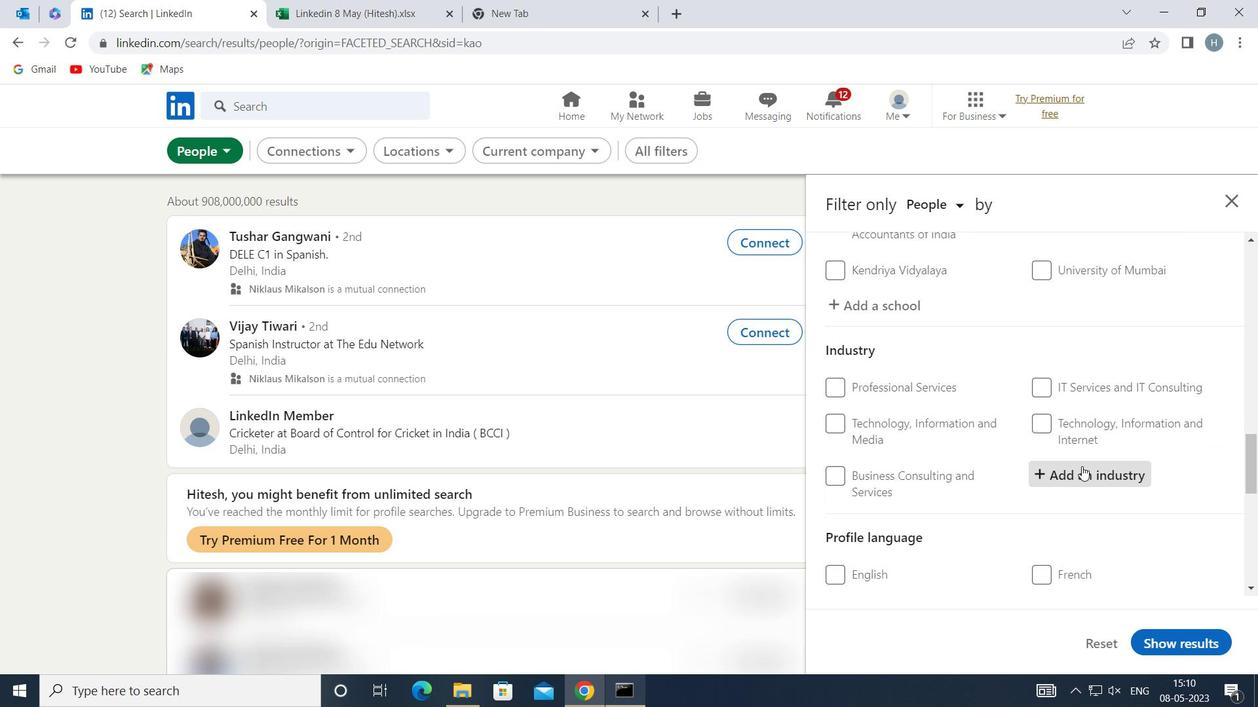 
Action: Key pressed <Key.shift>ARCHITE
Screenshot: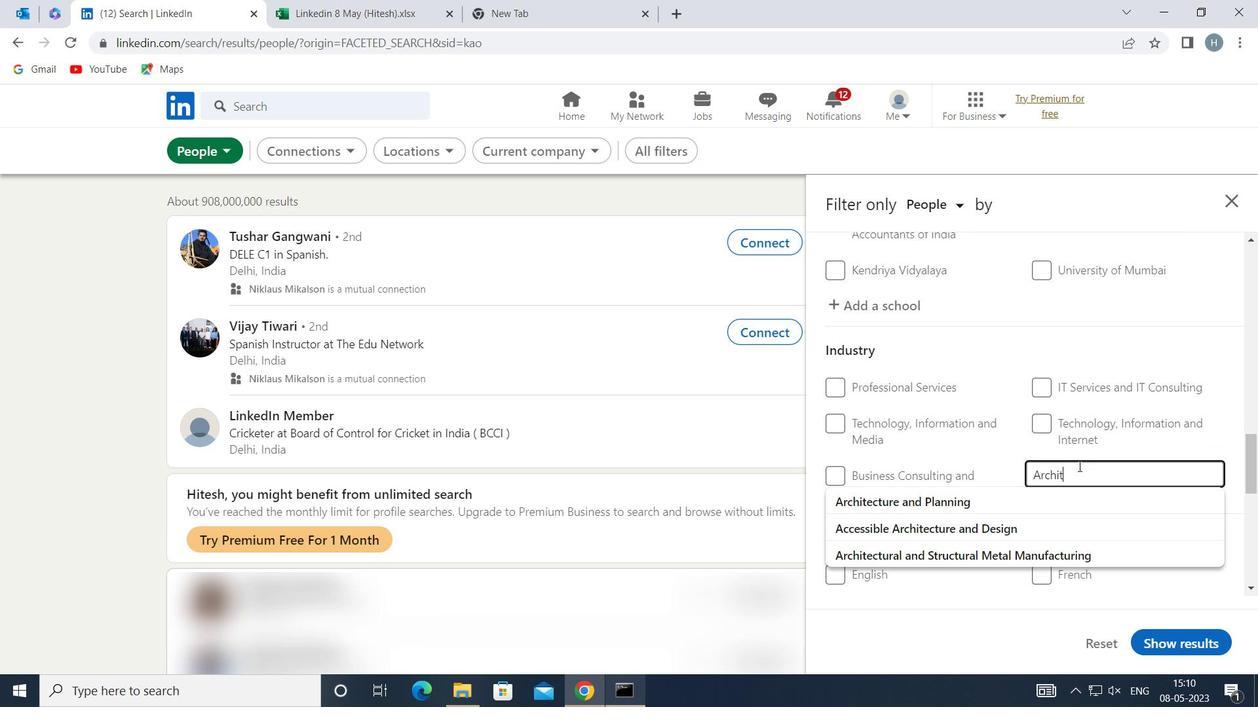 
Action: Mouse moved to (1038, 549)
Screenshot: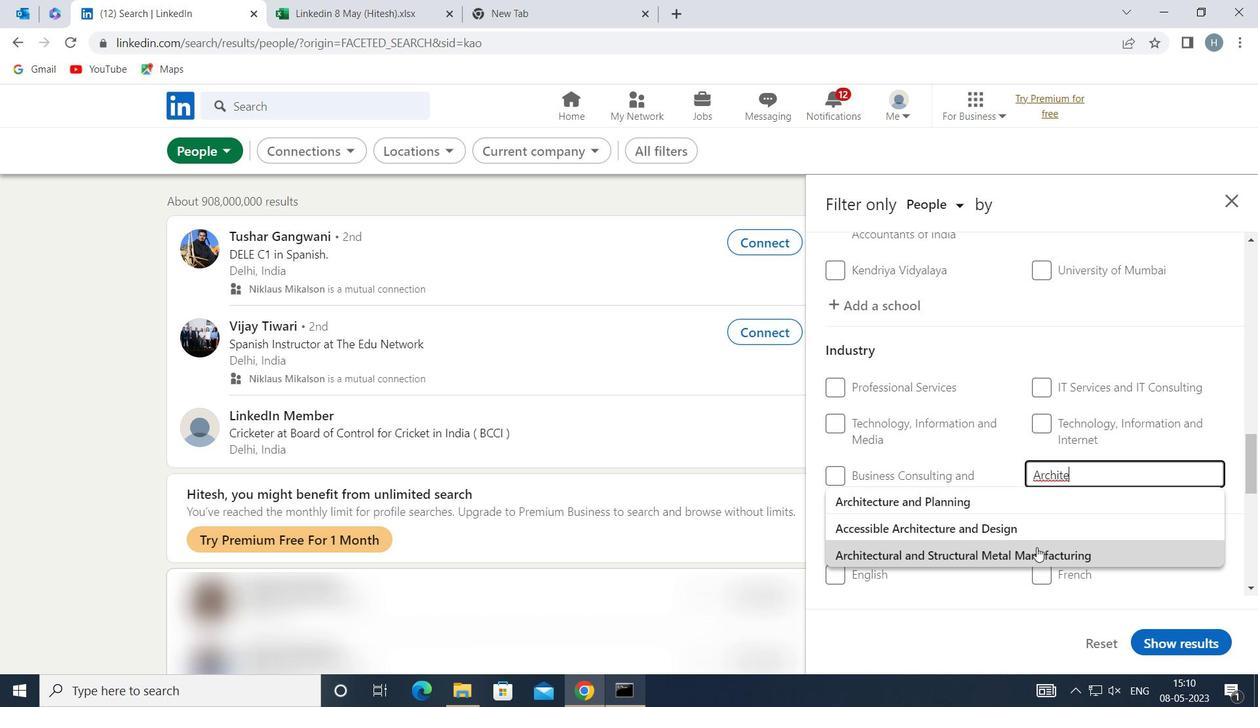 
Action: Mouse pressed left at (1038, 549)
Screenshot: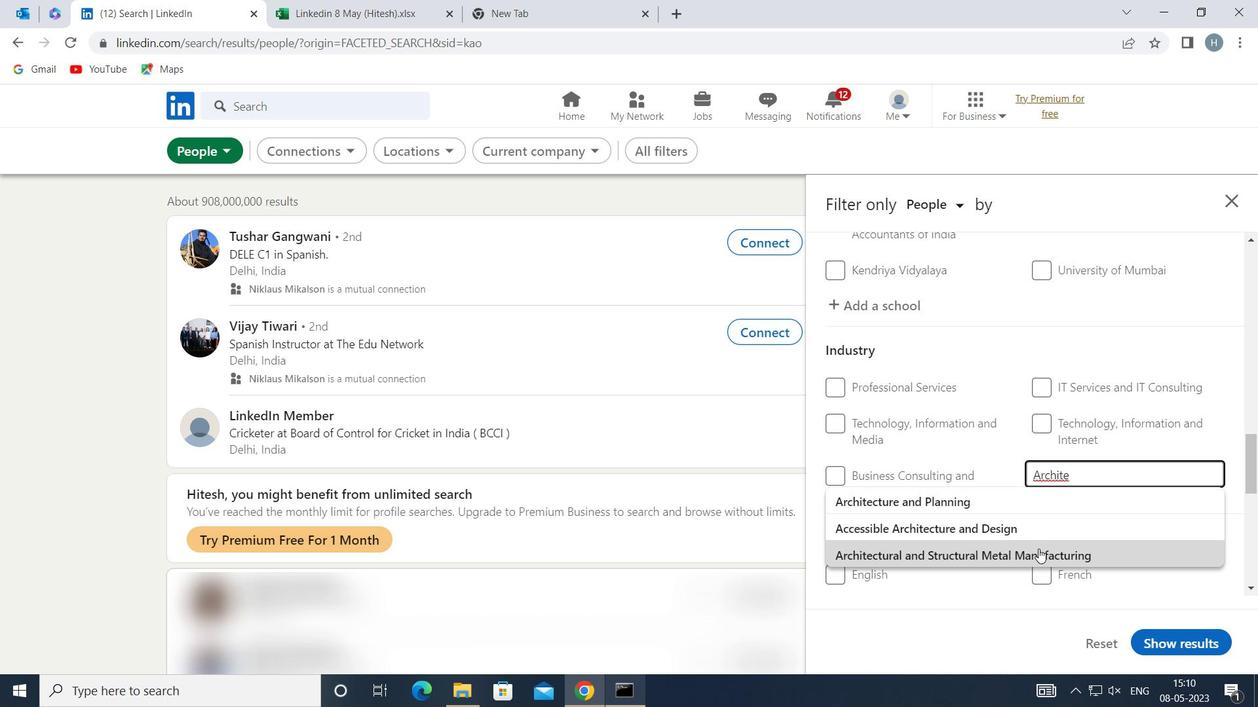 
Action: Mouse moved to (1031, 507)
Screenshot: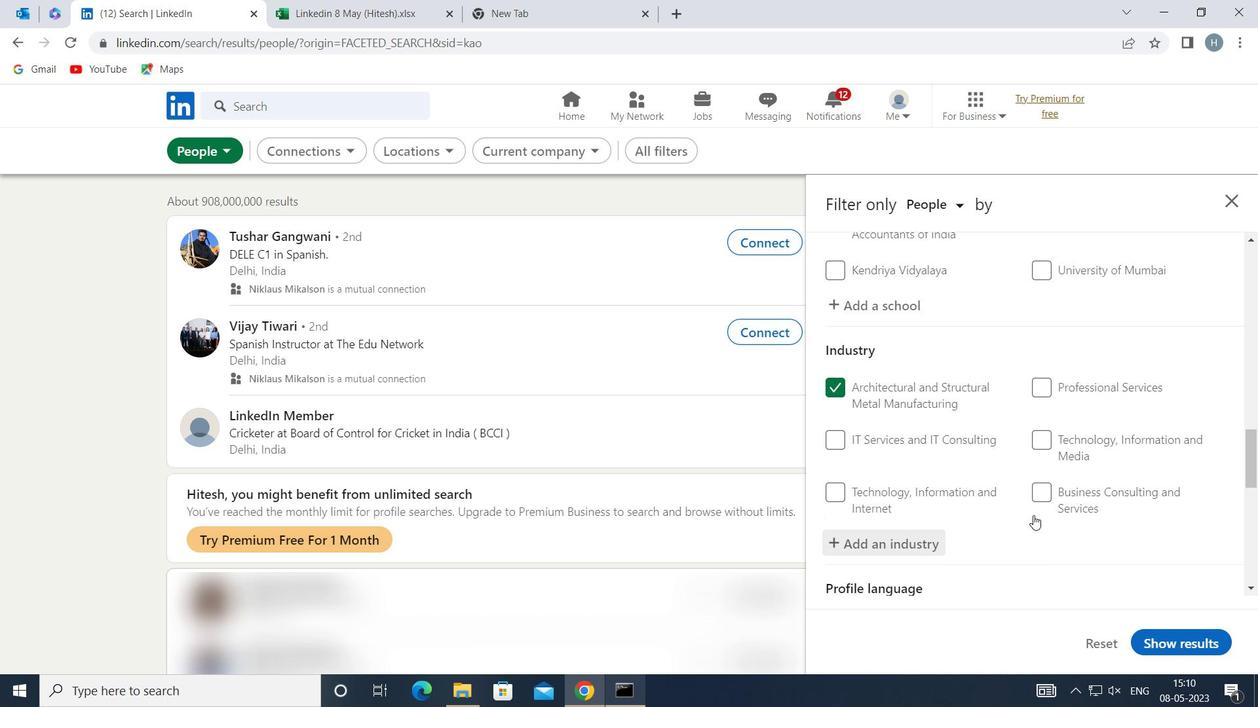 
Action: Mouse scrolled (1031, 506) with delta (0, 0)
Screenshot: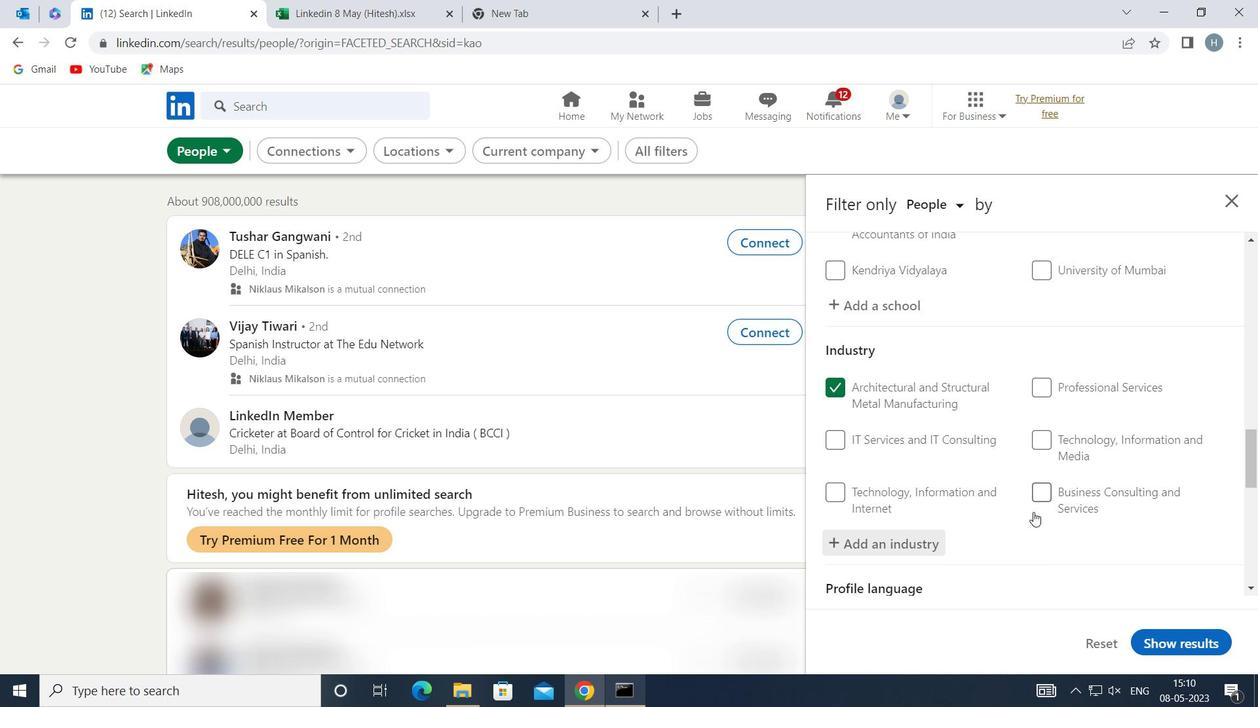 
Action: Mouse scrolled (1031, 506) with delta (0, 0)
Screenshot: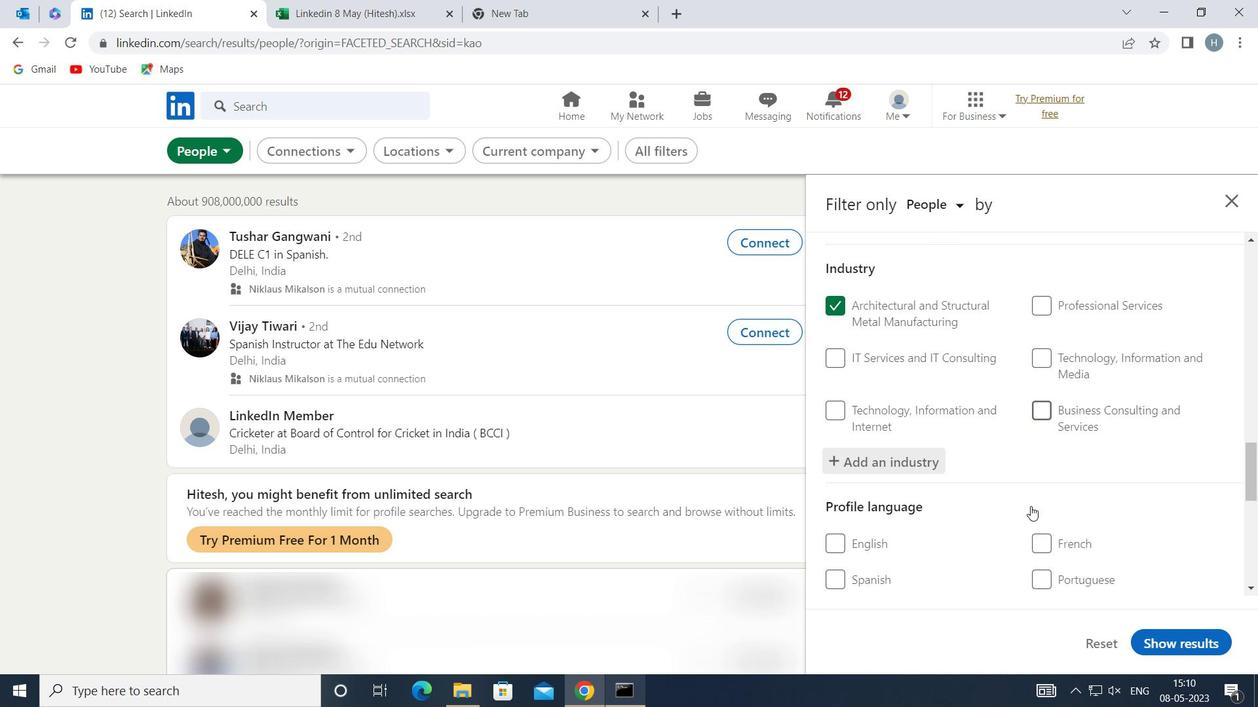 
Action: Mouse scrolled (1031, 506) with delta (0, 0)
Screenshot: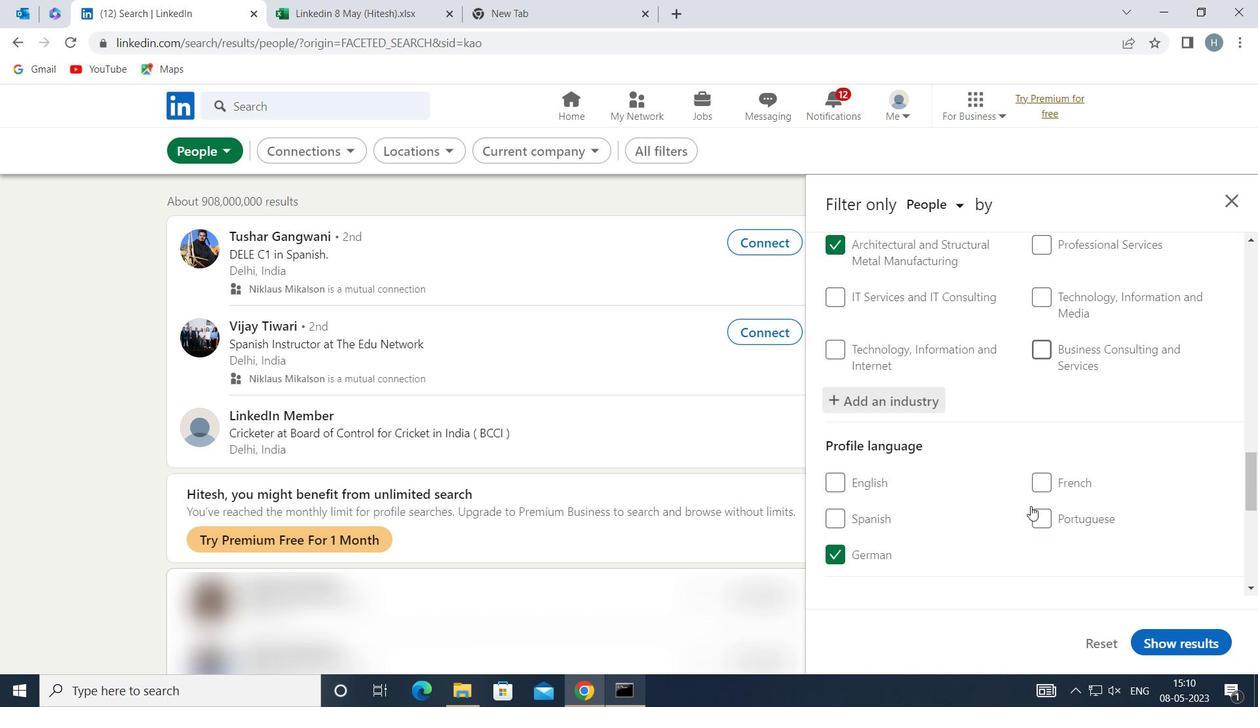 
Action: Mouse moved to (1032, 507)
Screenshot: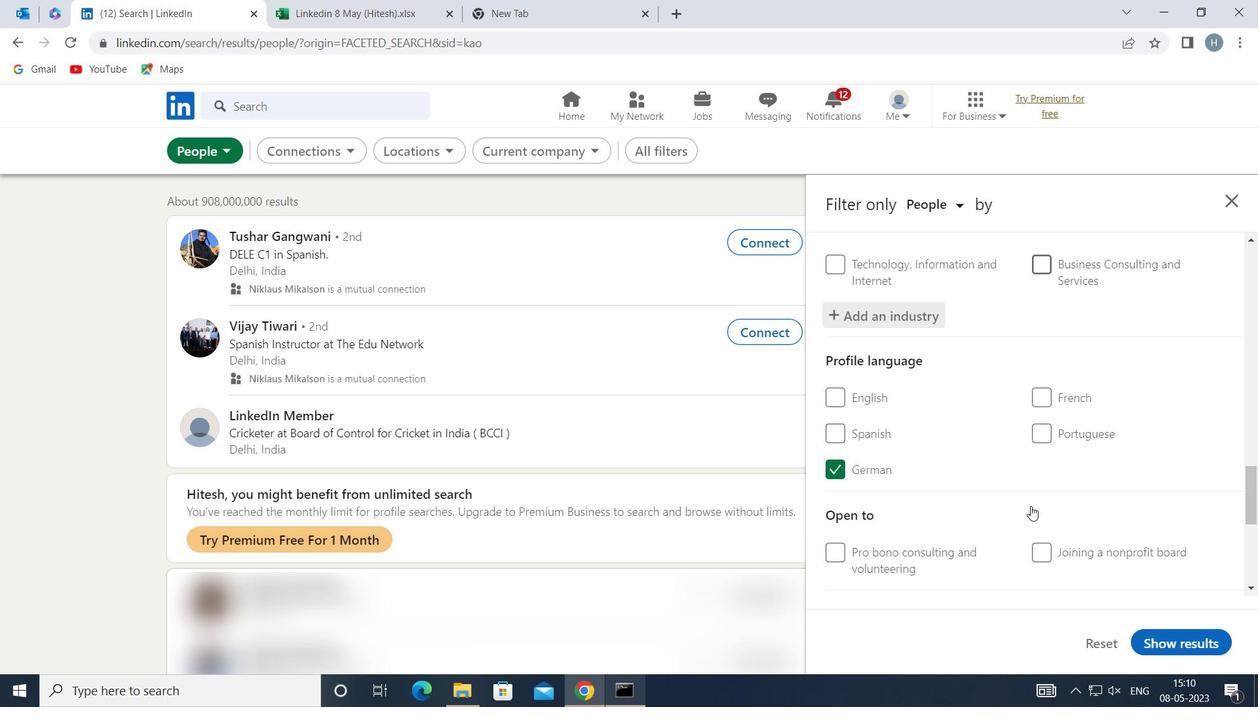 
Action: Mouse scrolled (1032, 506) with delta (0, 0)
Screenshot: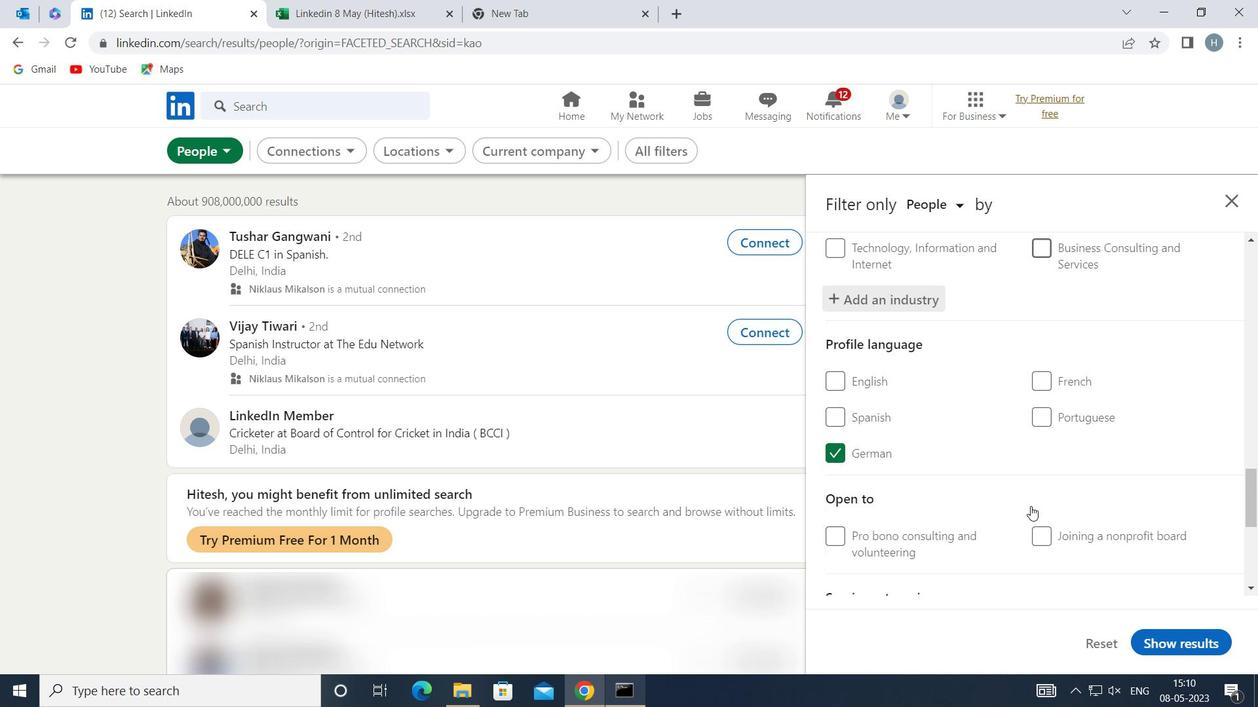 
Action: Mouse moved to (1034, 507)
Screenshot: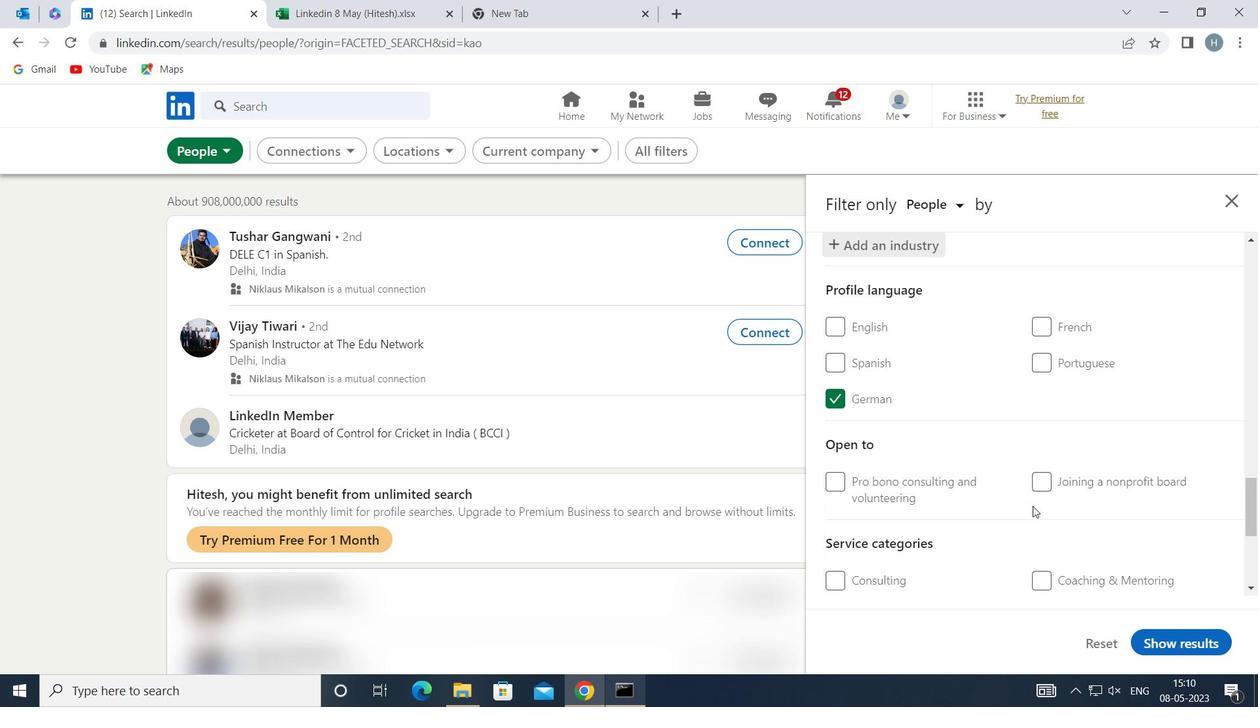 
Action: Mouse scrolled (1034, 506) with delta (0, 0)
Screenshot: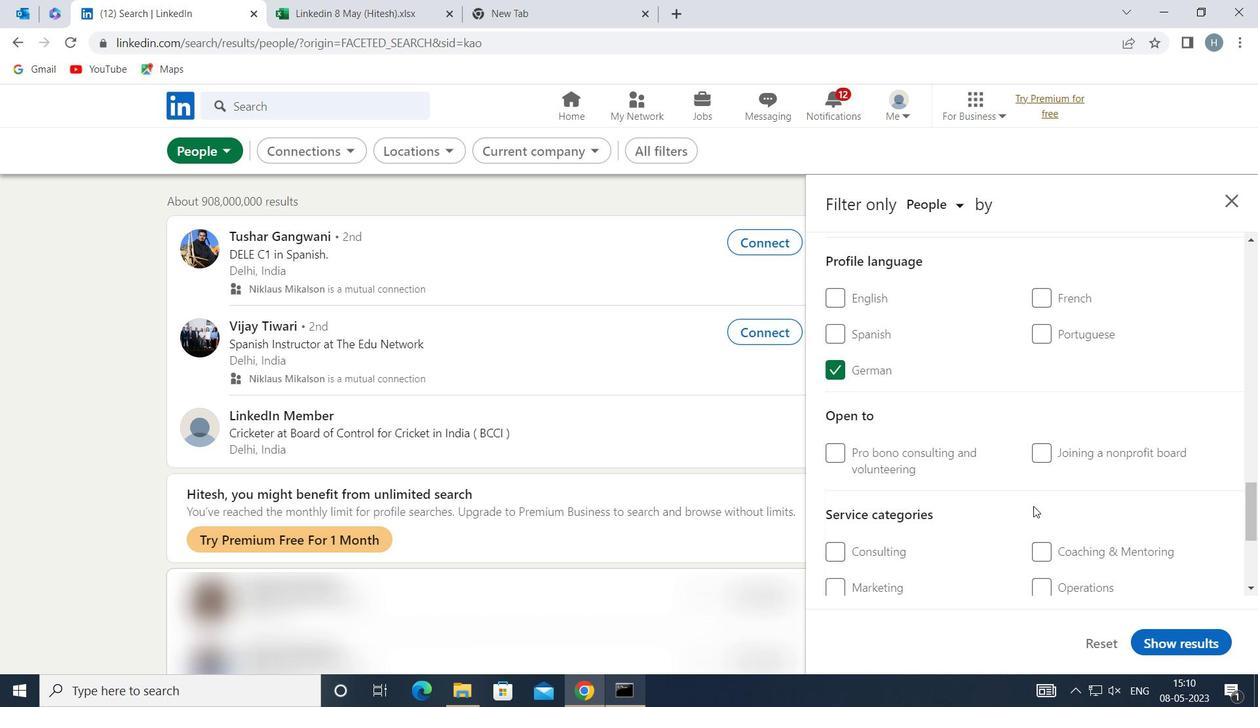 
Action: Mouse moved to (1040, 505)
Screenshot: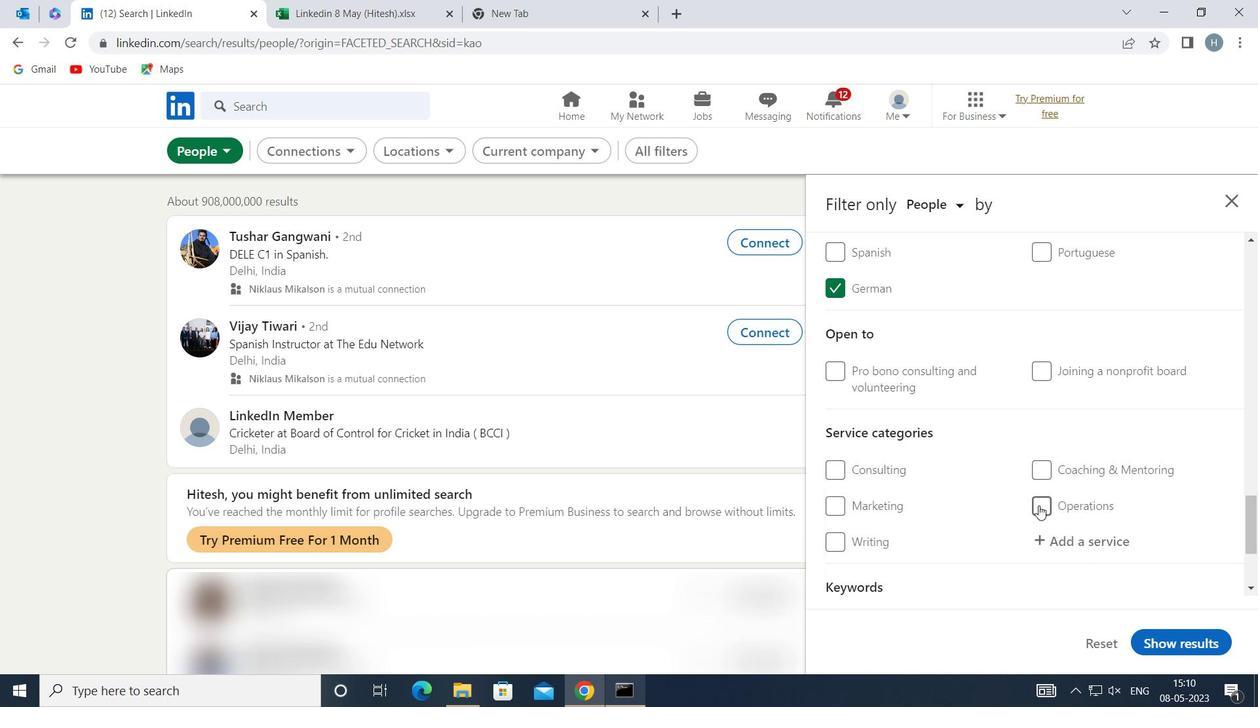 
Action: Mouse scrolled (1040, 505) with delta (0, 0)
Screenshot: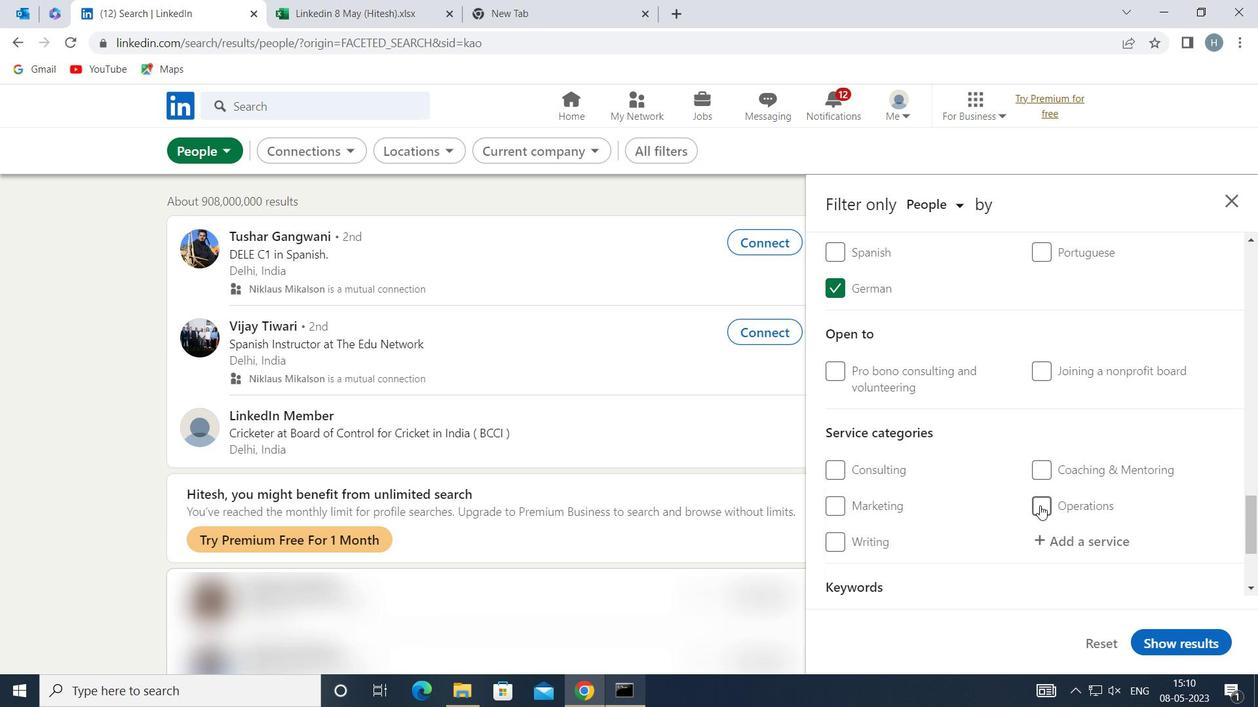 
Action: Mouse moved to (1103, 460)
Screenshot: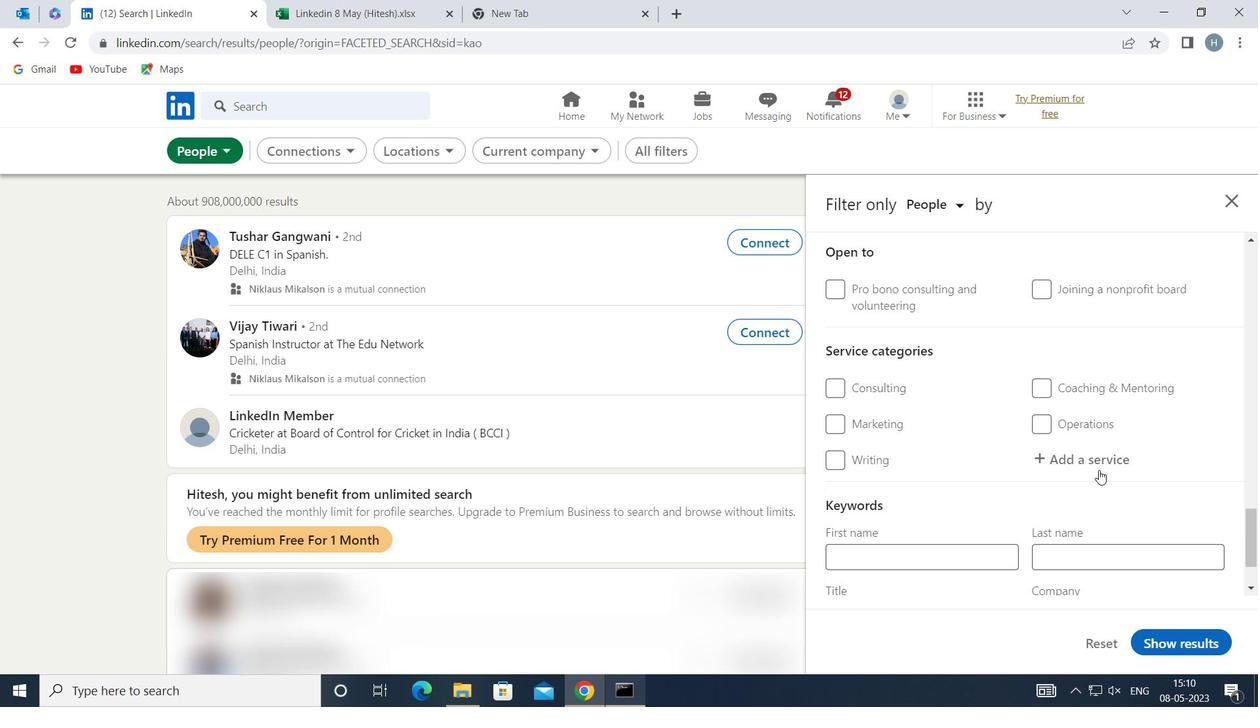 
Action: Mouse pressed left at (1103, 460)
Screenshot: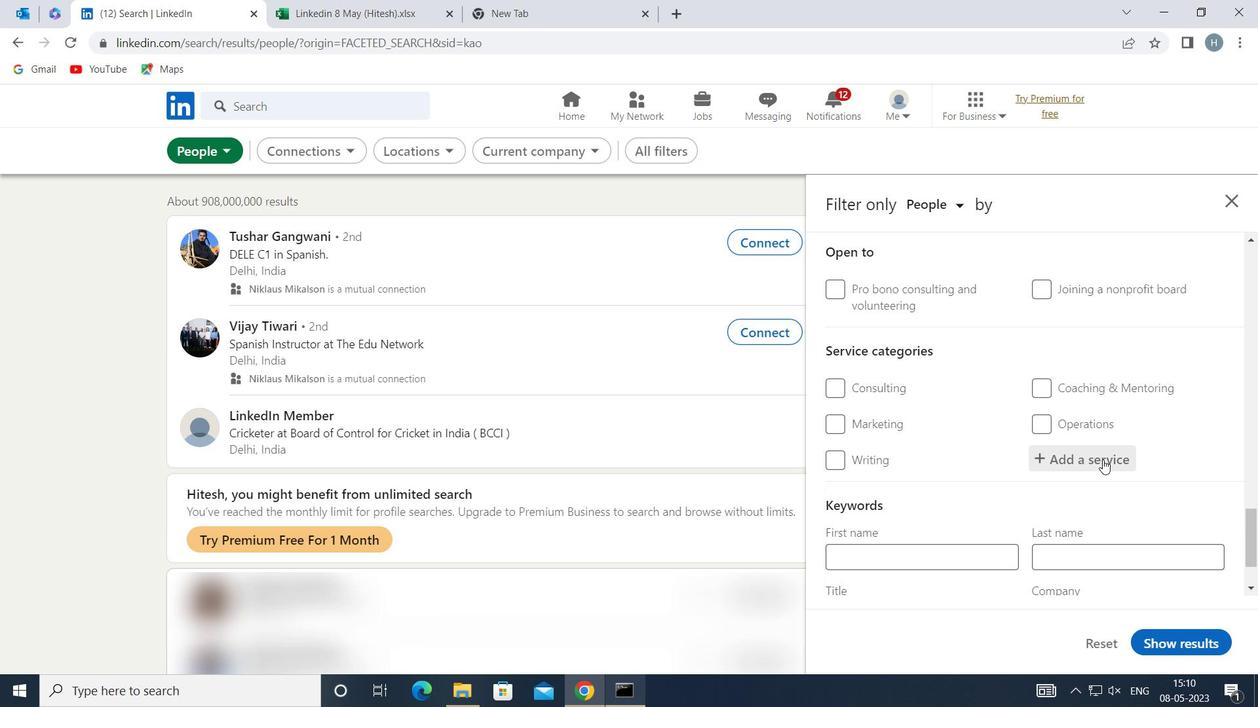 
Action: Mouse moved to (1105, 458)
Screenshot: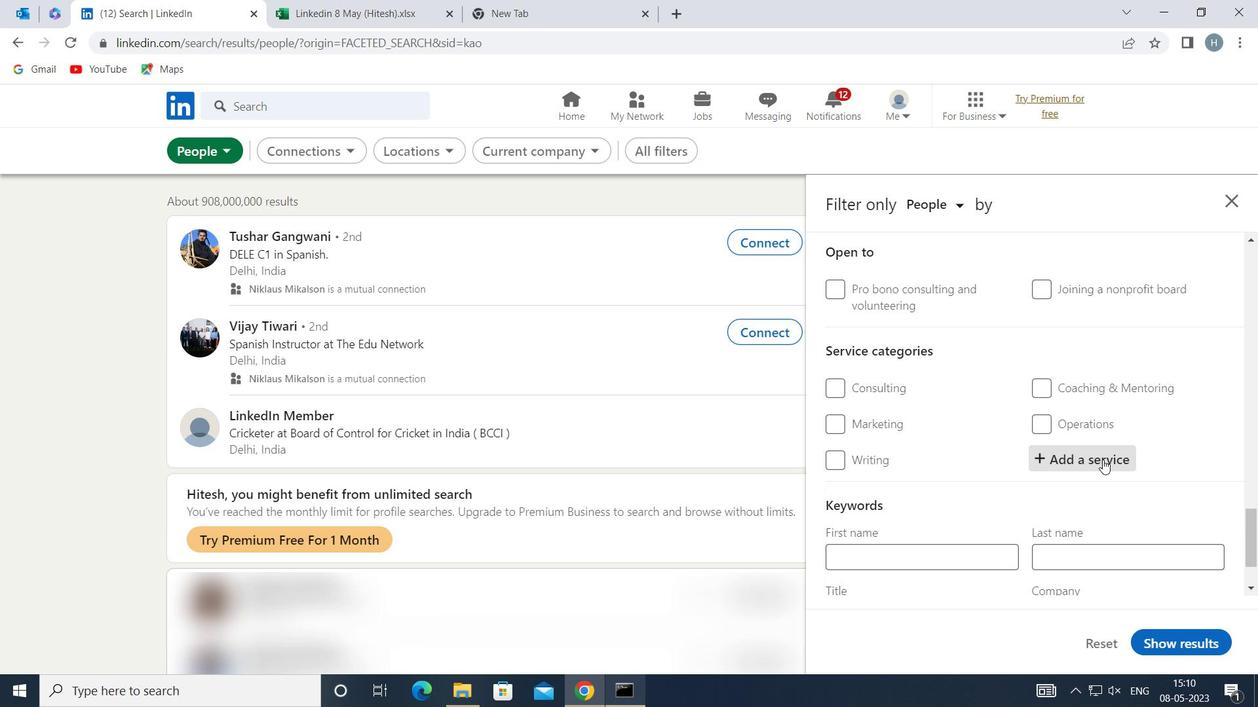 
Action: Key pressed <Key.shift><Key.shift>MORTA<Key.backspace>G
Screenshot: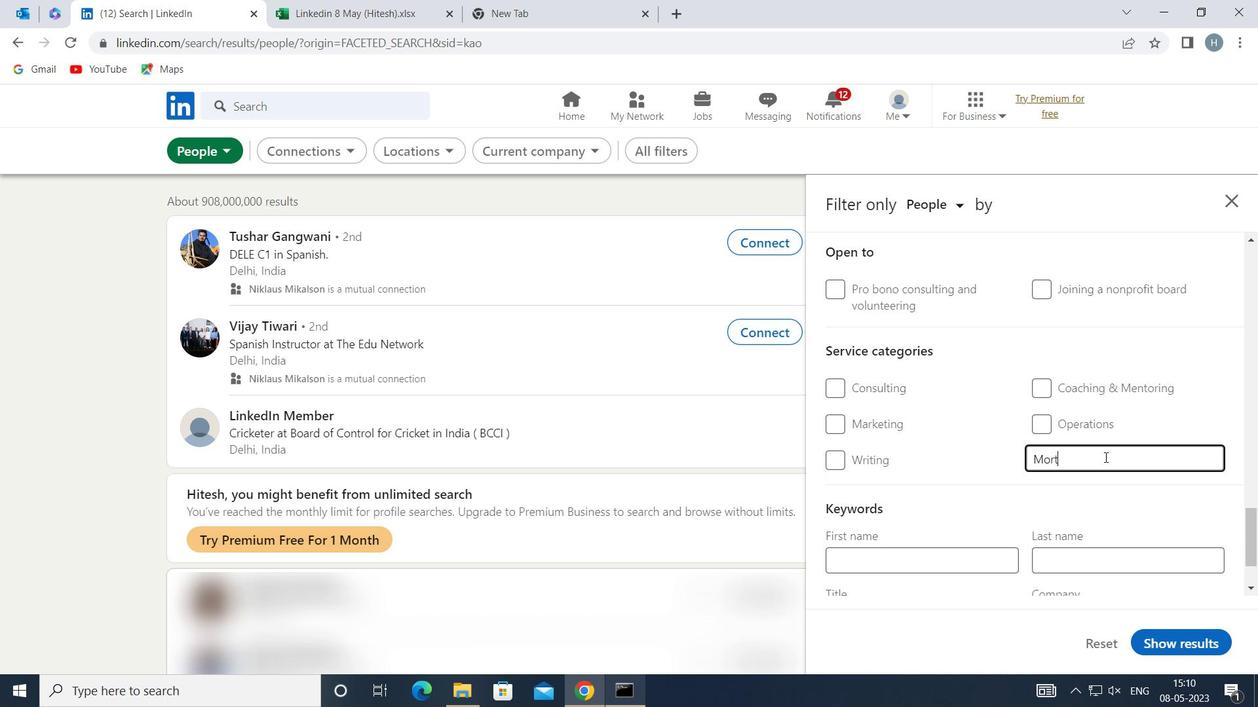 
Action: Mouse moved to (1053, 481)
Screenshot: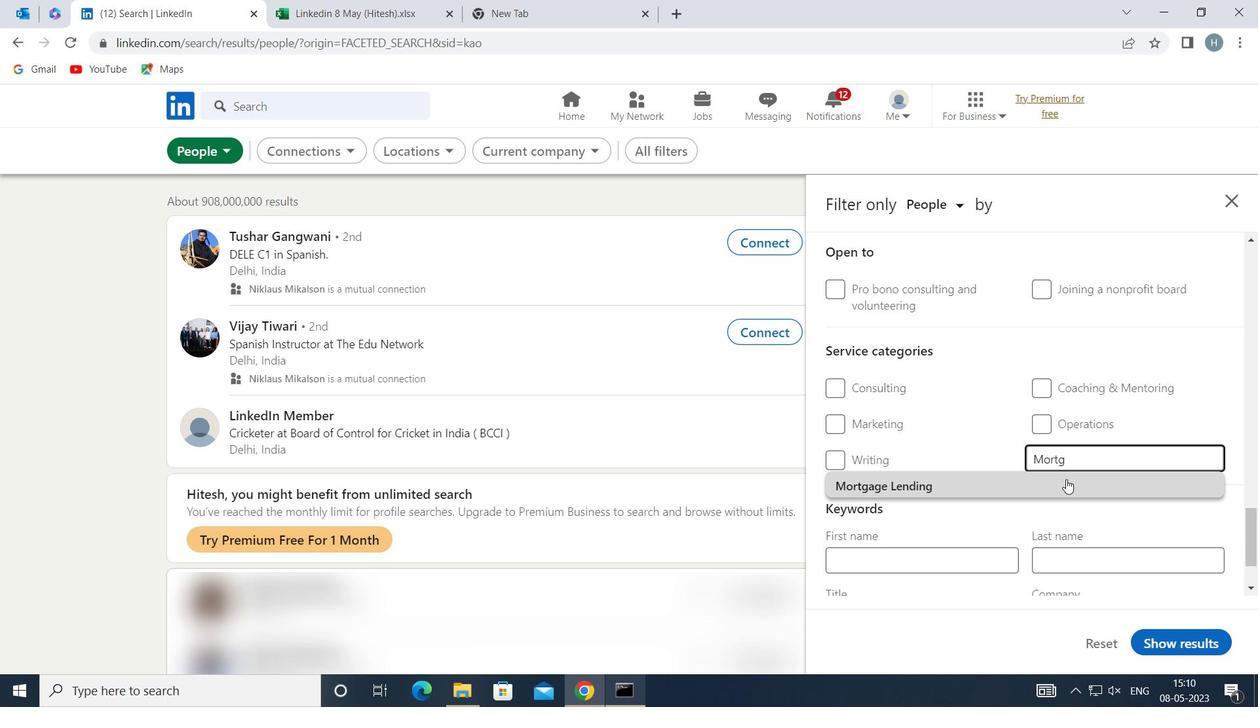 
Action: Mouse pressed left at (1053, 481)
Screenshot: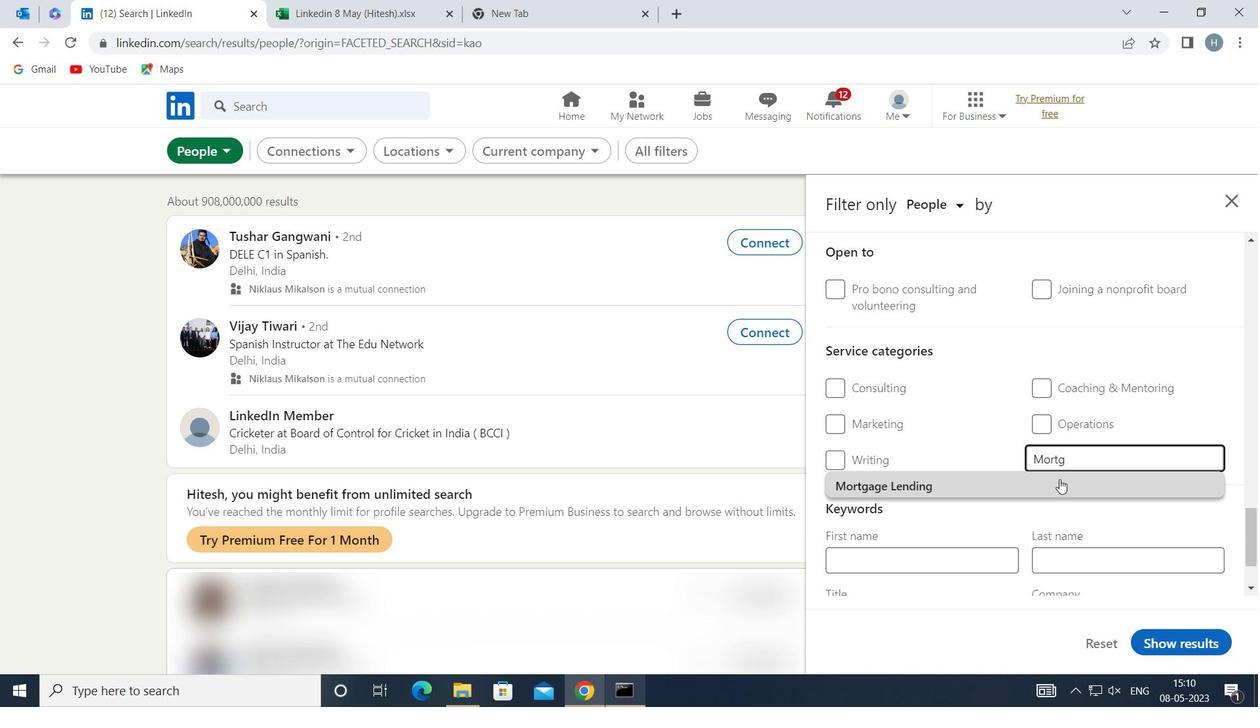 
Action: Mouse moved to (1026, 469)
Screenshot: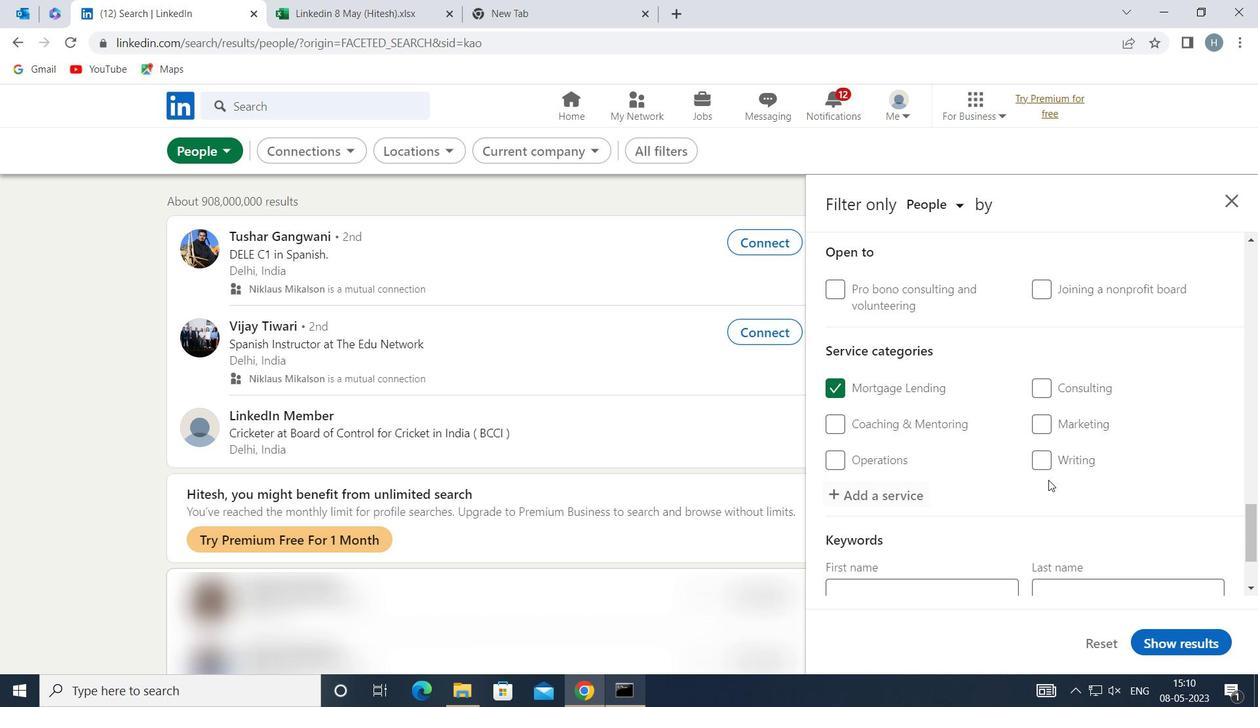 
Action: Mouse scrolled (1026, 468) with delta (0, 0)
Screenshot: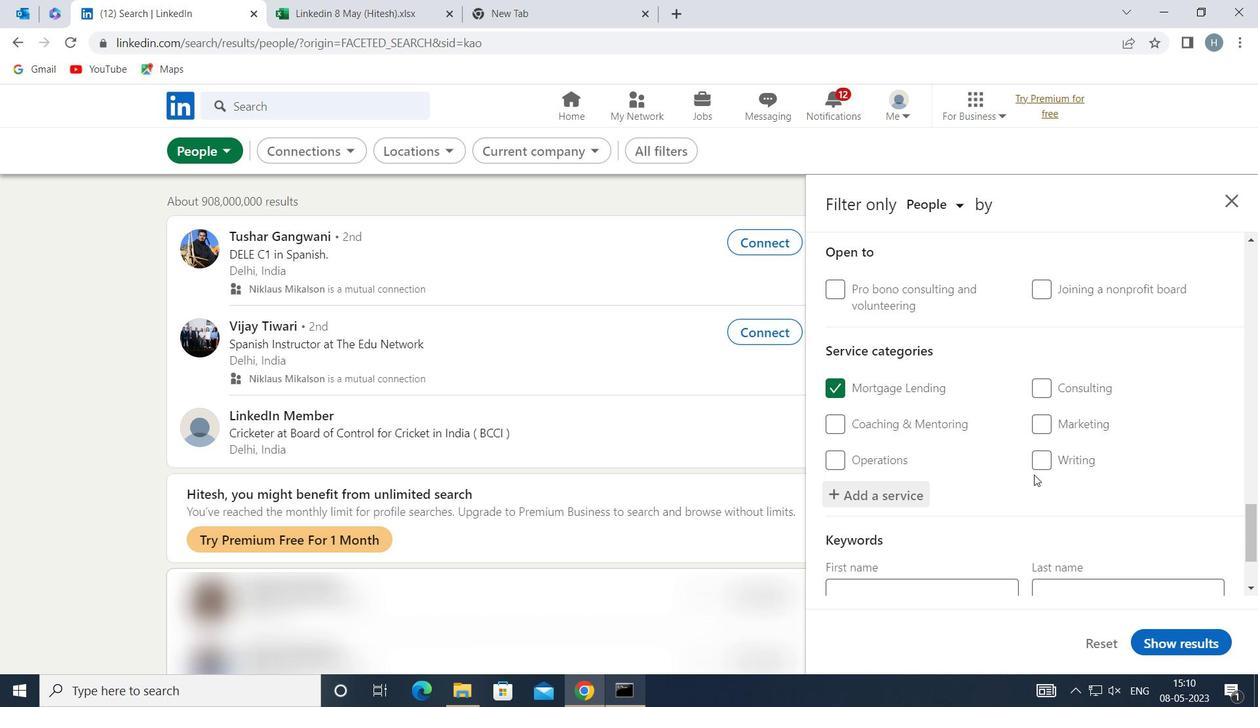 
Action: Mouse scrolled (1026, 468) with delta (0, 0)
Screenshot: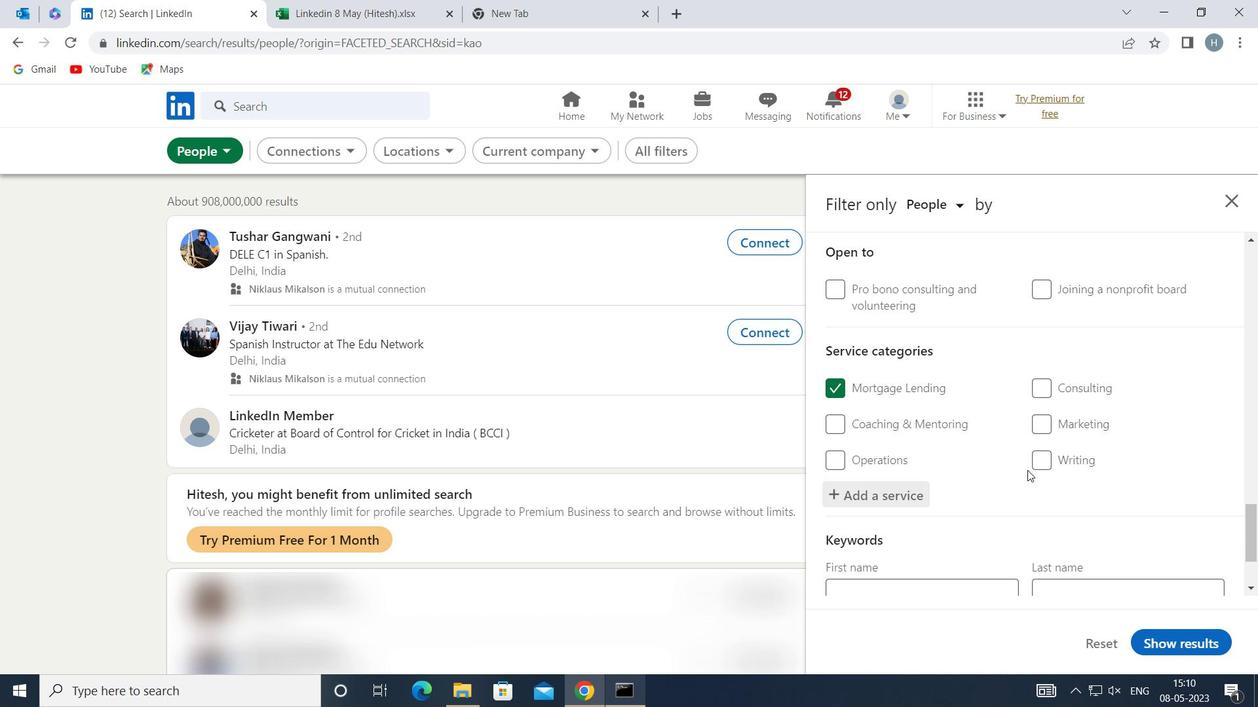 
Action: Mouse scrolled (1026, 468) with delta (0, 0)
Screenshot: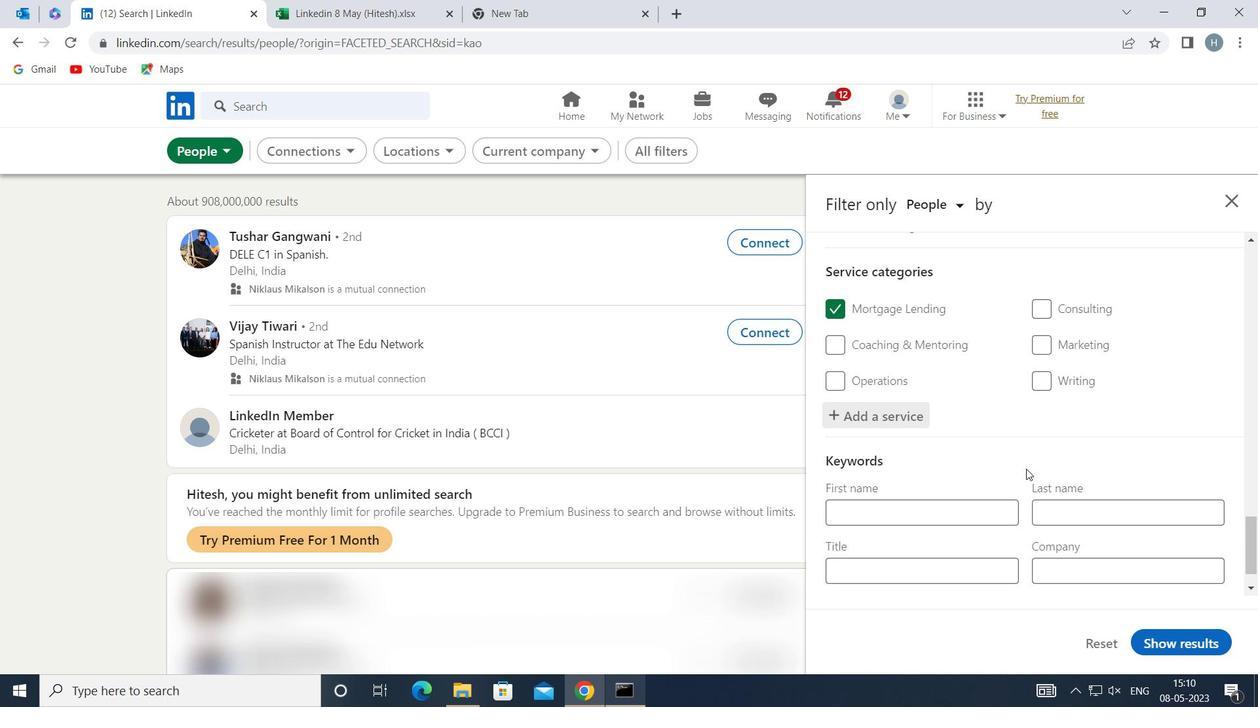 
Action: Mouse scrolled (1026, 468) with delta (0, 0)
Screenshot: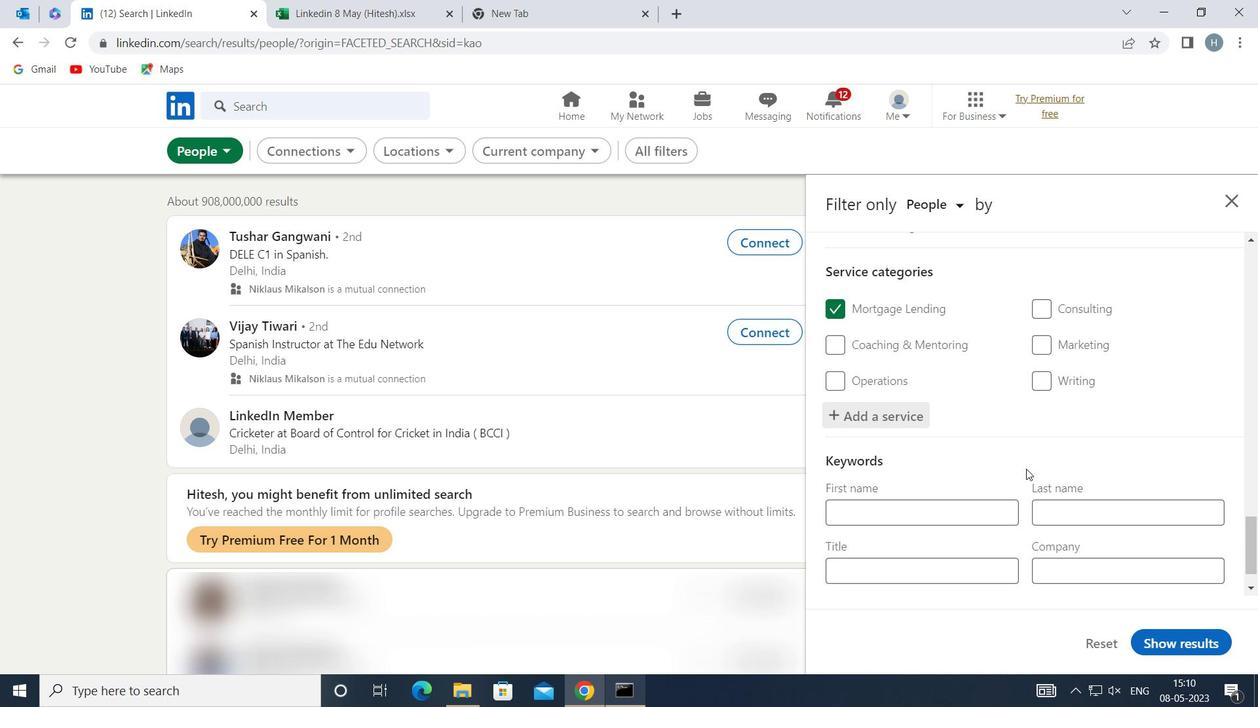 
Action: Mouse moved to (1026, 469)
Screenshot: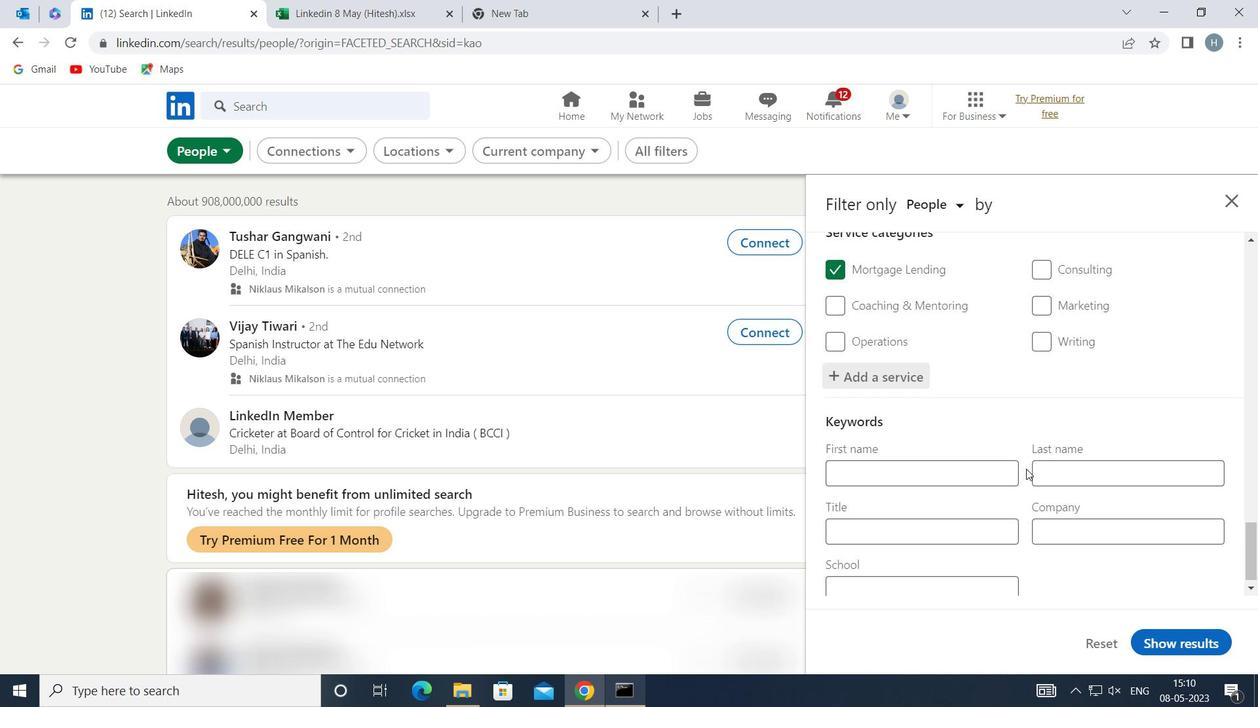 
Action: Mouse scrolled (1026, 469) with delta (0, 0)
Screenshot: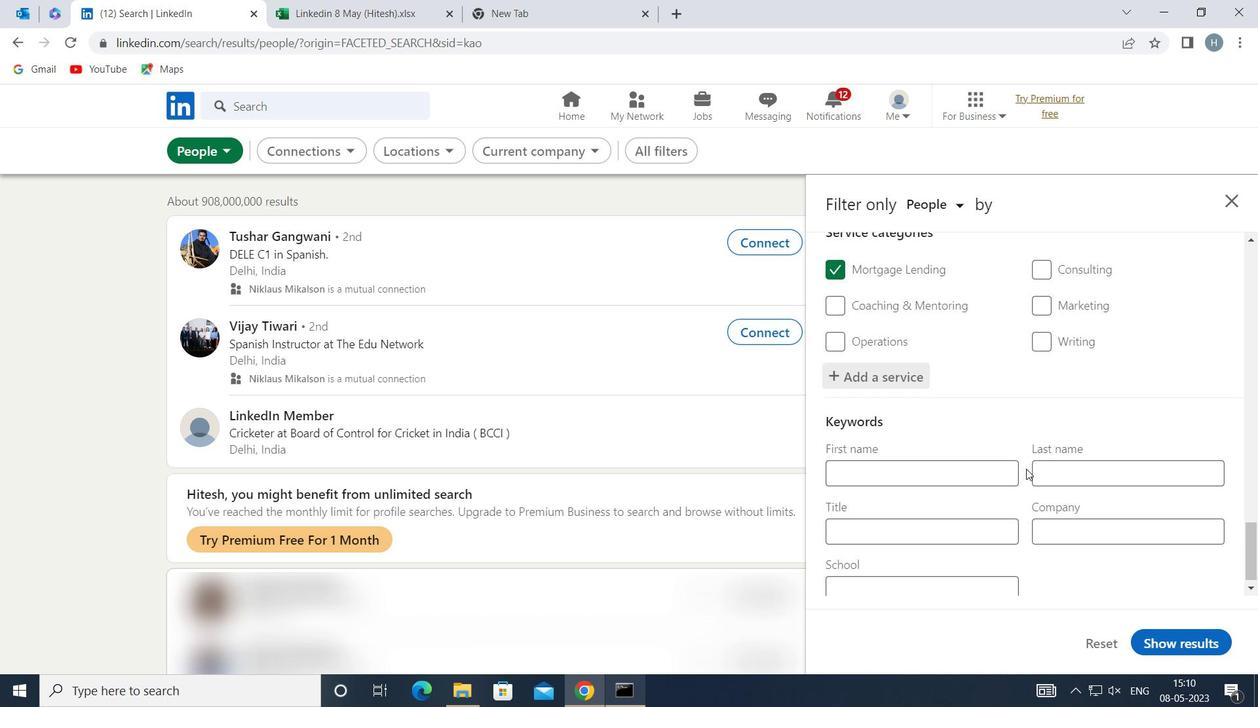
Action: Mouse moved to (981, 515)
Screenshot: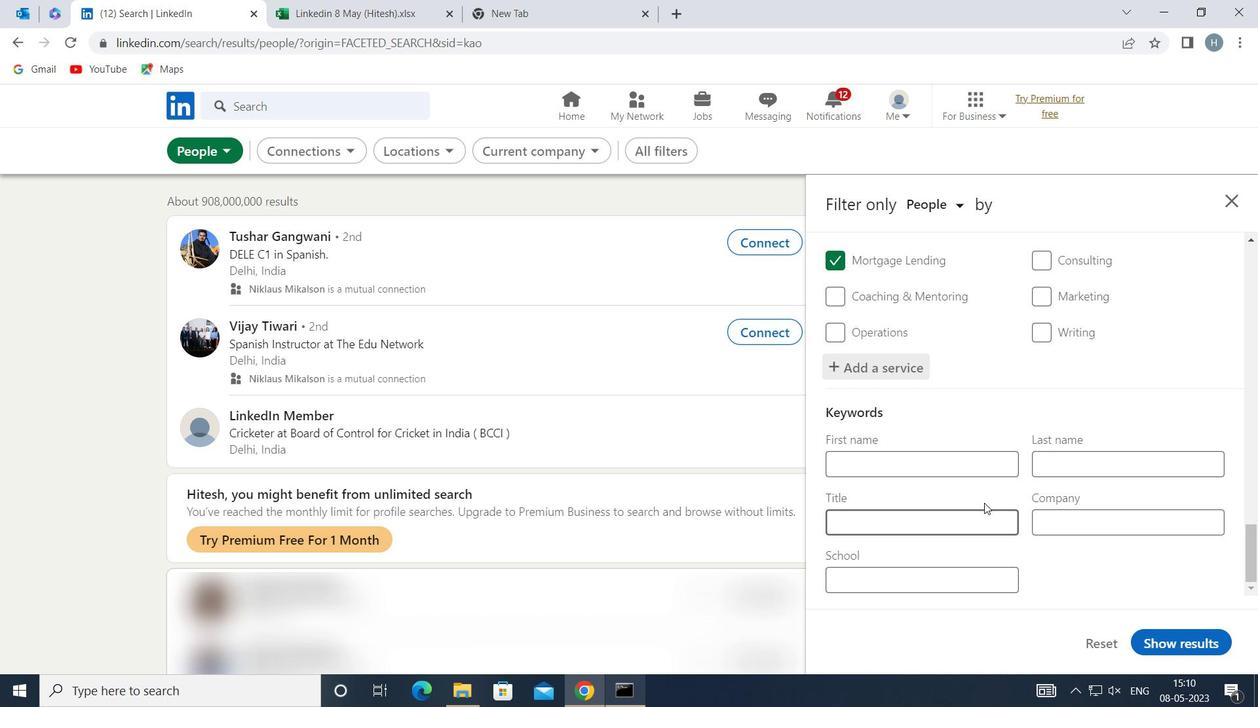 
Action: Mouse pressed left at (981, 515)
Screenshot: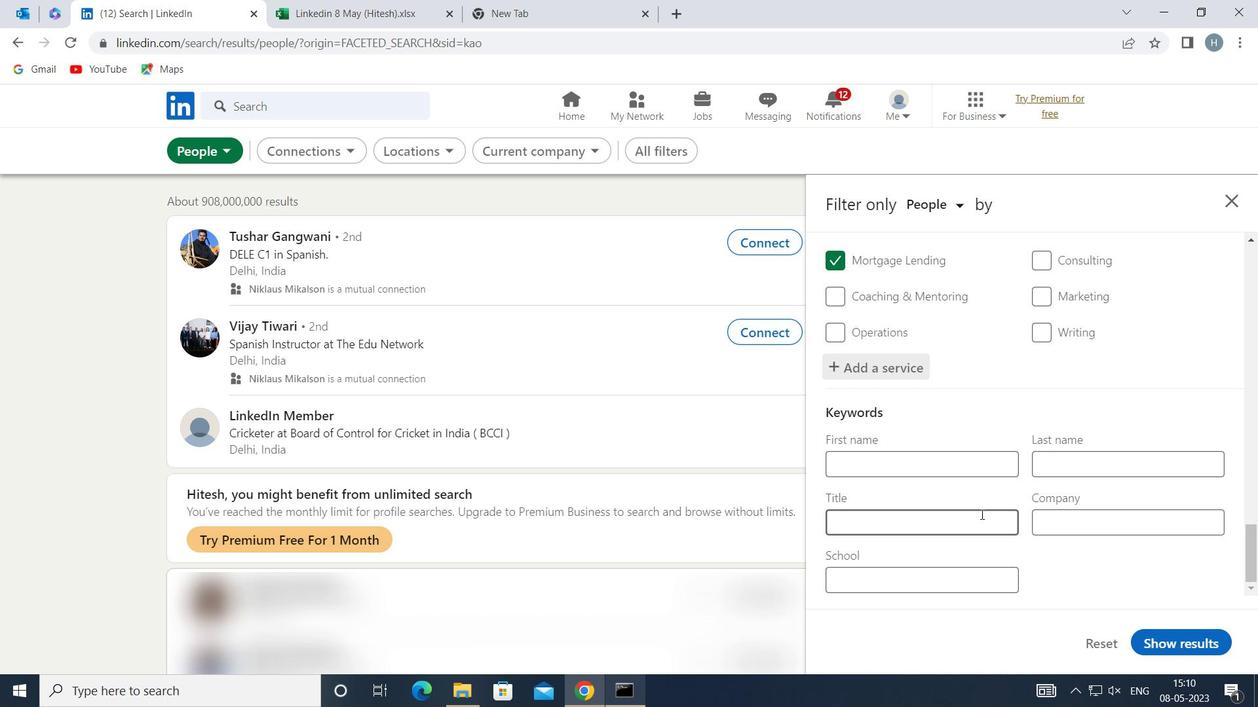 
Action: Mouse moved to (977, 515)
Screenshot: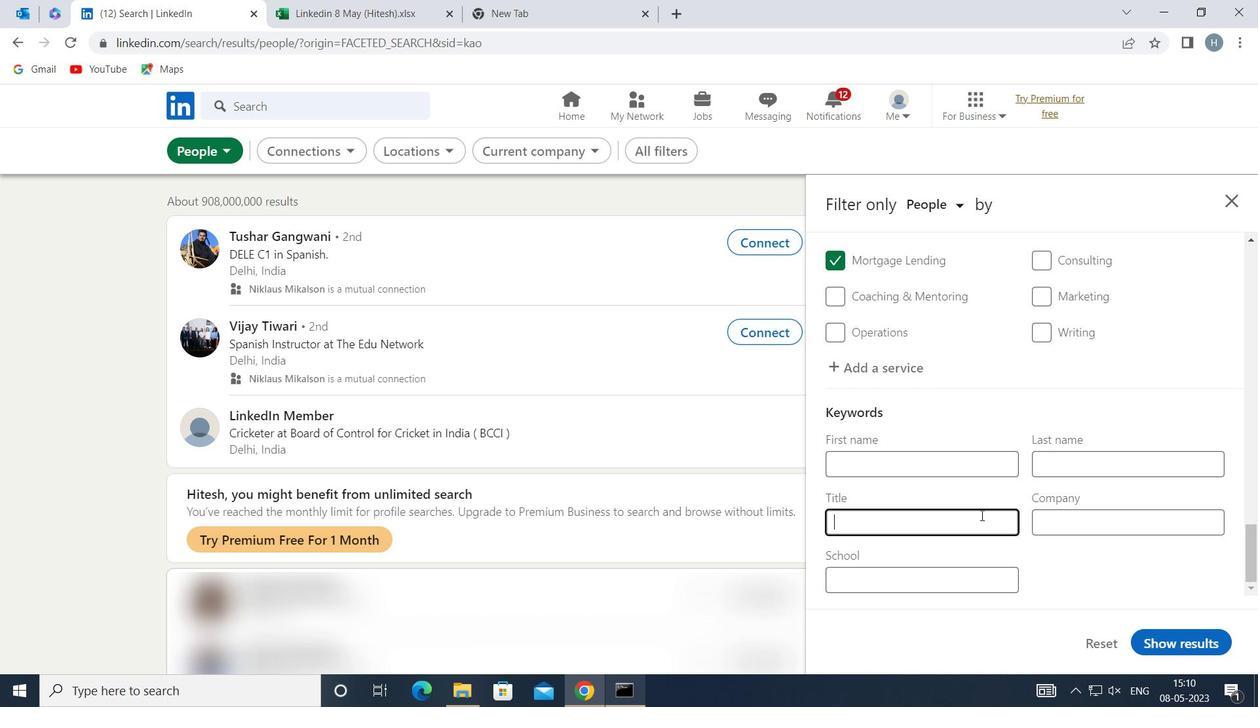 
Action: Key pressed <Key.shift>FINANCE<Key.space><Key.shift>MANAGER
Screenshot: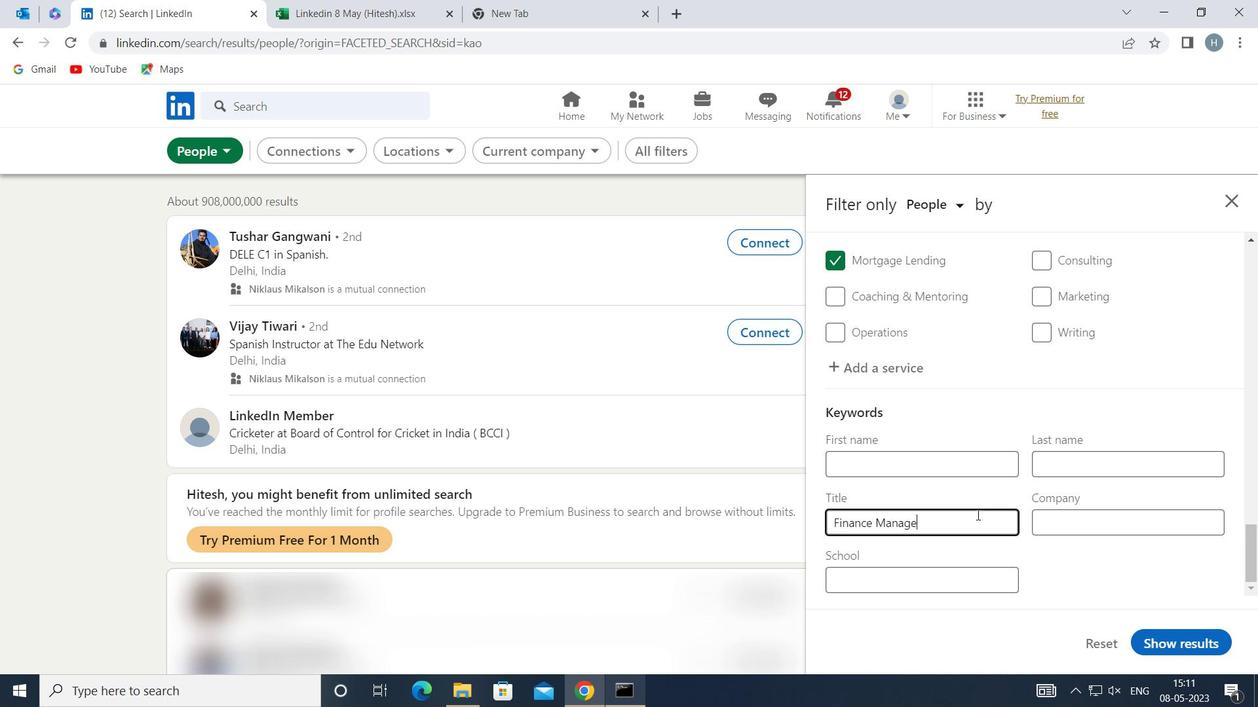 
Action: Mouse moved to (1177, 641)
Screenshot: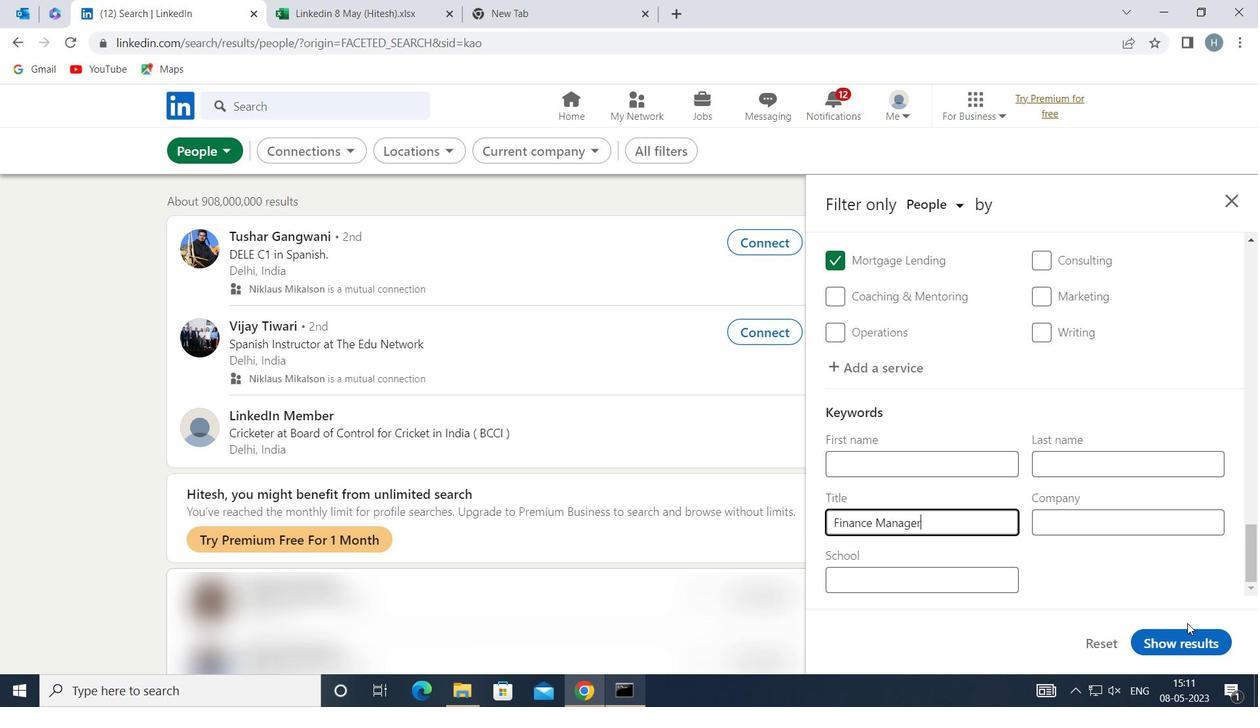 
Action: Mouse pressed left at (1177, 641)
Screenshot: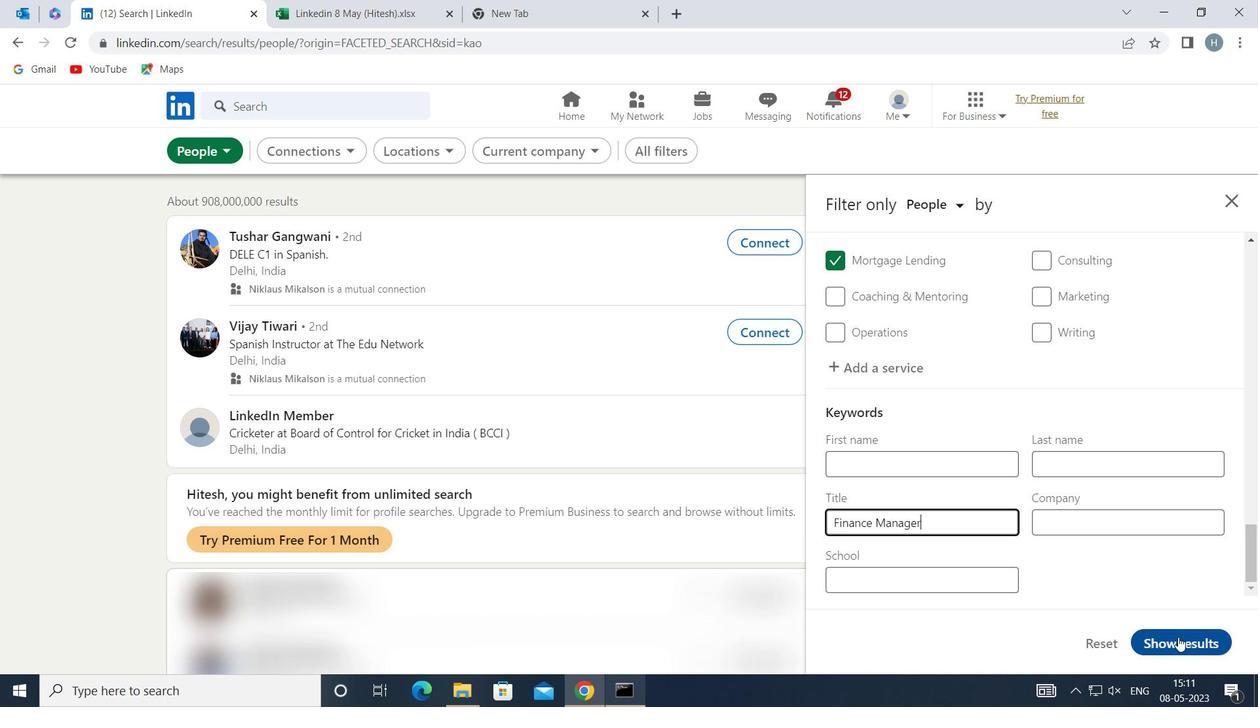 
Action: Mouse moved to (886, 382)
Screenshot: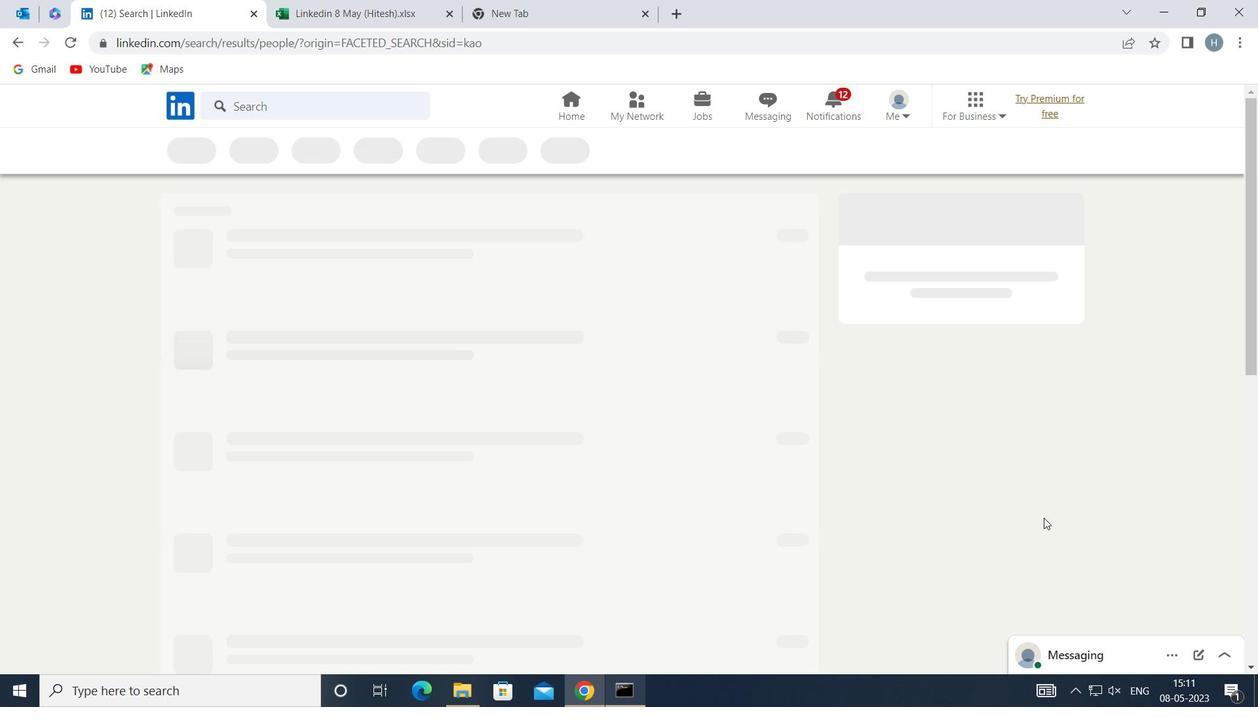 
